 Task: Look for space in Flagami, United States from 12th July, 2023 to 16th July, 2023 for 8 adults in price range Rs.10000 to Rs.16000. Place can be private room with 8 bedrooms having 8 beds and 8 bathrooms. Property type can be house, flat, guest house. Amenities needed are: wifi, TV, free parkinig on premises, gym, breakfast. Booking option can be shelf check-in. Required host language is English.
Action: Mouse moved to (506, 102)
Screenshot: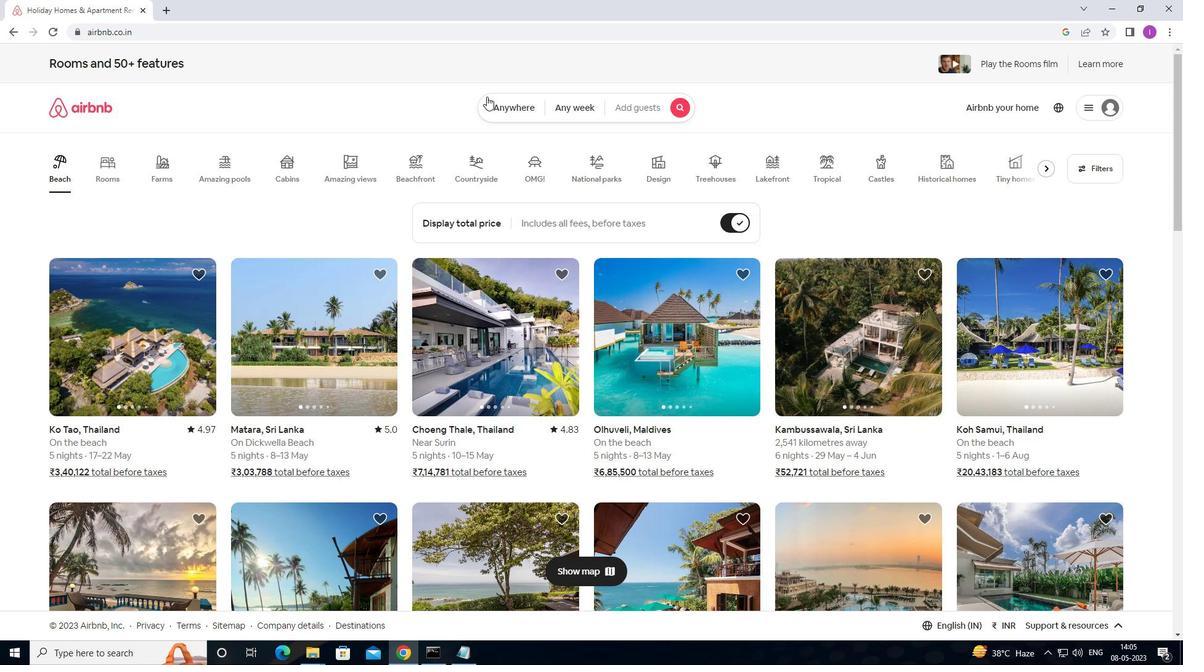 
Action: Mouse pressed left at (506, 102)
Screenshot: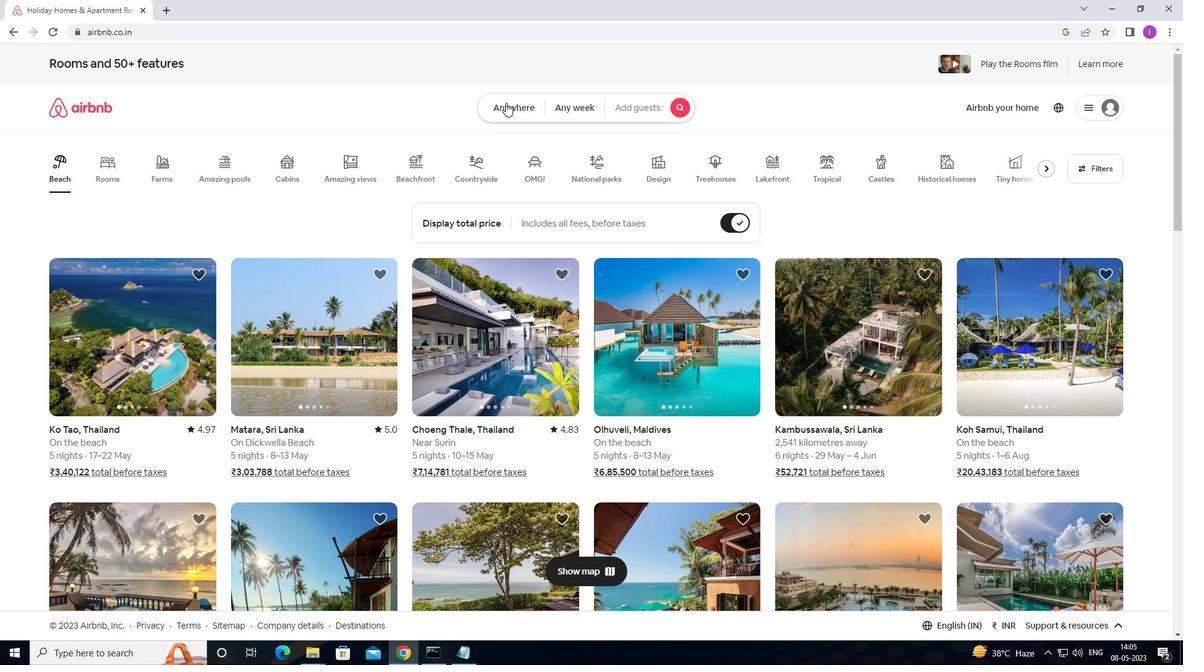 
Action: Mouse moved to (396, 155)
Screenshot: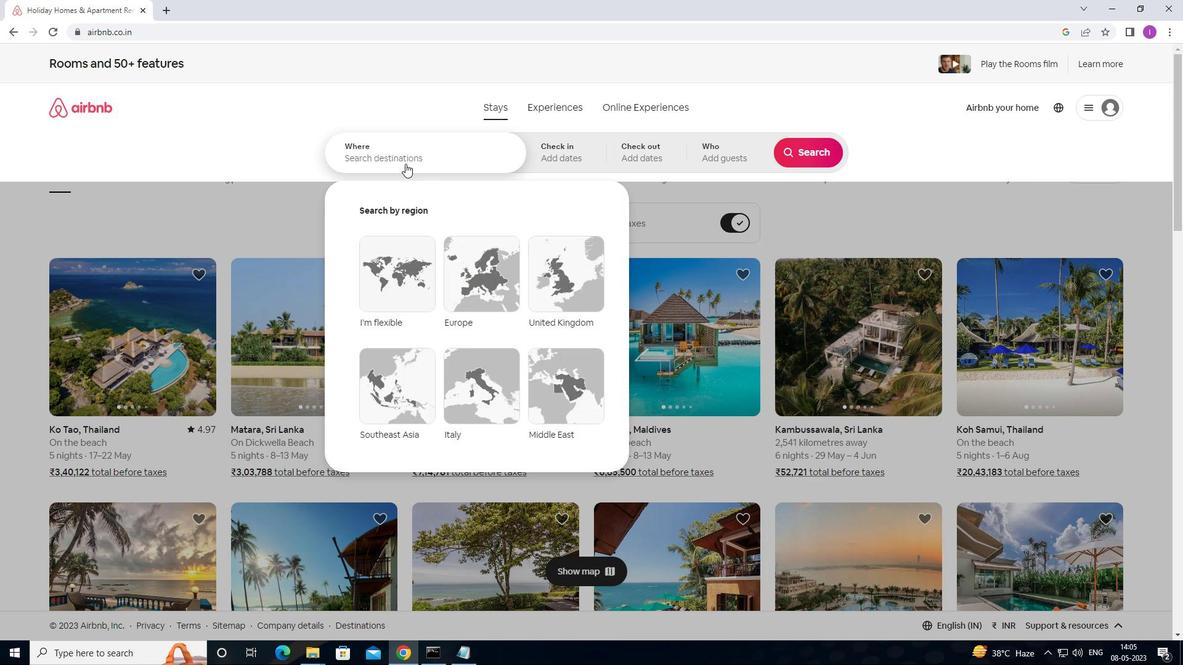 
Action: Mouse pressed left at (396, 155)
Screenshot: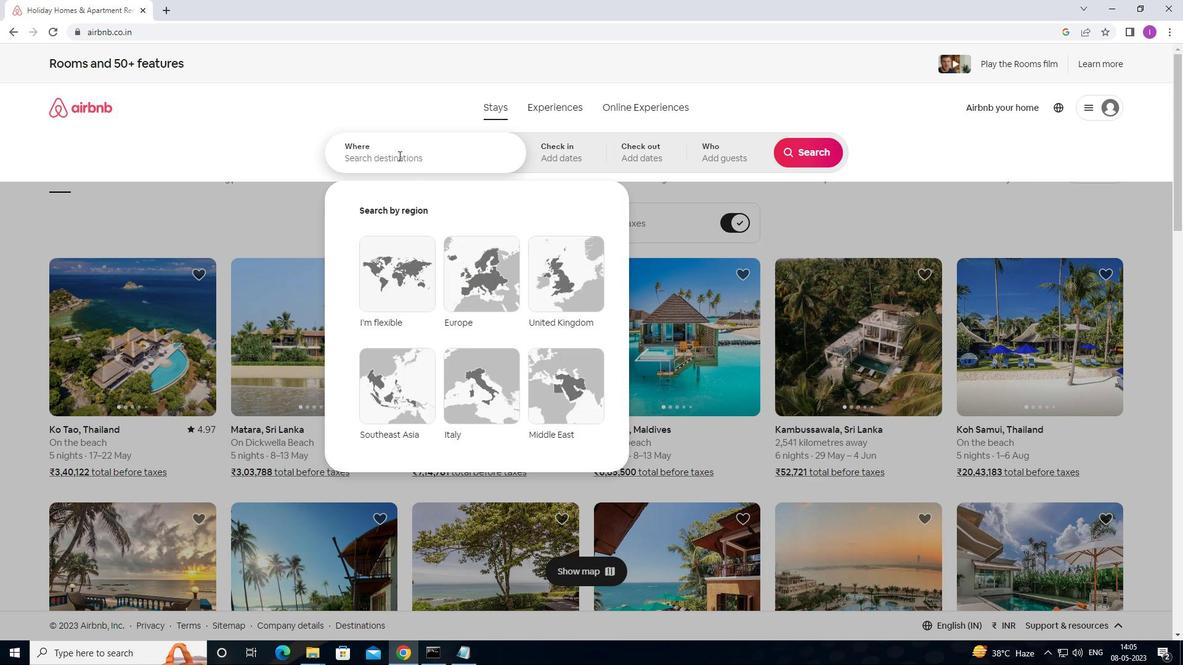 
Action: Mouse moved to (399, 154)
Screenshot: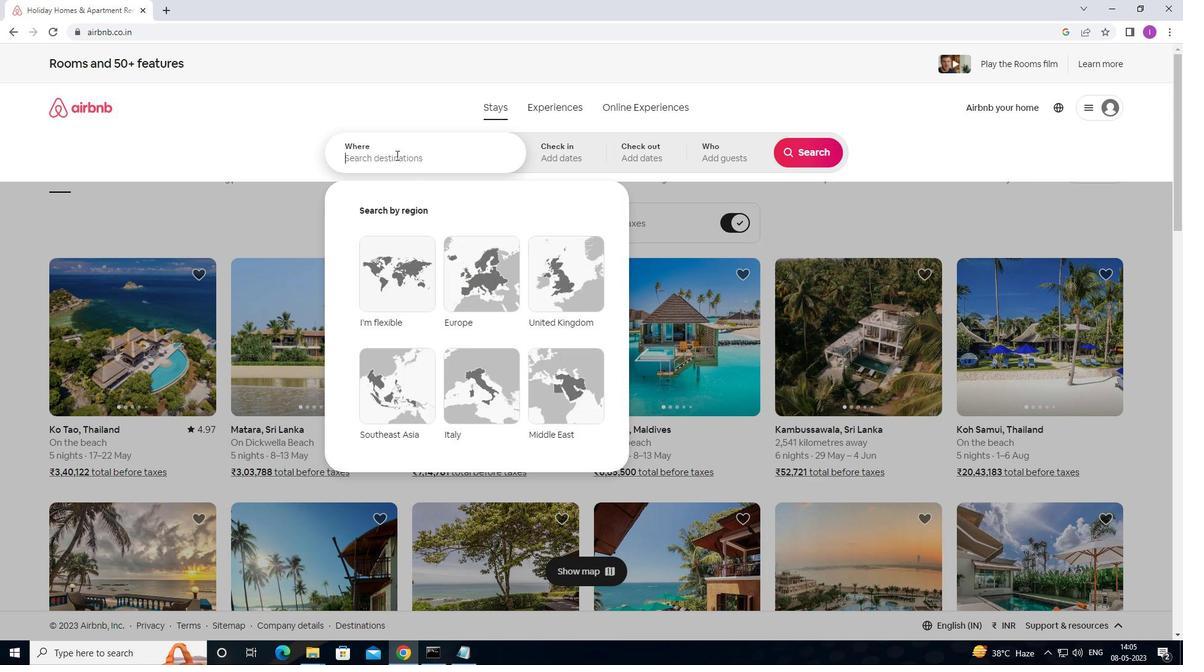 
Action: Key pressed <Key.shift>FLAGAMI,<Key.shift>UNITED<Key.space>STATES
Screenshot: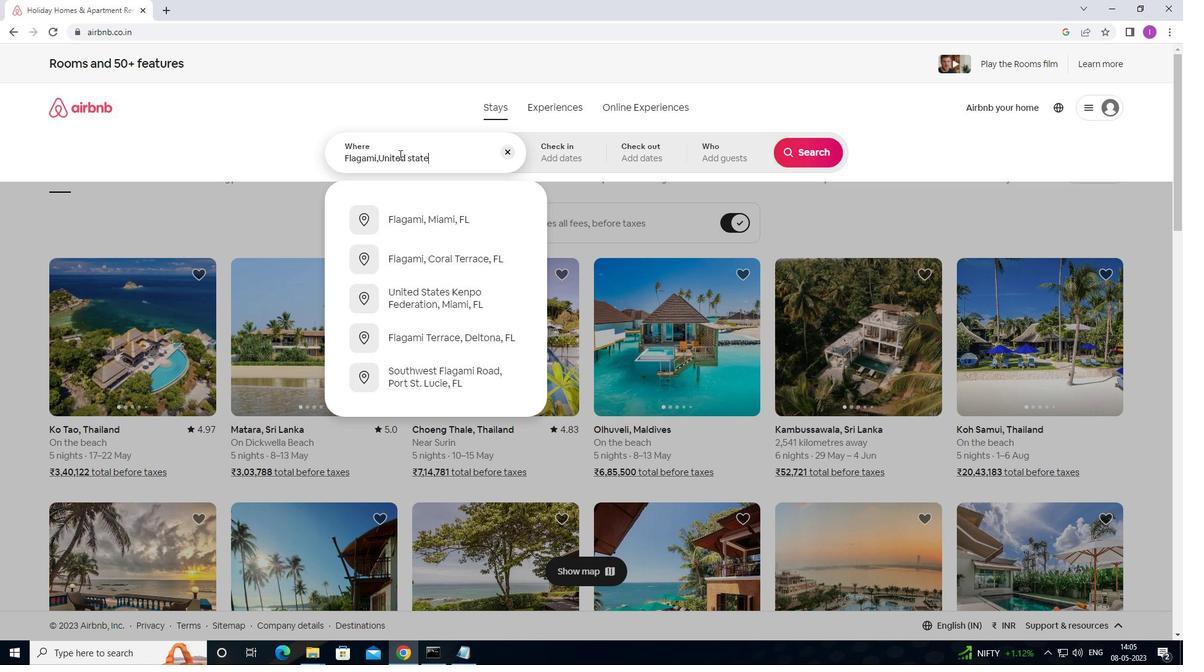 
Action: Mouse moved to (579, 165)
Screenshot: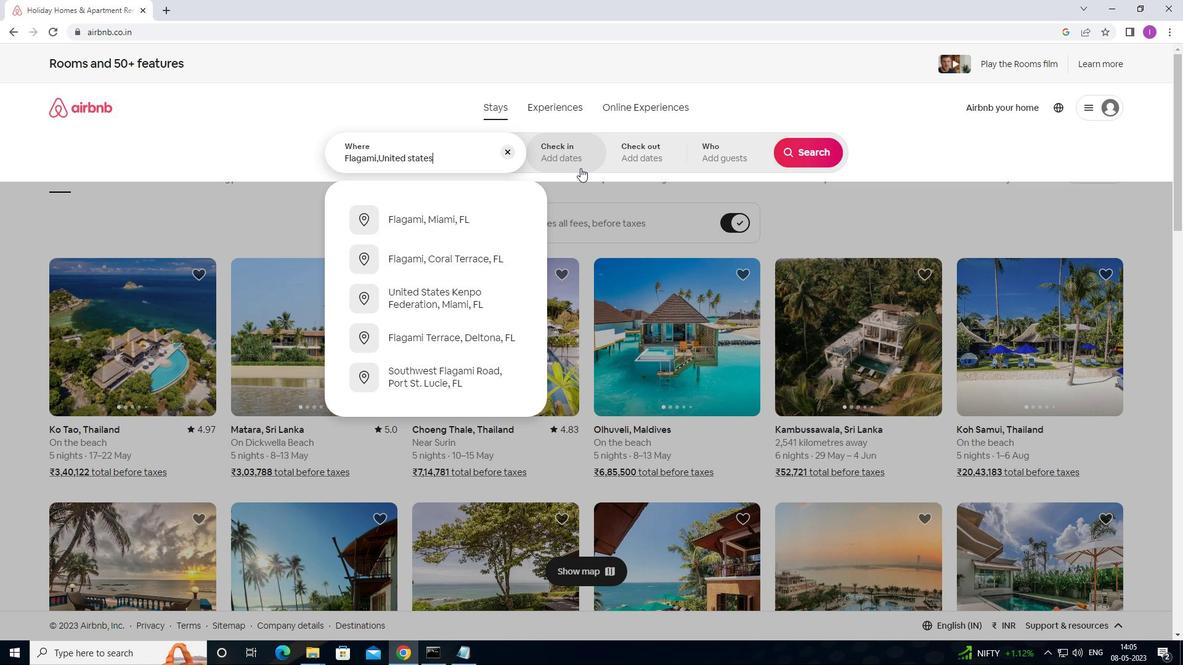 
Action: Mouse pressed left at (579, 165)
Screenshot: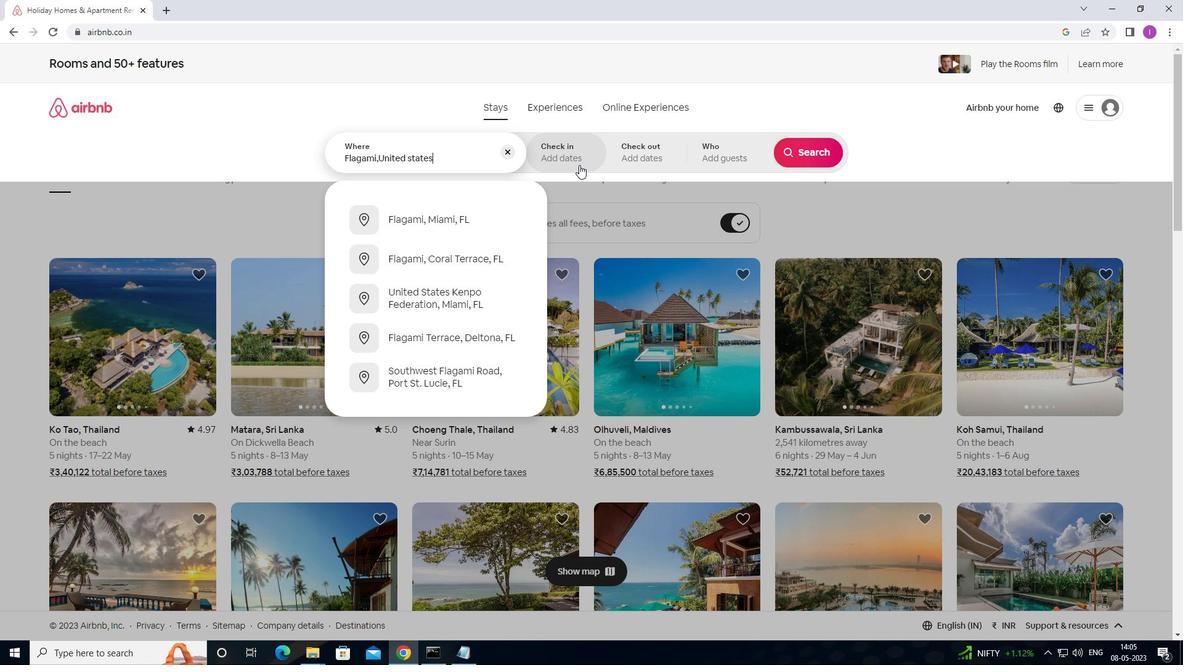 
Action: Mouse moved to (808, 252)
Screenshot: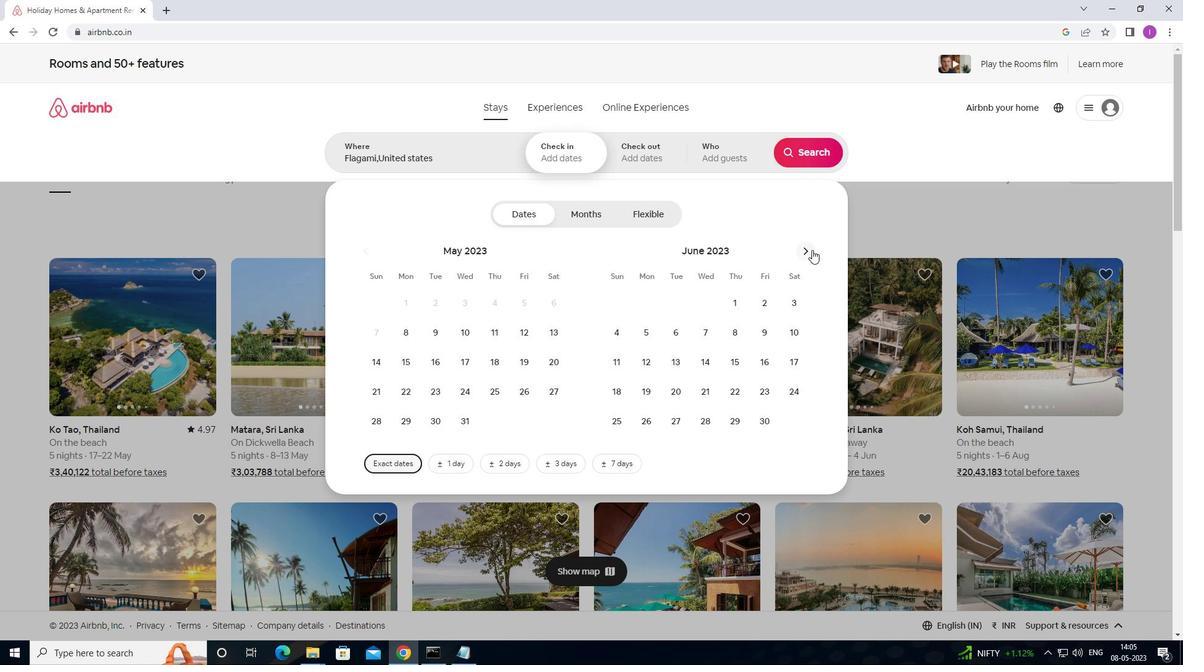 
Action: Mouse pressed left at (808, 252)
Screenshot: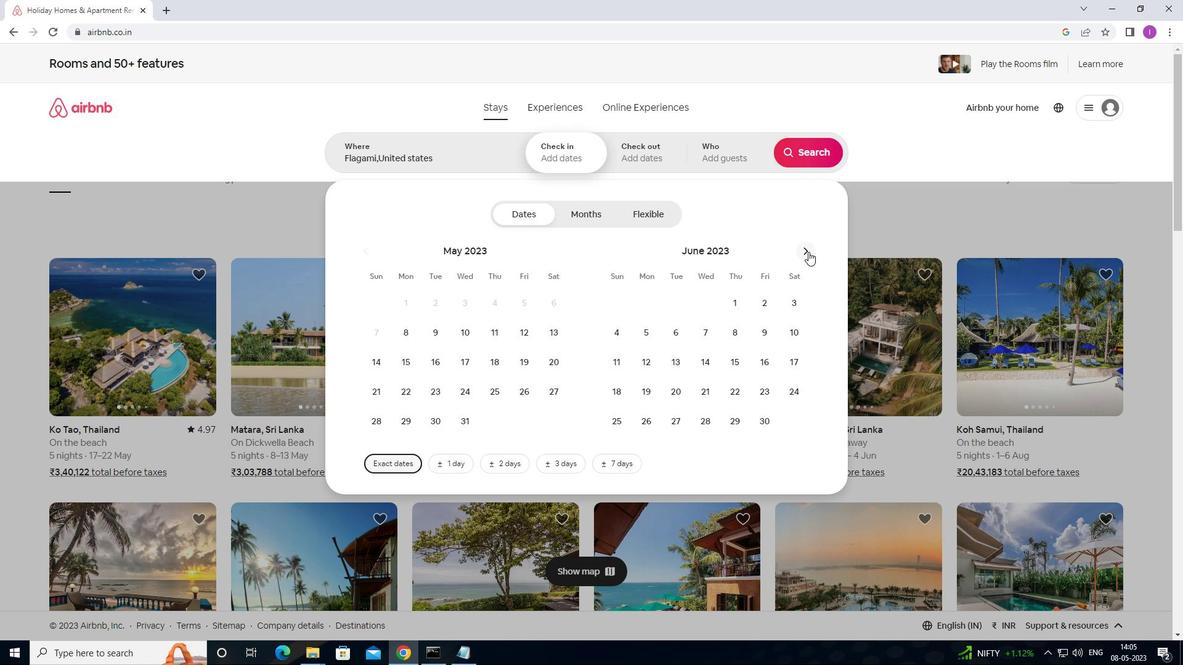 
Action: Mouse moved to (708, 357)
Screenshot: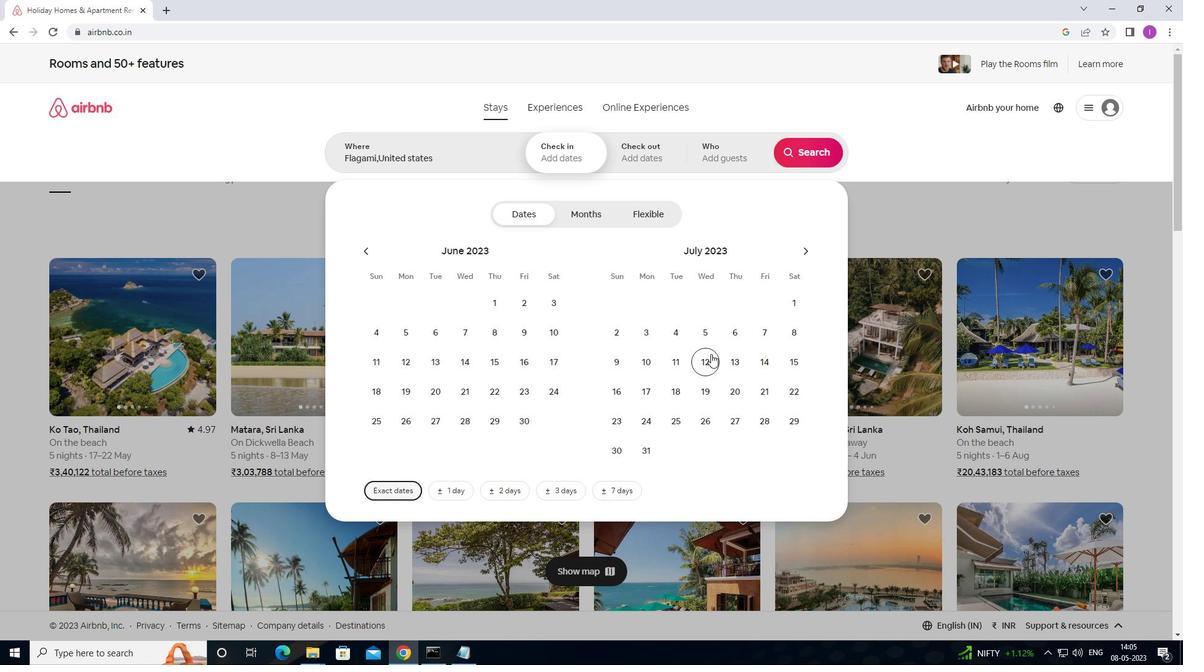 
Action: Mouse pressed left at (708, 357)
Screenshot: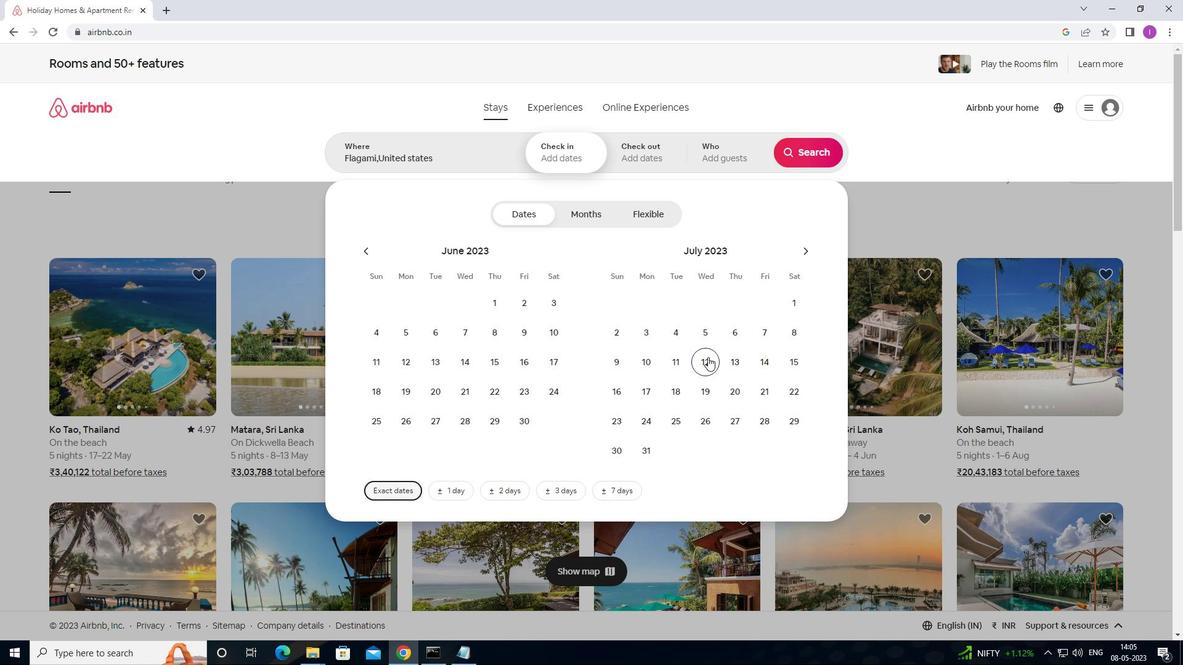 
Action: Mouse moved to (614, 385)
Screenshot: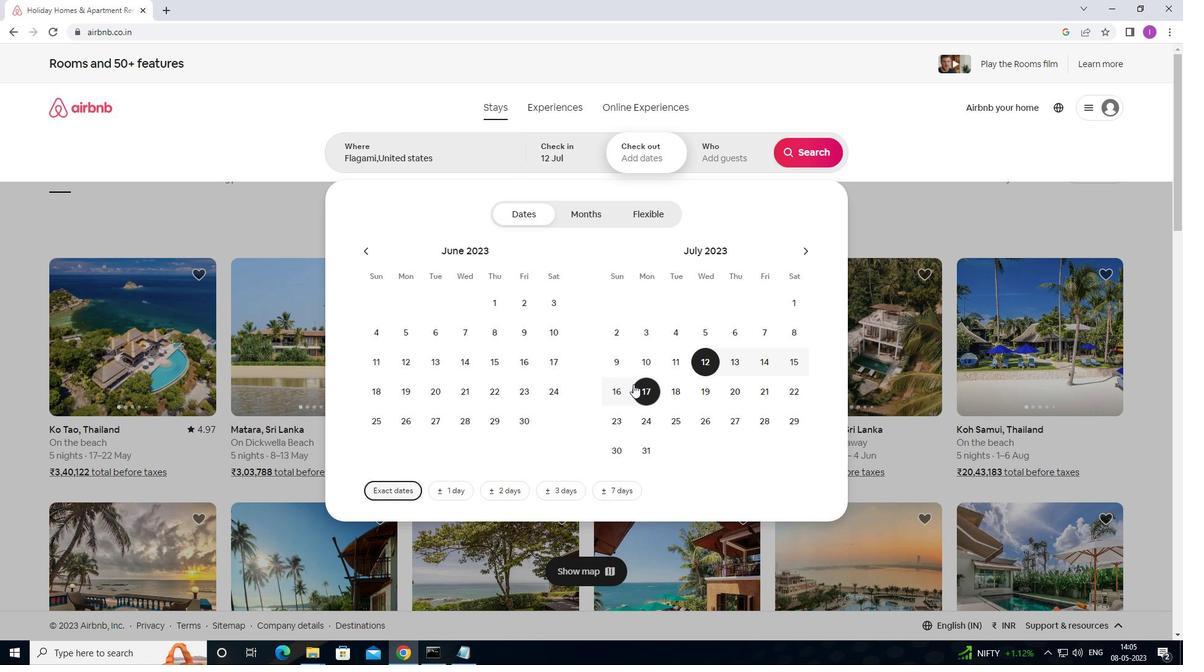 
Action: Mouse pressed left at (614, 385)
Screenshot: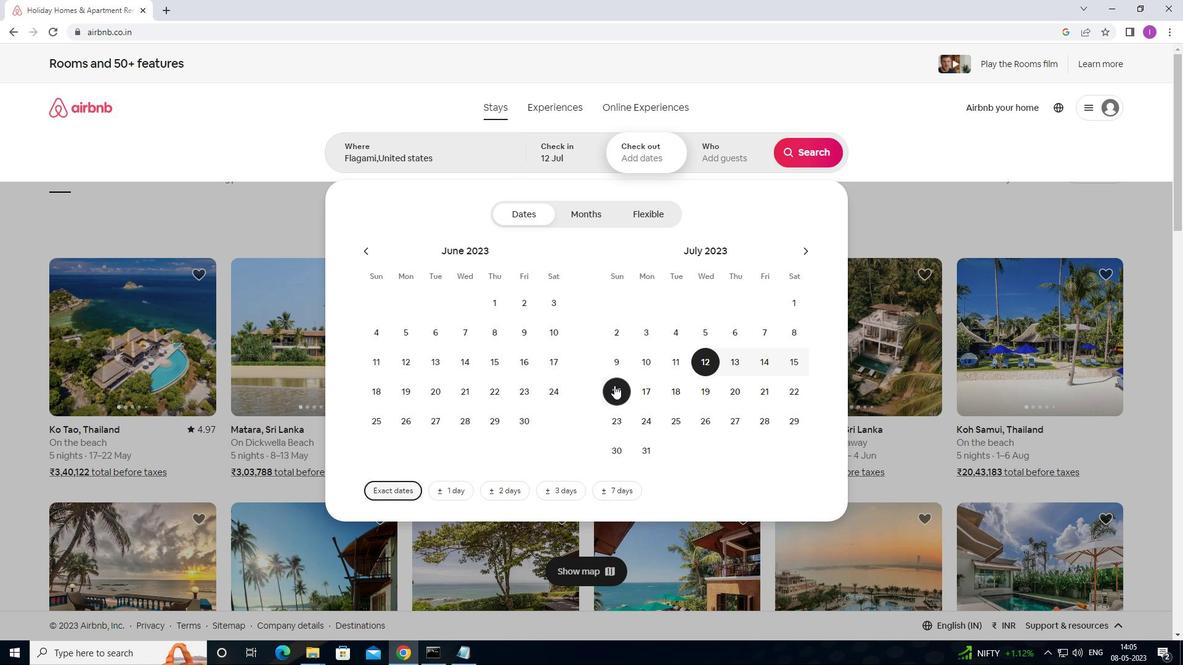 
Action: Mouse moved to (729, 163)
Screenshot: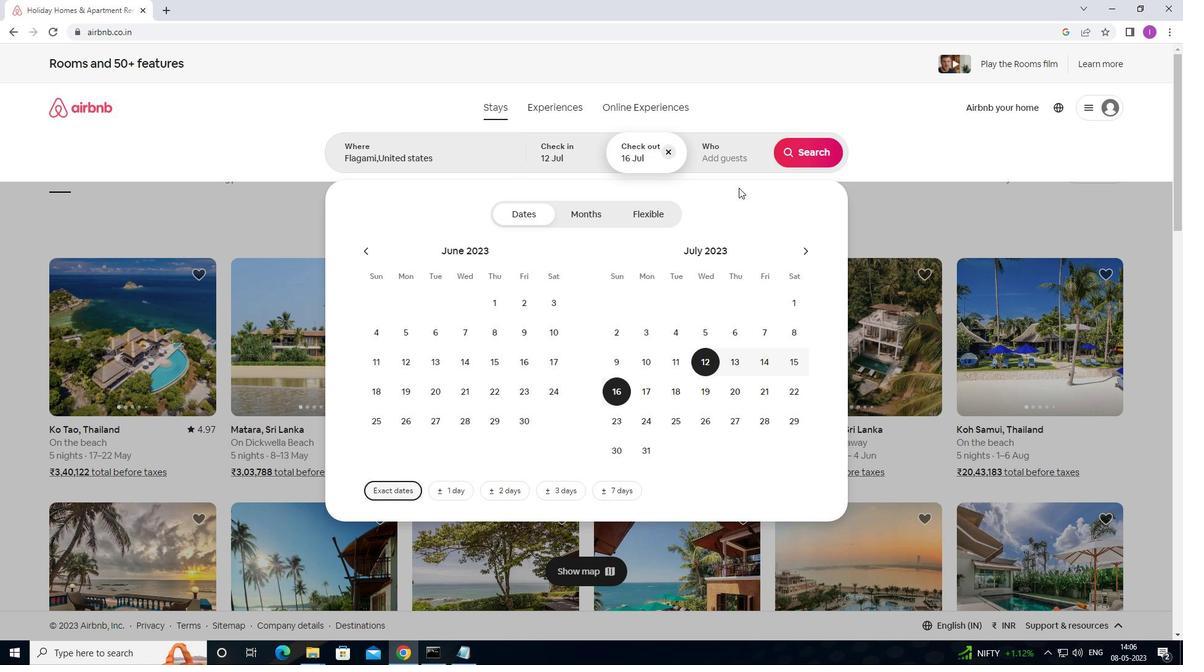 
Action: Mouse pressed left at (729, 163)
Screenshot: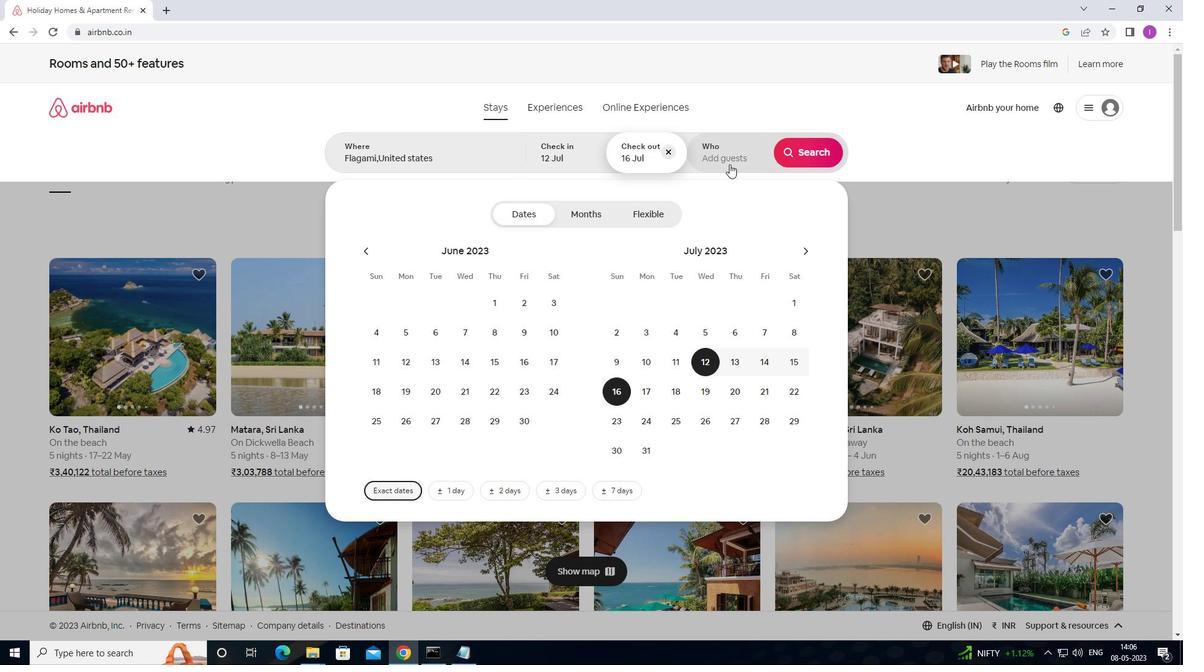 
Action: Mouse moved to (816, 218)
Screenshot: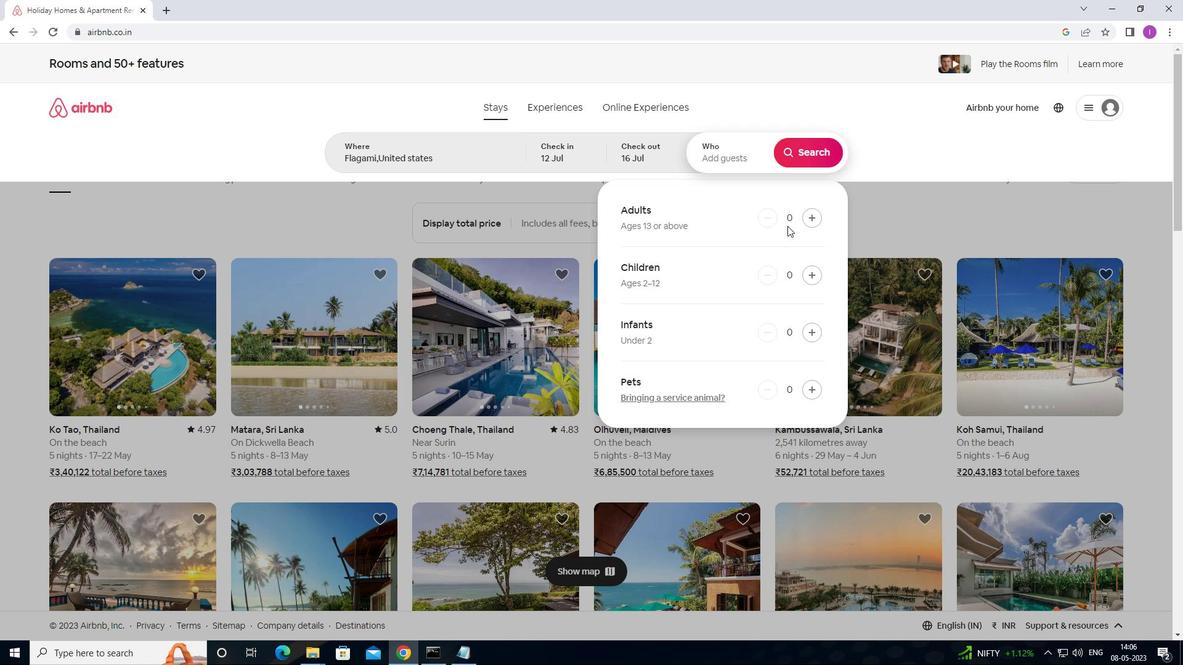 
Action: Mouse pressed left at (816, 218)
Screenshot: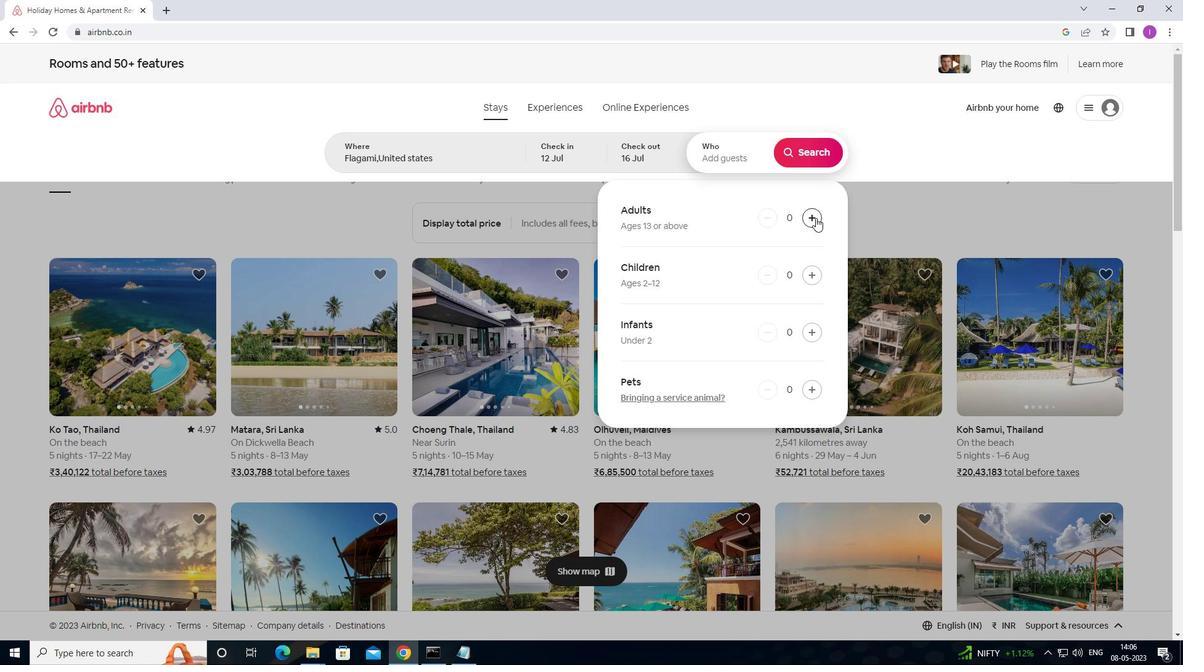 
Action: Mouse pressed left at (816, 218)
Screenshot: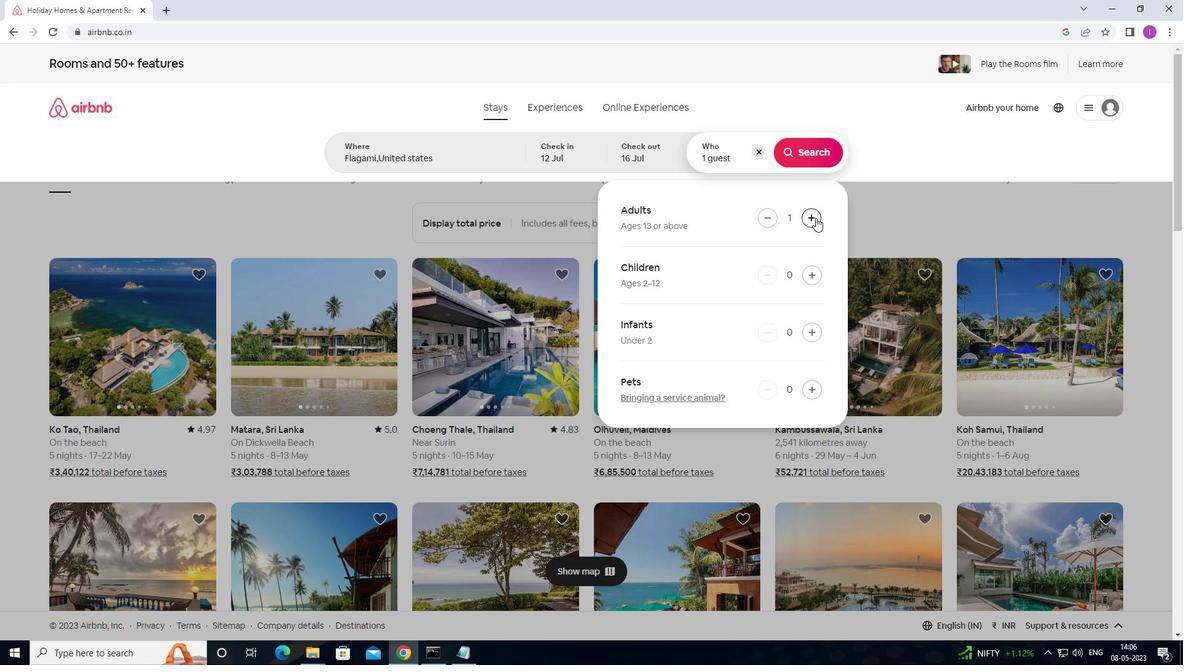 
Action: Mouse pressed left at (816, 218)
Screenshot: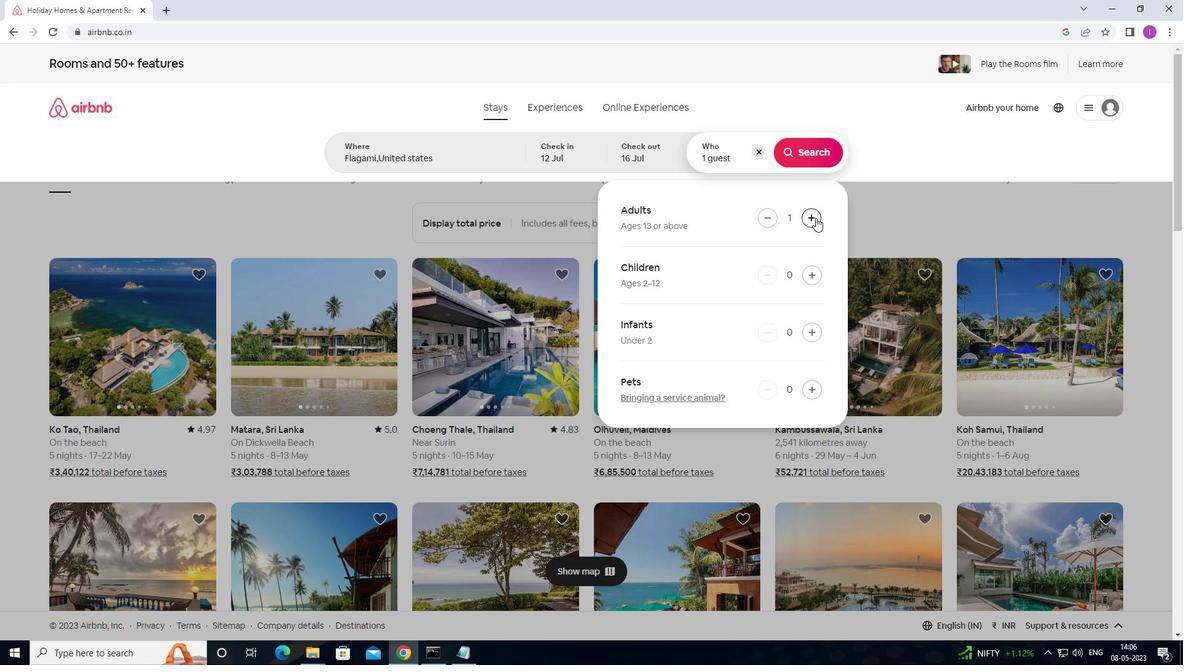 
Action: Mouse pressed left at (816, 218)
Screenshot: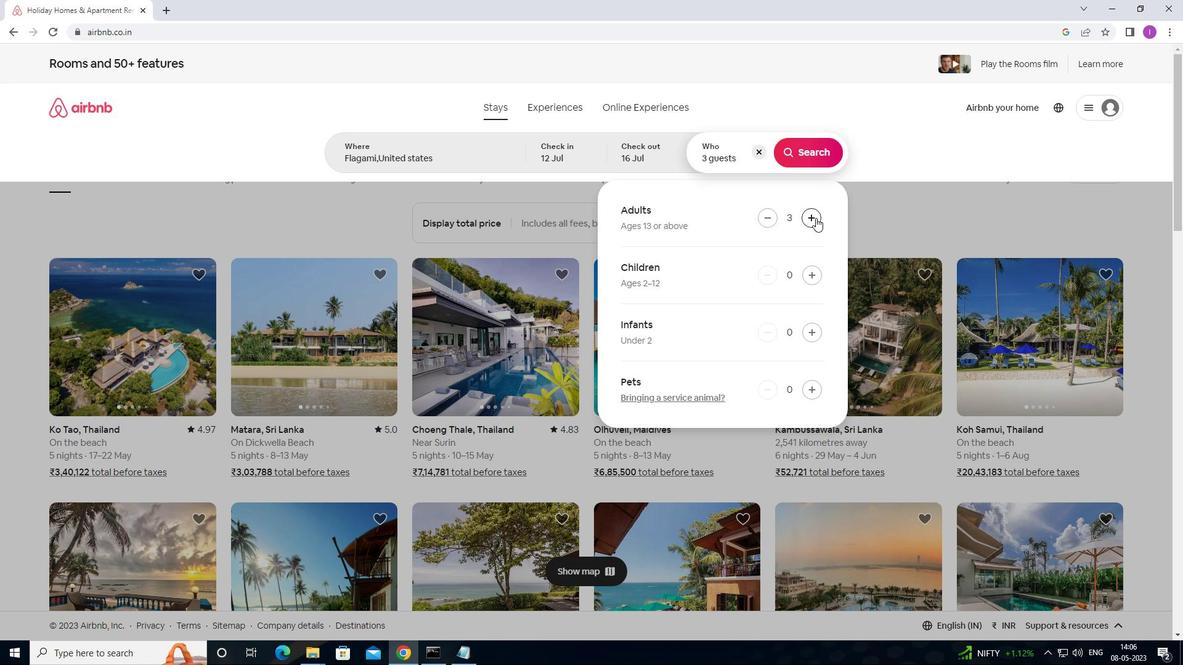 
Action: Mouse pressed left at (816, 218)
Screenshot: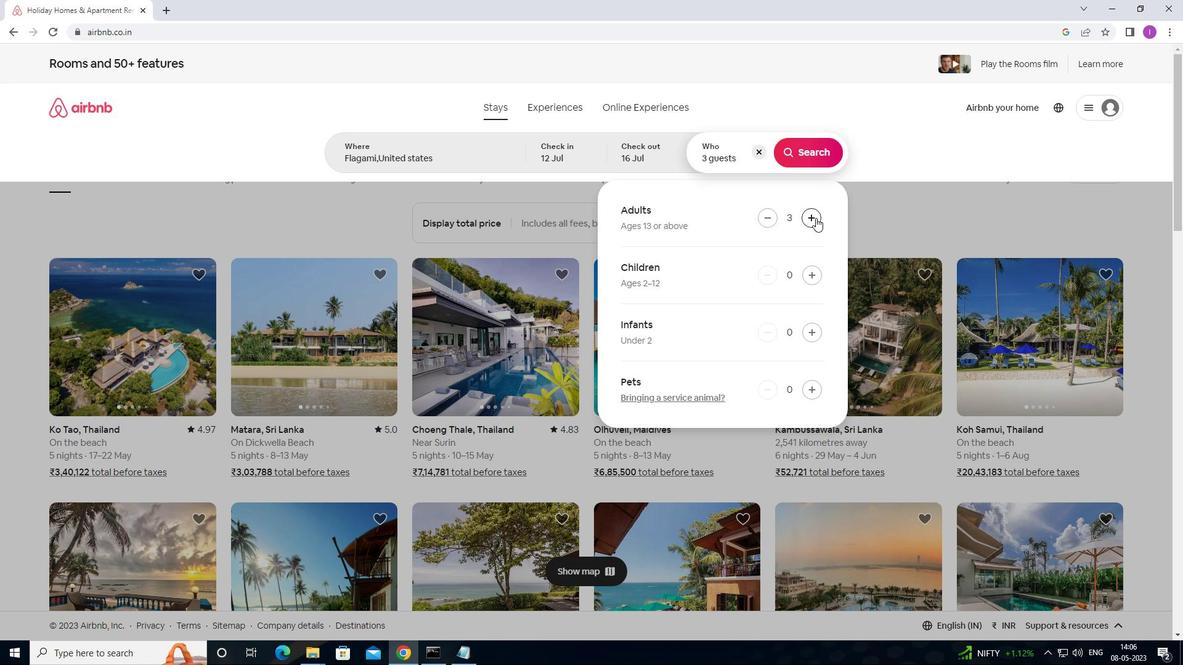 
Action: Mouse pressed left at (816, 218)
Screenshot: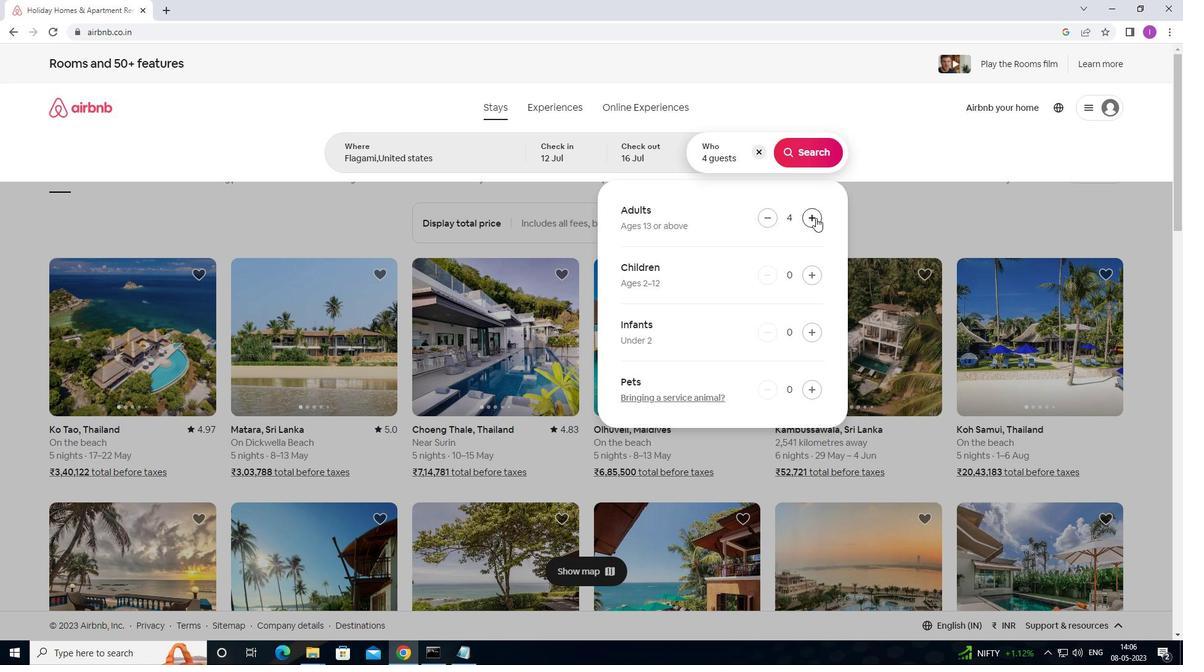 
Action: Mouse pressed left at (816, 218)
Screenshot: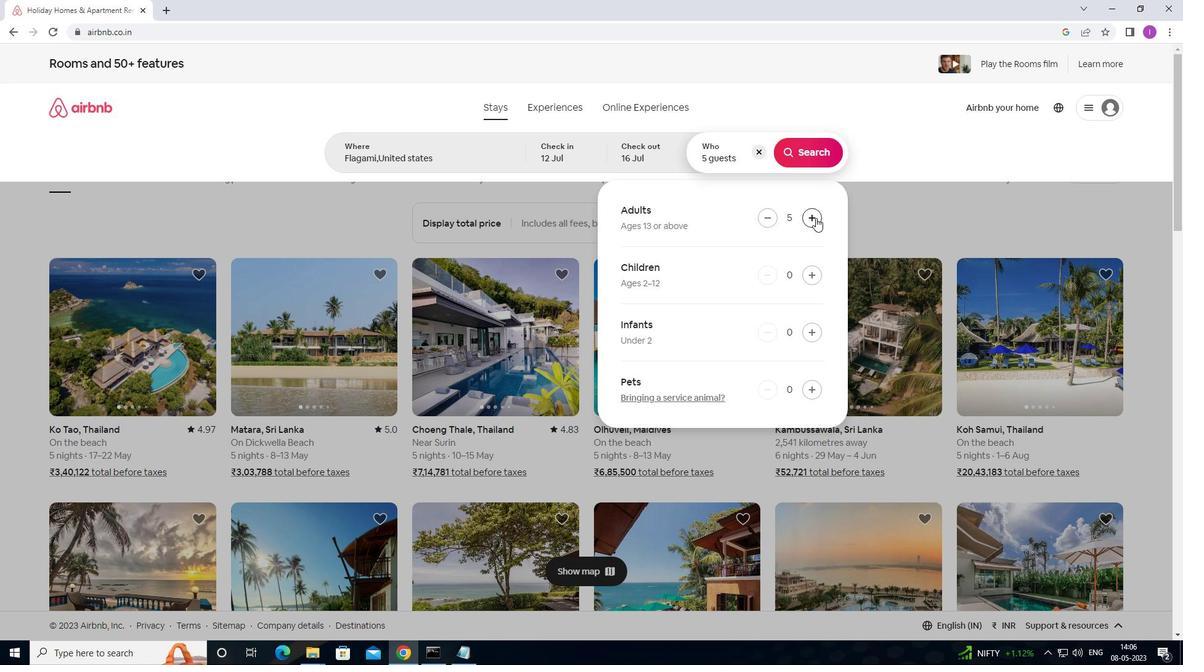 
Action: Mouse pressed left at (816, 218)
Screenshot: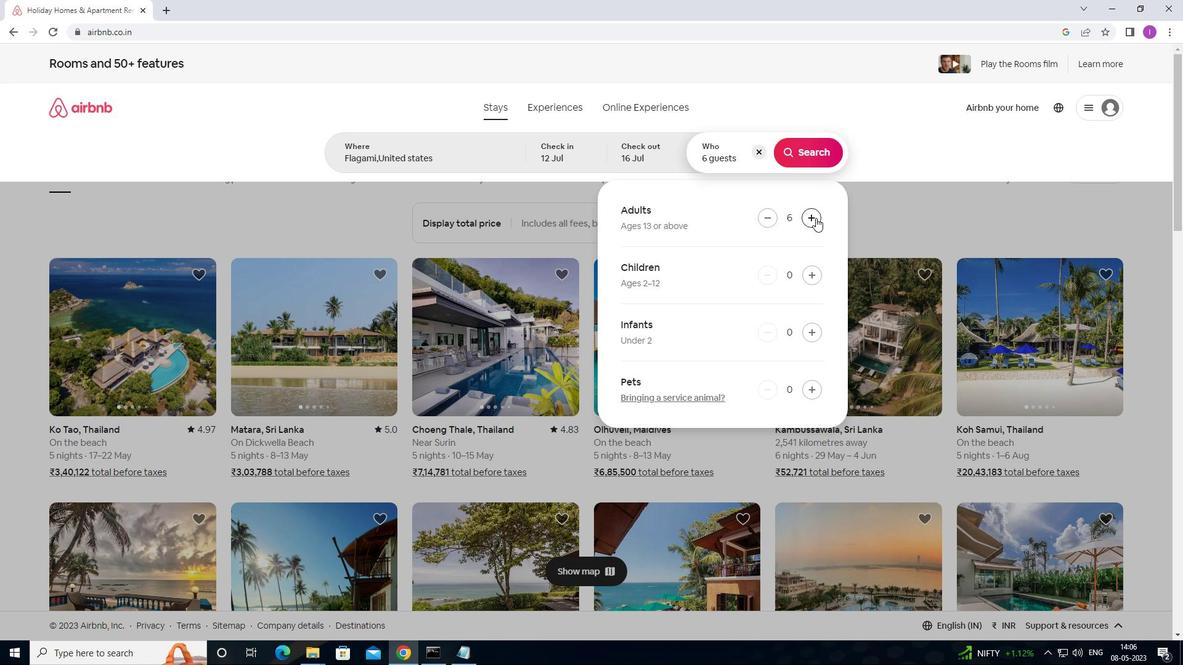 
Action: Mouse moved to (791, 159)
Screenshot: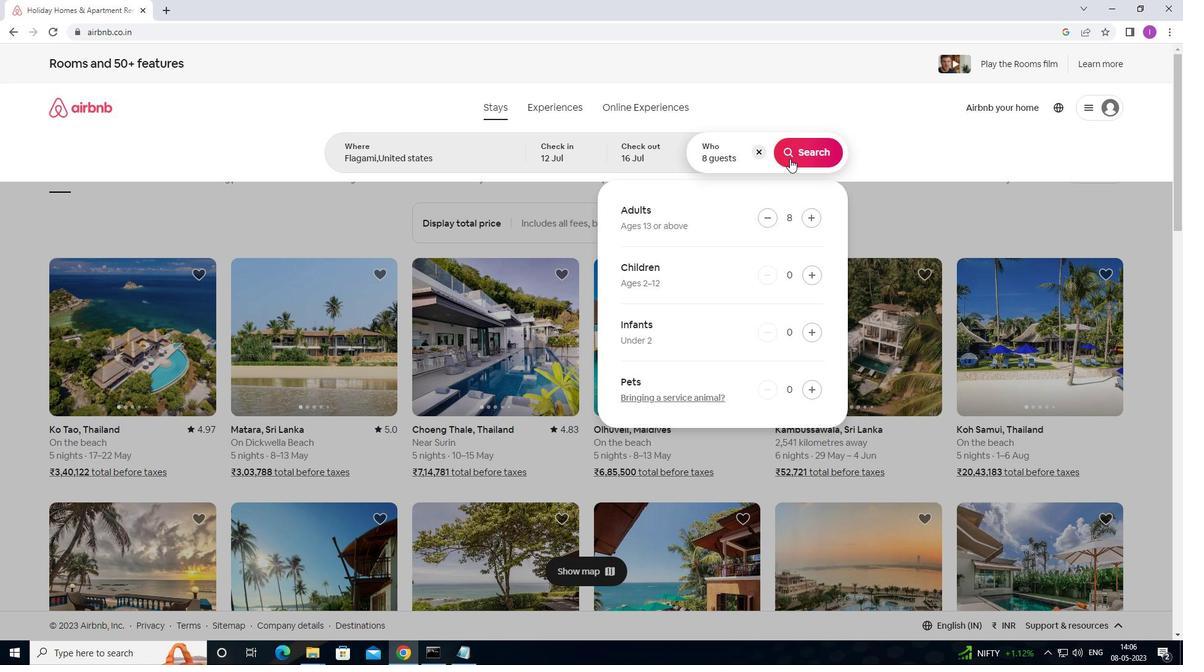 
Action: Mouse pressed left at (791, 159)
Screenshot: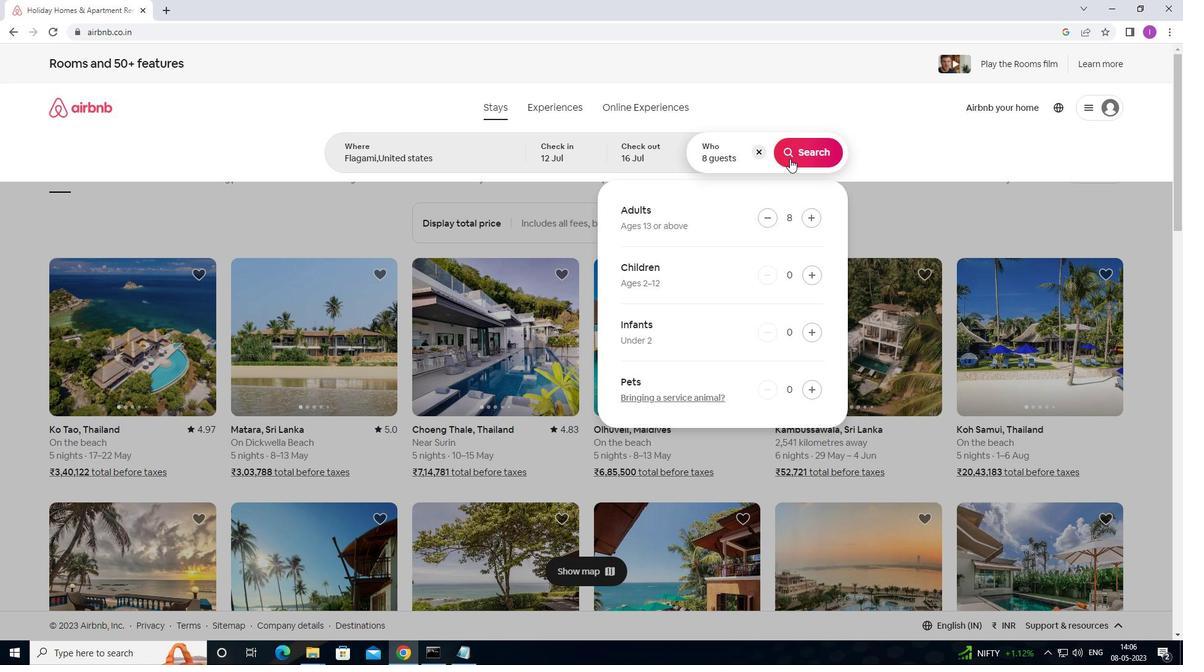 
Action: Mouse moved to (1139, 110)
Screenshot: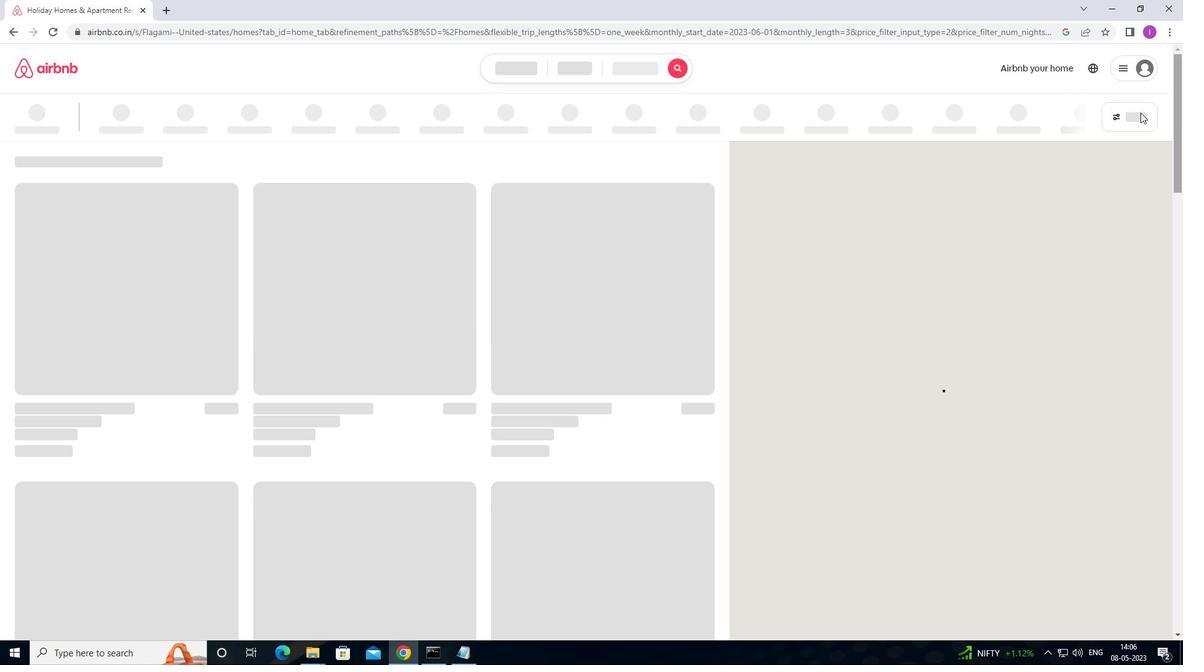 
Action: Mouse pressed left at (1139, 110)
Screenshot: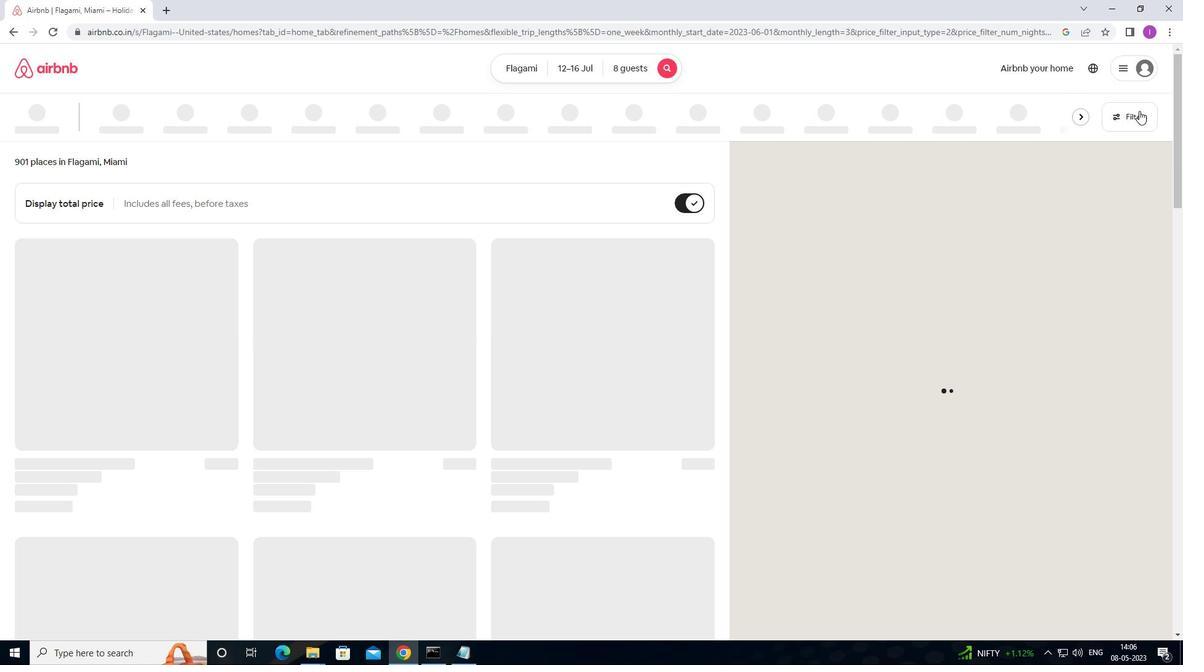 
Action: Mouse moved to (451, 418)
Screenshot: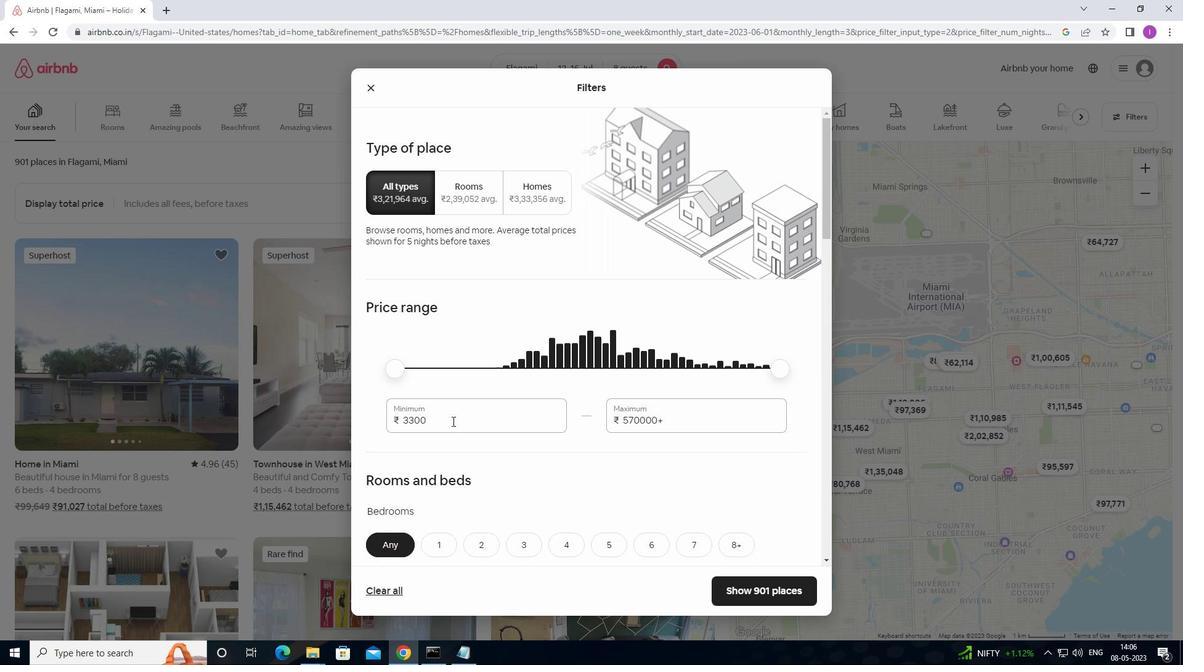 
Action: Mouse pressed left at (451, 418)
Screenshot: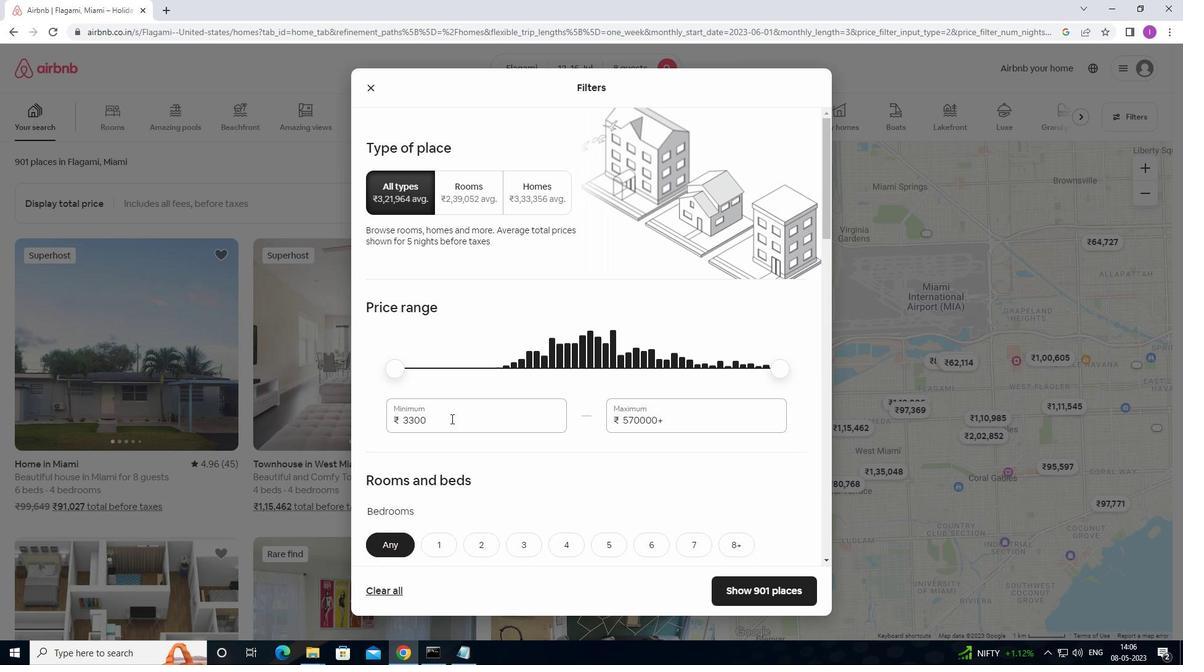 
Action: Mouse moved to (903, 450)
Screenshot: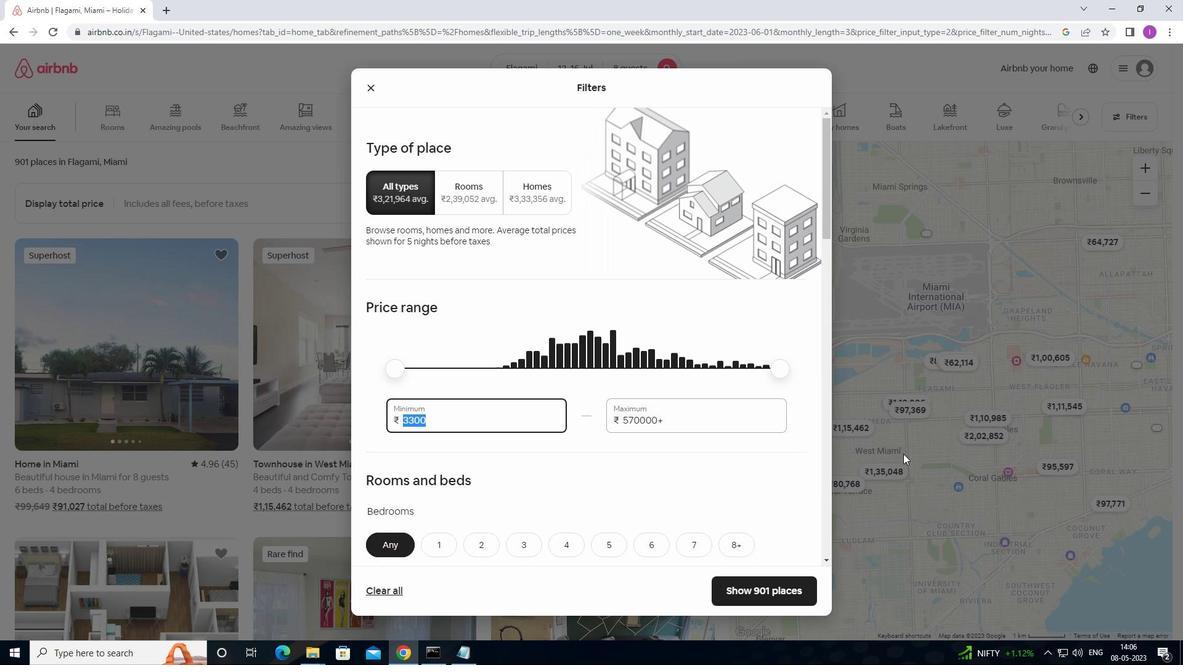 
Action: Key pressed 10000
Screenshot: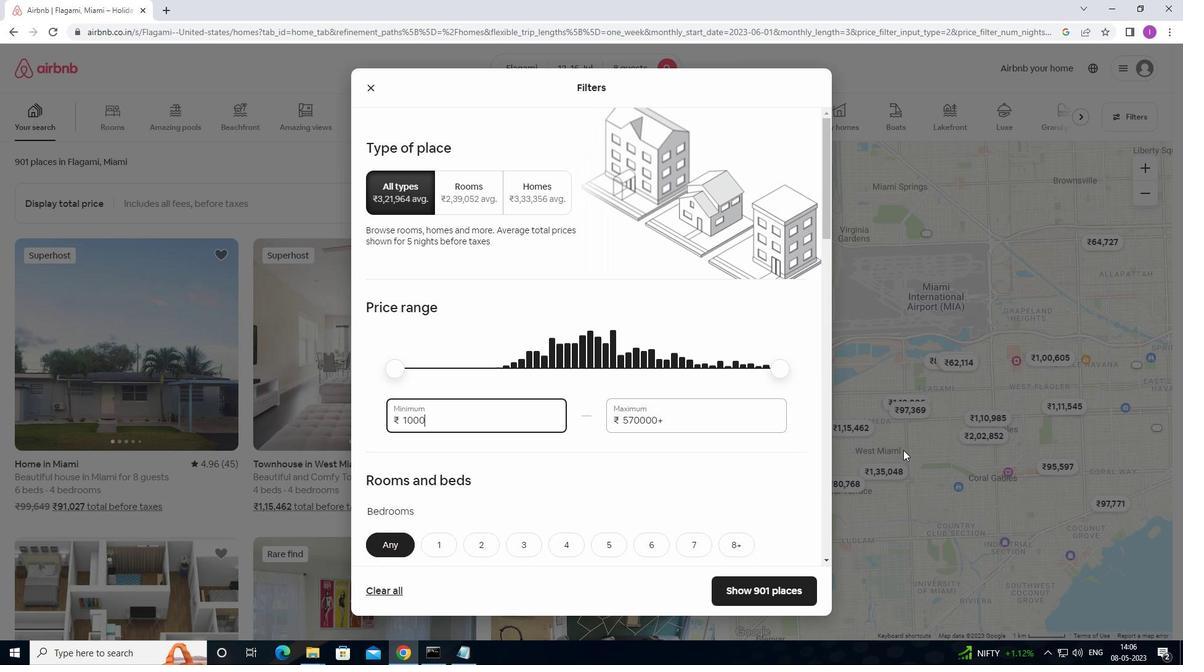 
Action: Mouse moved to (685, 420)
Screenshot: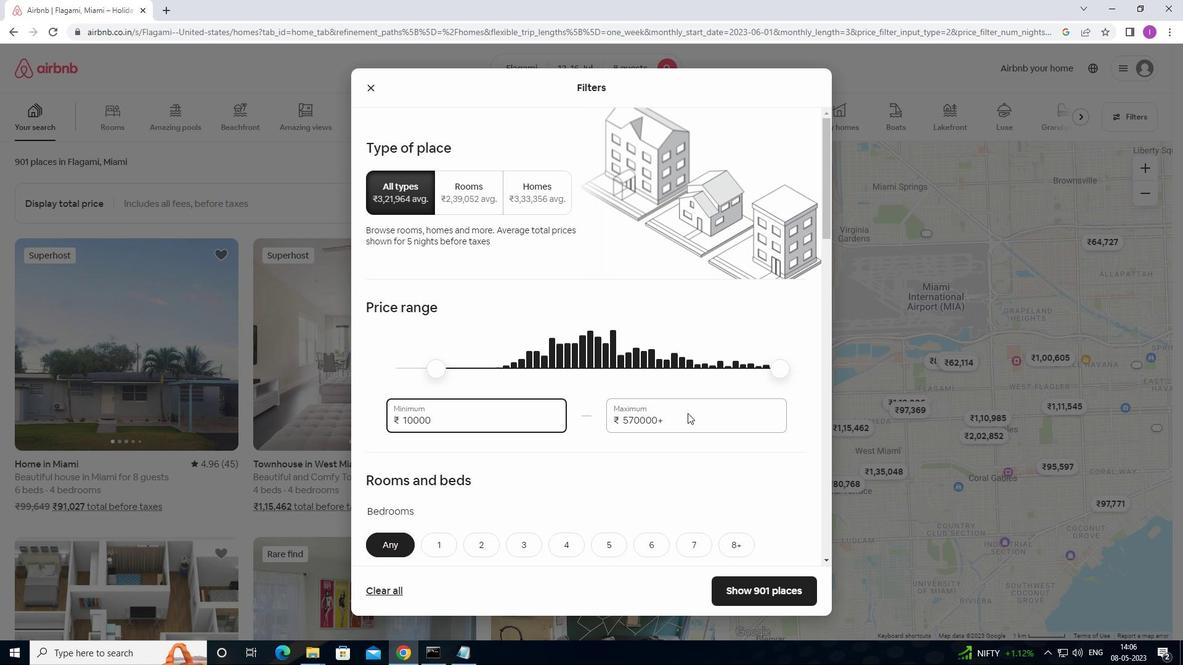 
Action: Mouse pressed left at (685, 420)
Screenshot: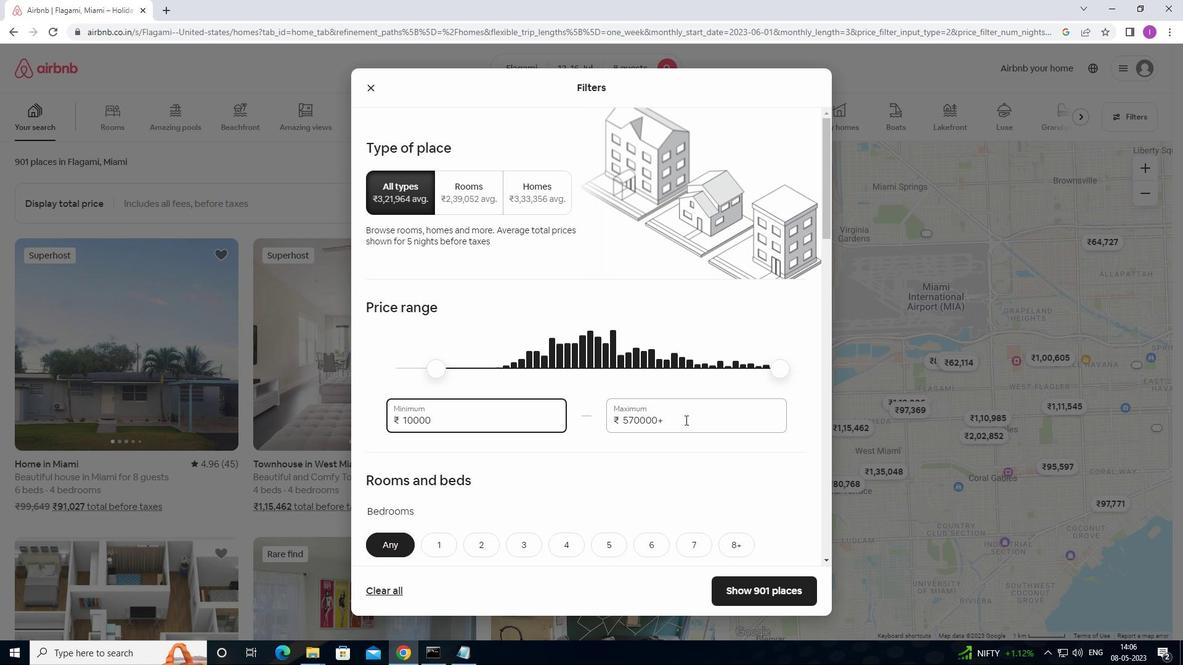 
Action: Mouse moved to (609, 429)
Screenshot: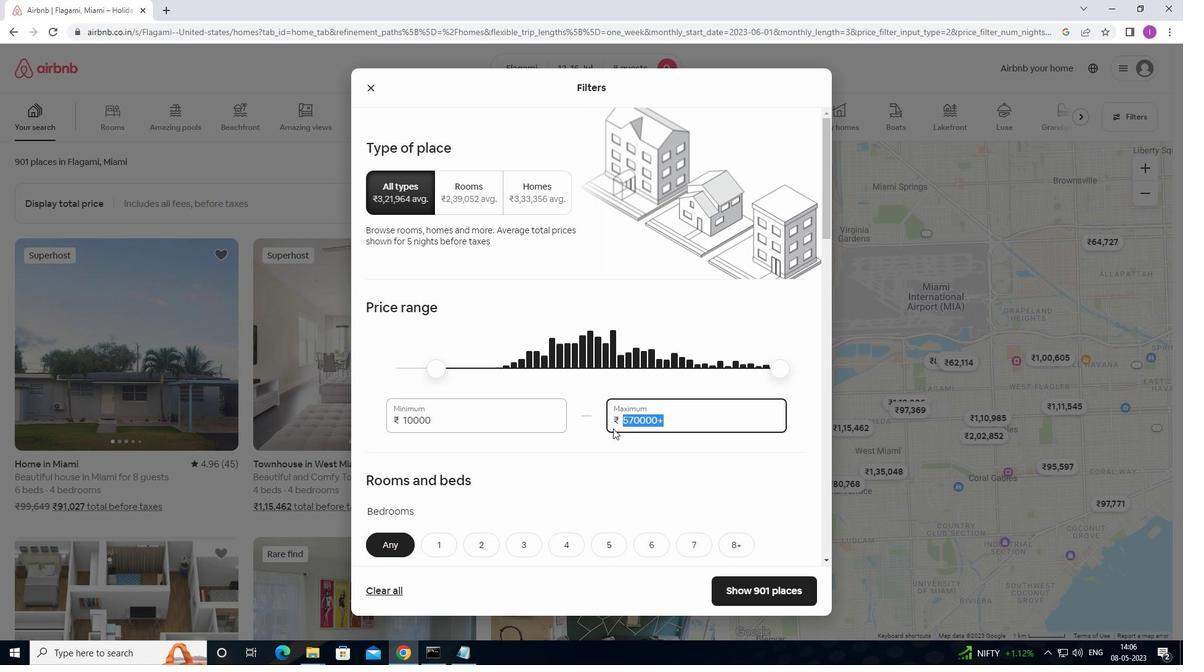 
Action: Key pressed 160000<Key.backspace>
Screenshot: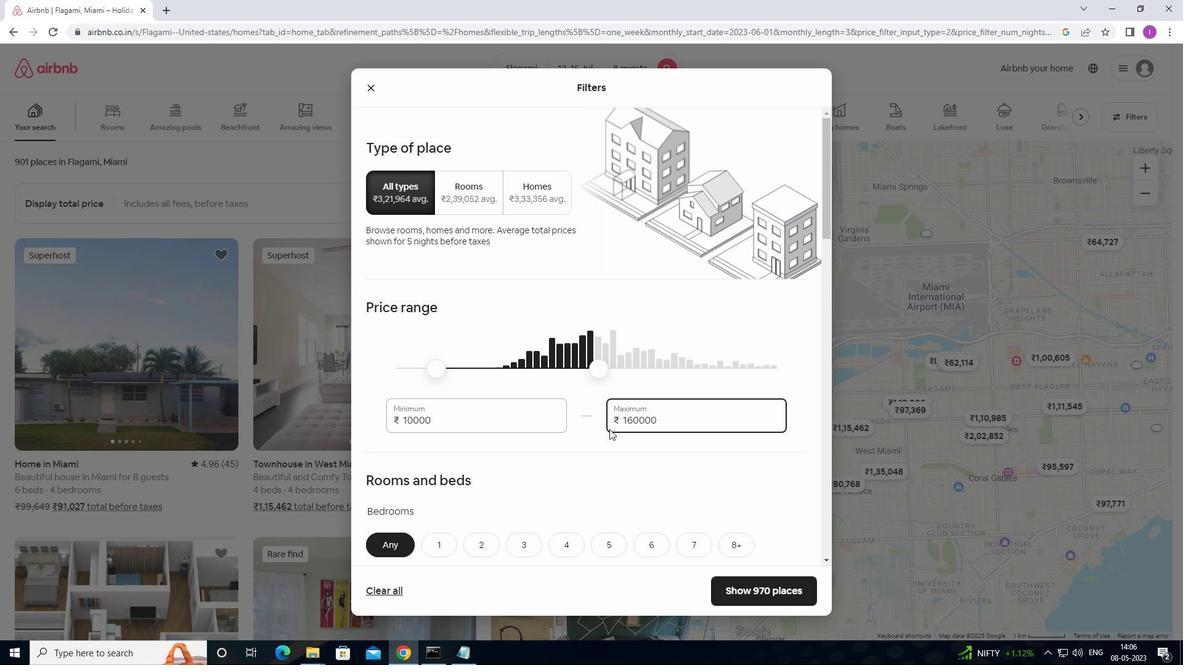 
Action: Mouse moved to (757, 488)
Screenshot: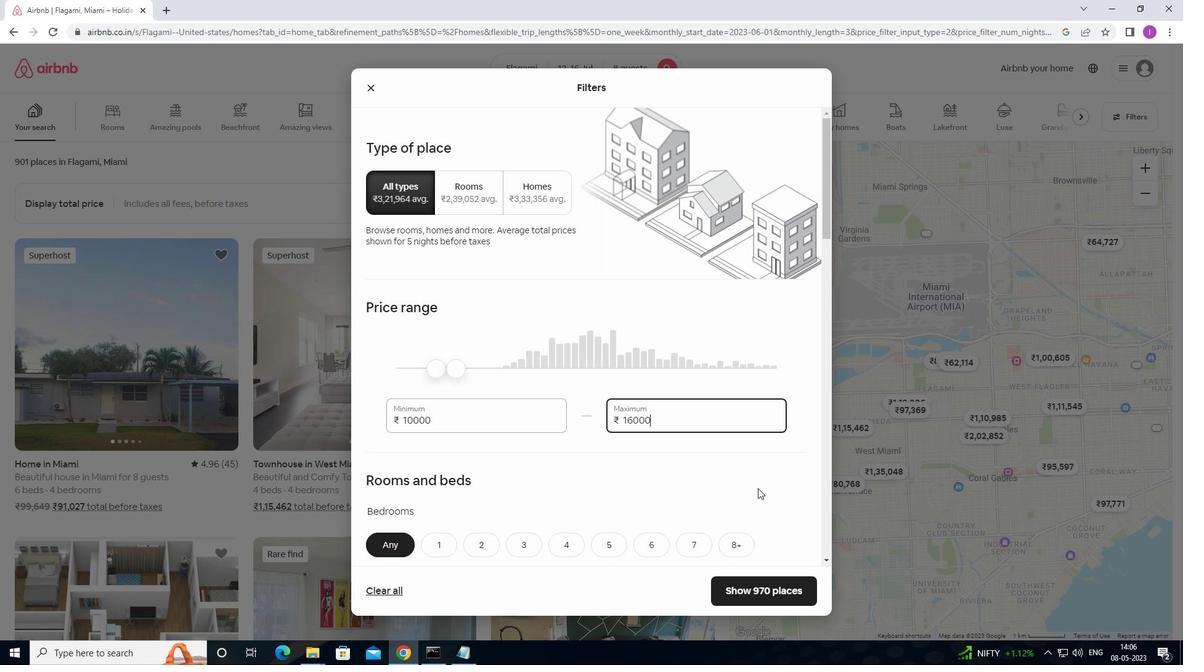 
Action: Mouse scrolled (757, 488) with delta (0, 0)
Screenshot: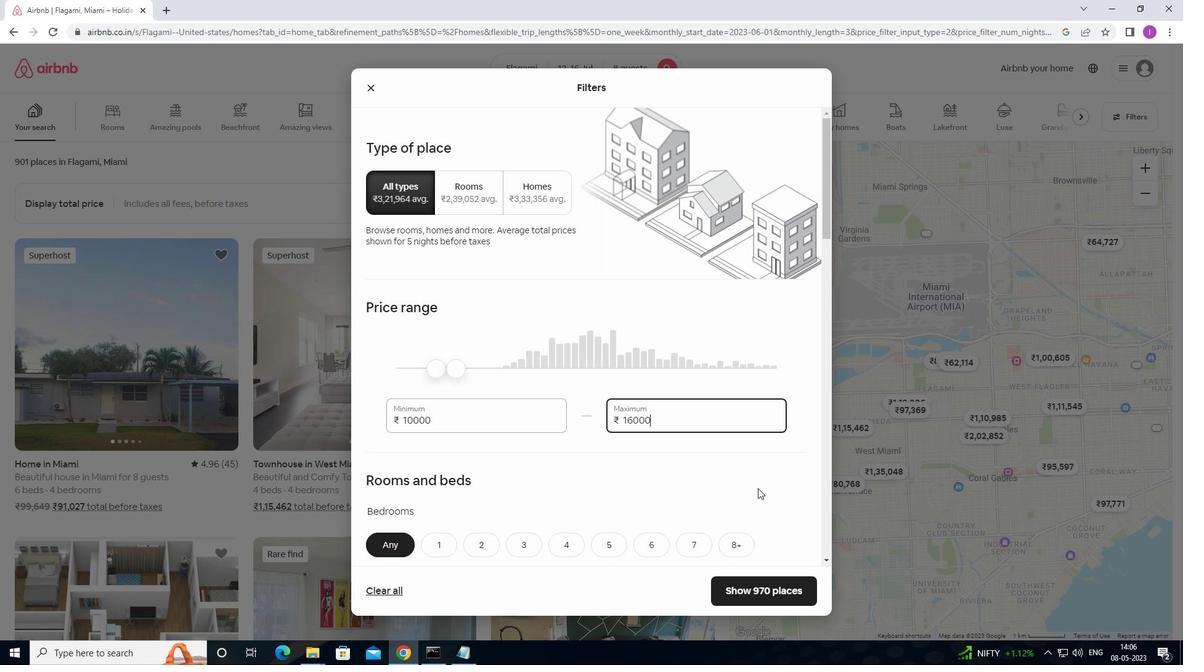
Action: Mouse moved to (747, 483)
Screenshot: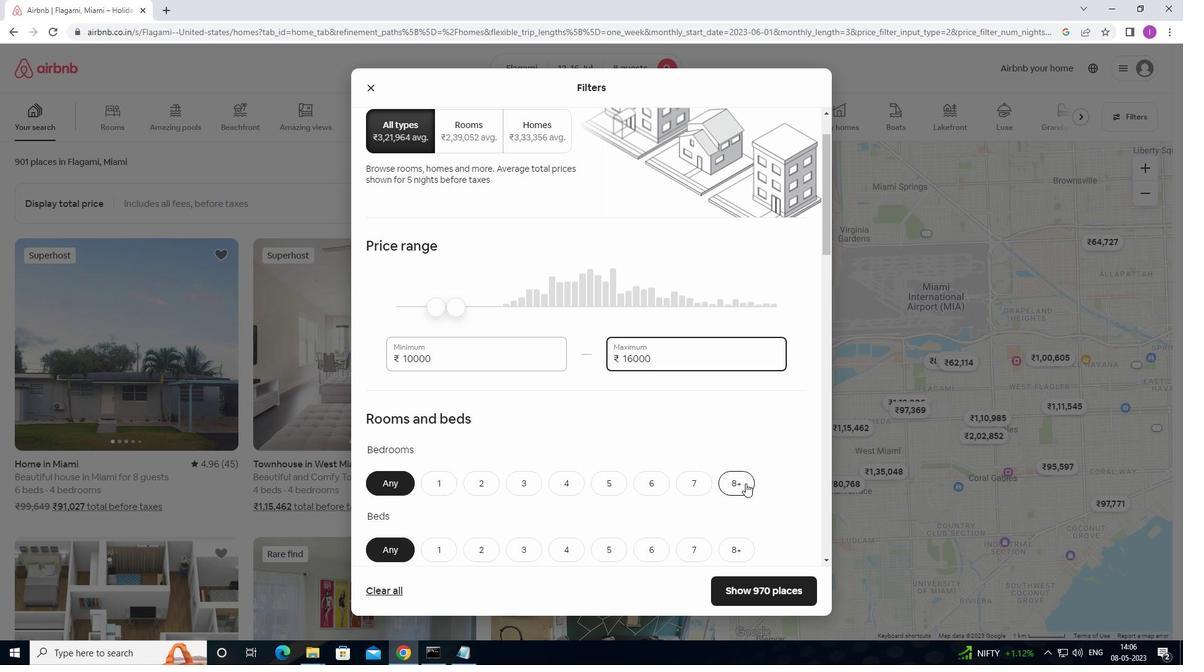 
Action: Mouse pressed left at (747, 483)
Screenshot: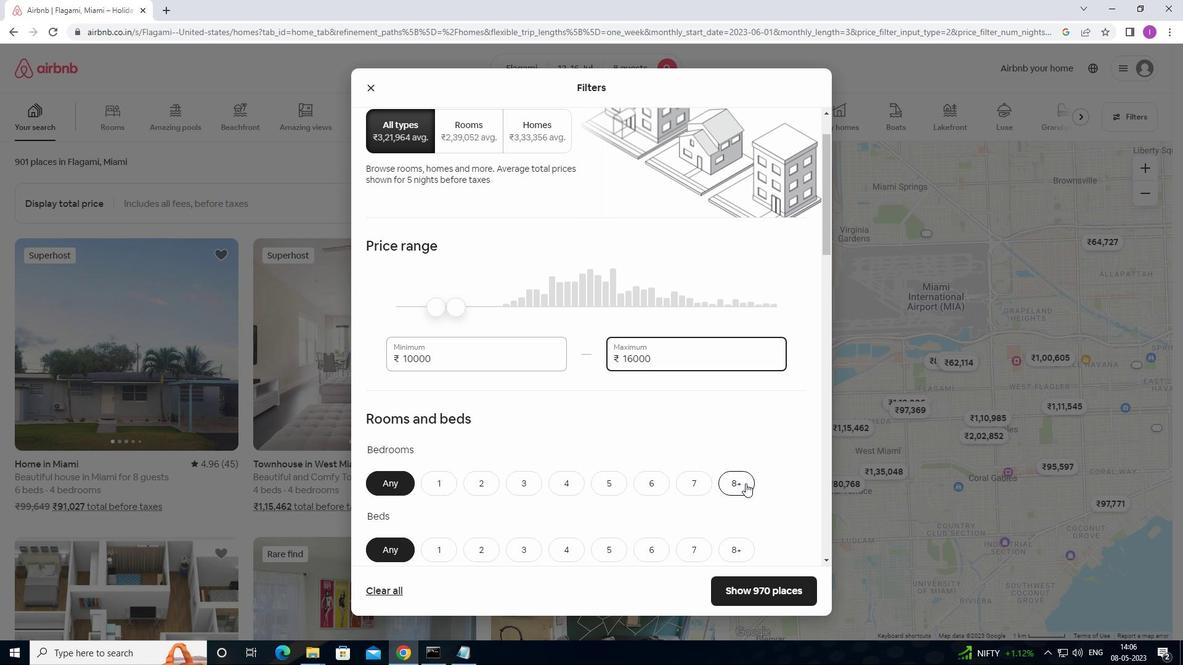 
Action: Mouse moved to (737, 542)
Screenshot: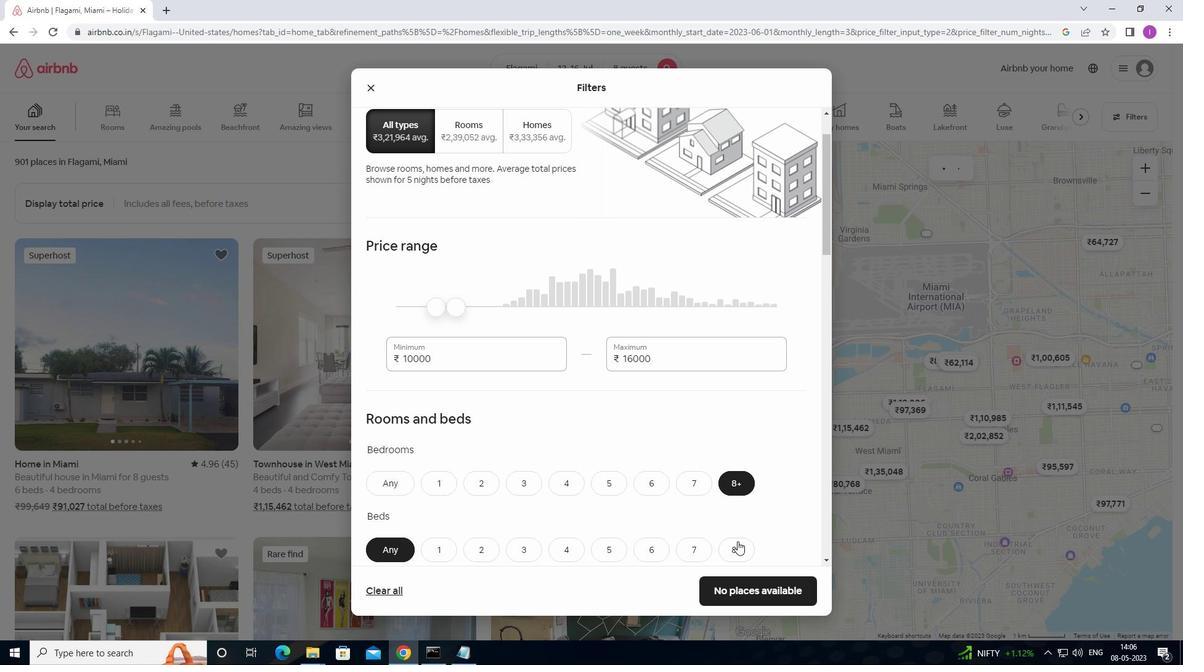 
Action: Mouse pressed left at (737, 542)
Screenshot: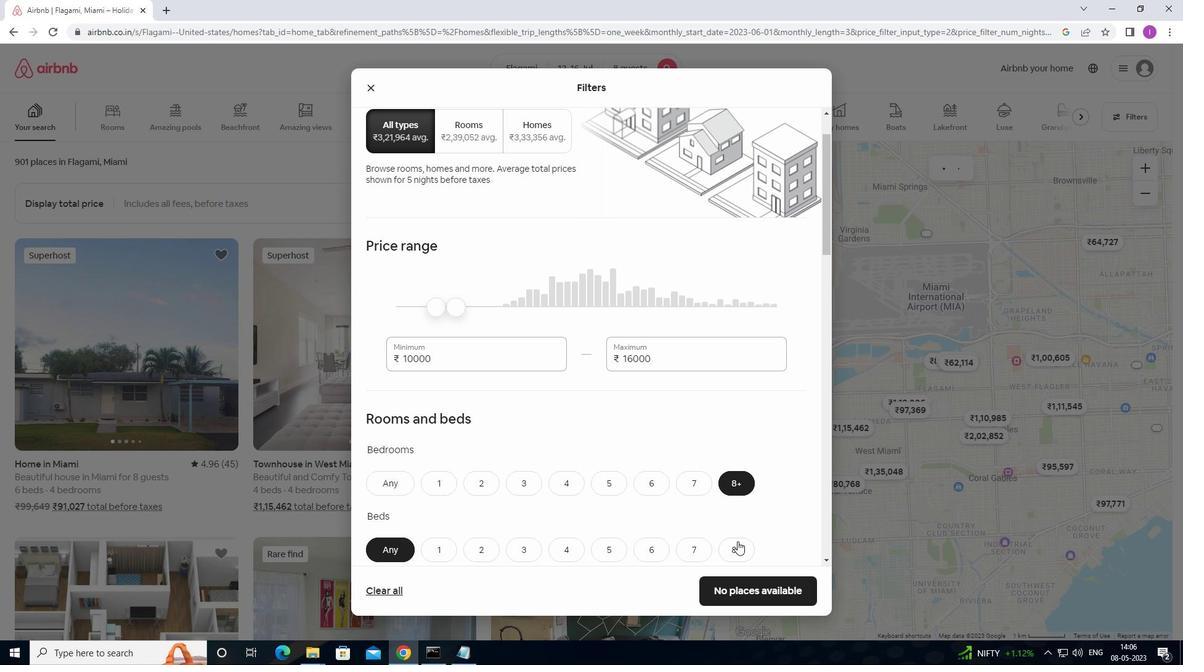 
Action: Mouse moved to (736, 532)
Screenshot: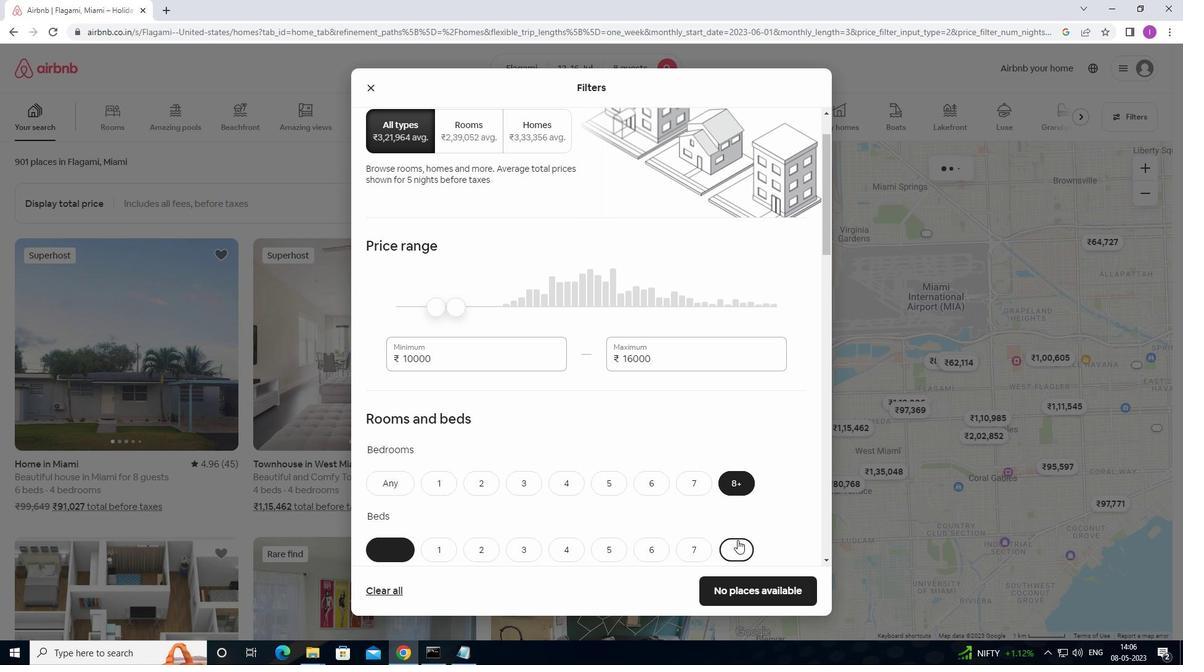 
Action: Mouse scrolled (736, 531) with delta (0, 0)
Screenshot: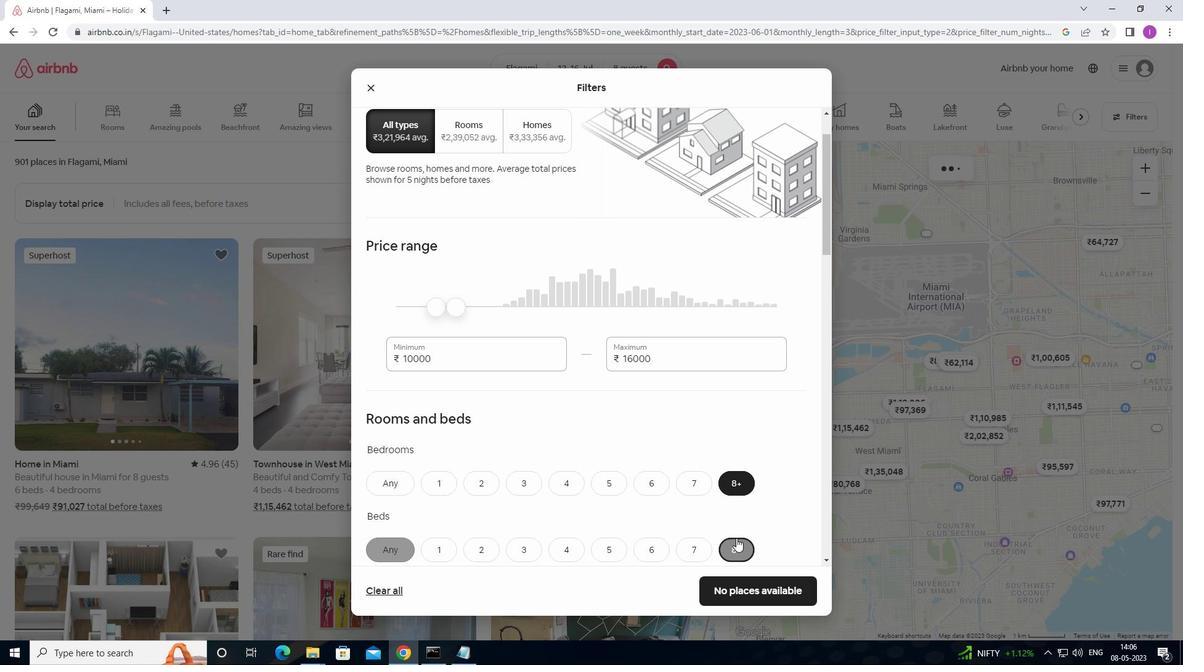 
Action: Mouse scrolled (736, 531) with delta (0, 0)
Screenshot: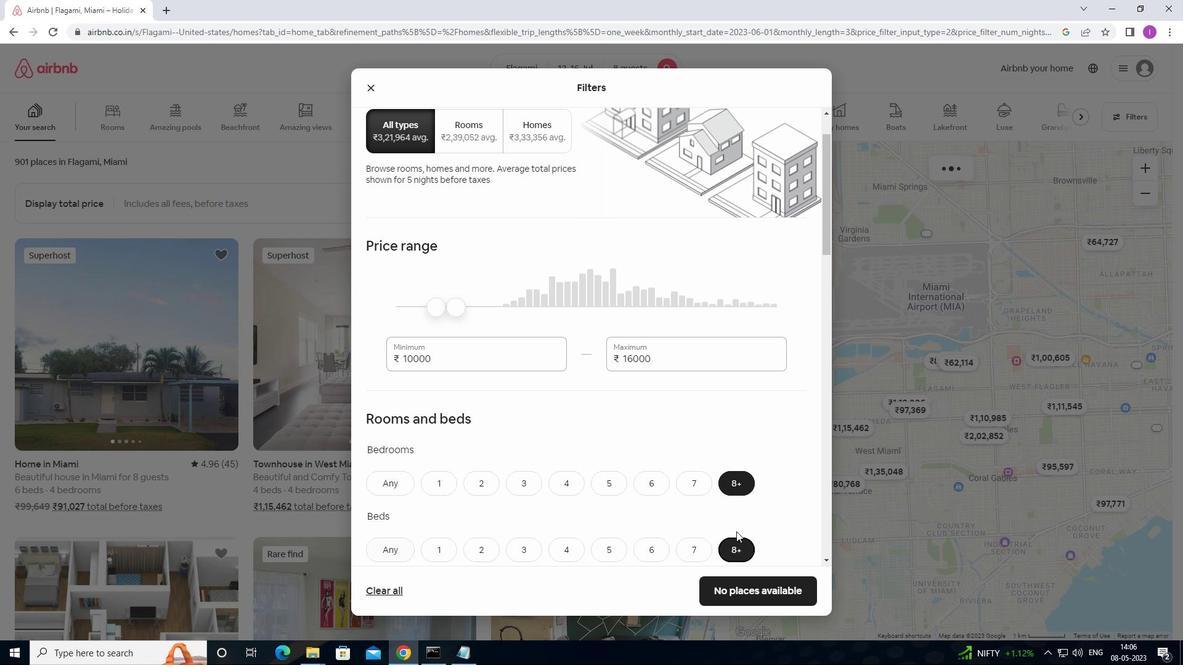 
Action: Mouse scrolled (736, 531) with delta (0, 0)
Screenshot: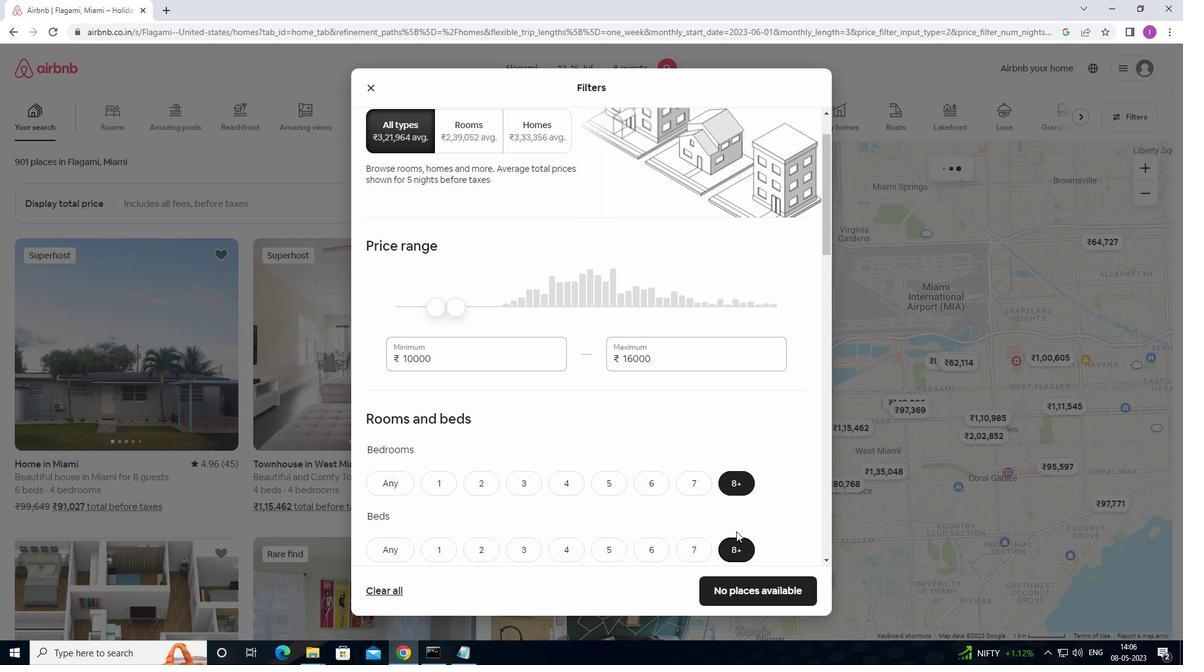 
Action: Mouse moved to (736, 430)
Screenshot: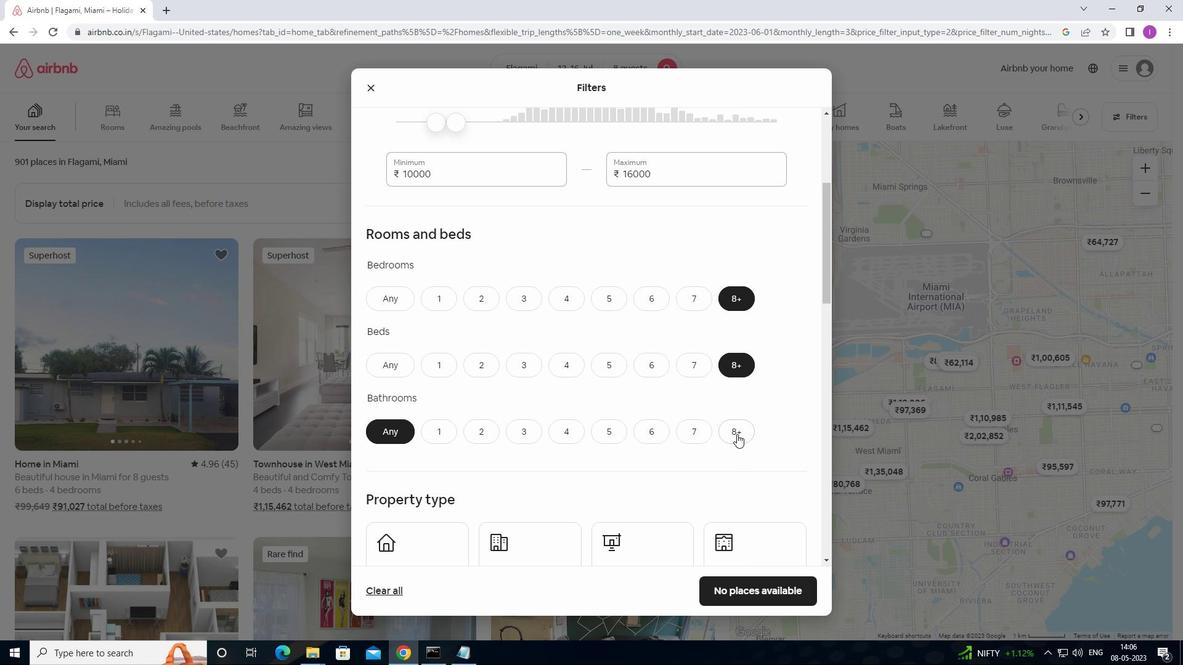 
Action: Mouse pressed left at (736, 430)
Screenshot: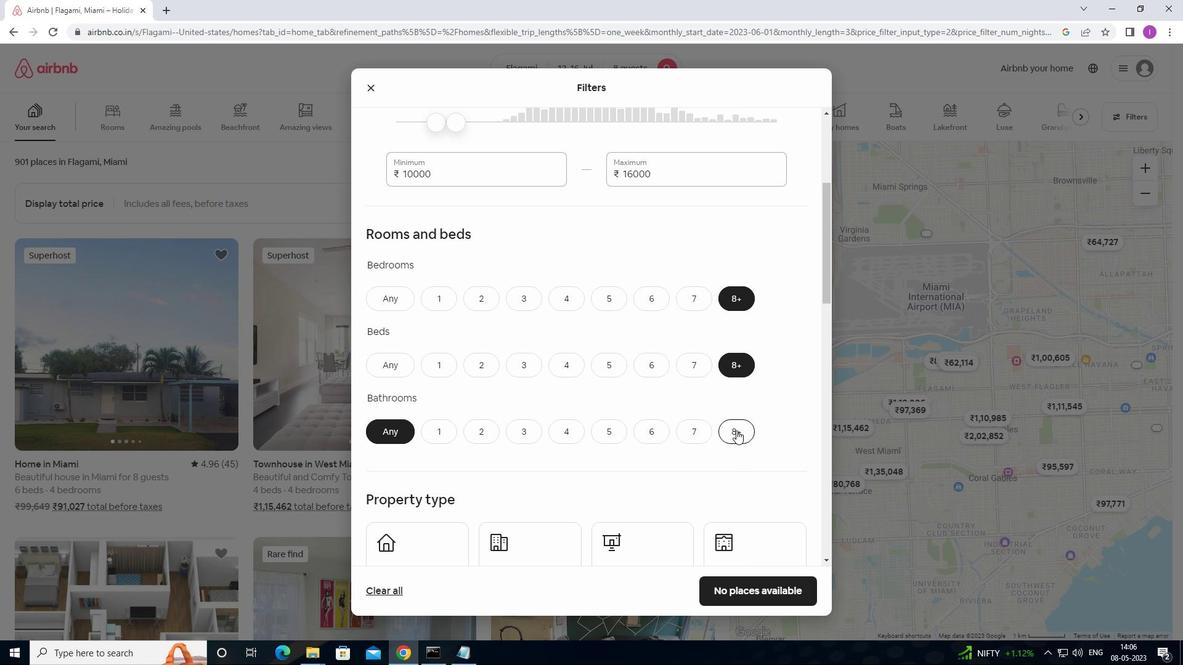 
Action: Mouse moved to (561, 516)
Screenshot: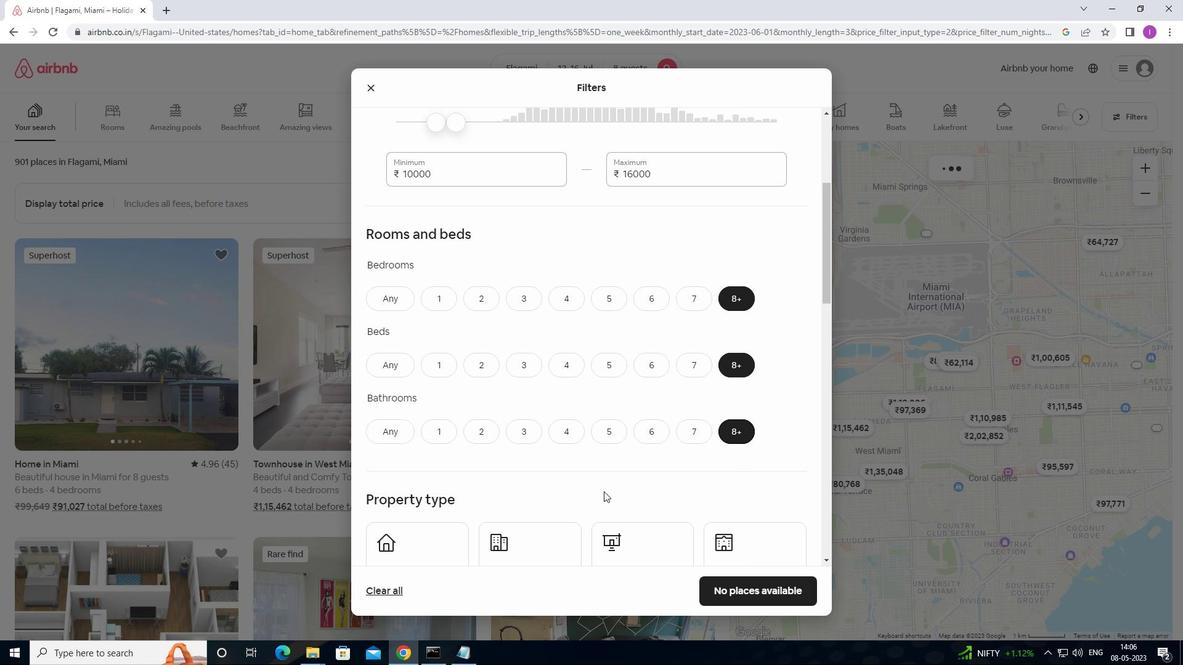 
Action: Mouse scrolled (561, 516) with delta (0, 0)
Screenshot: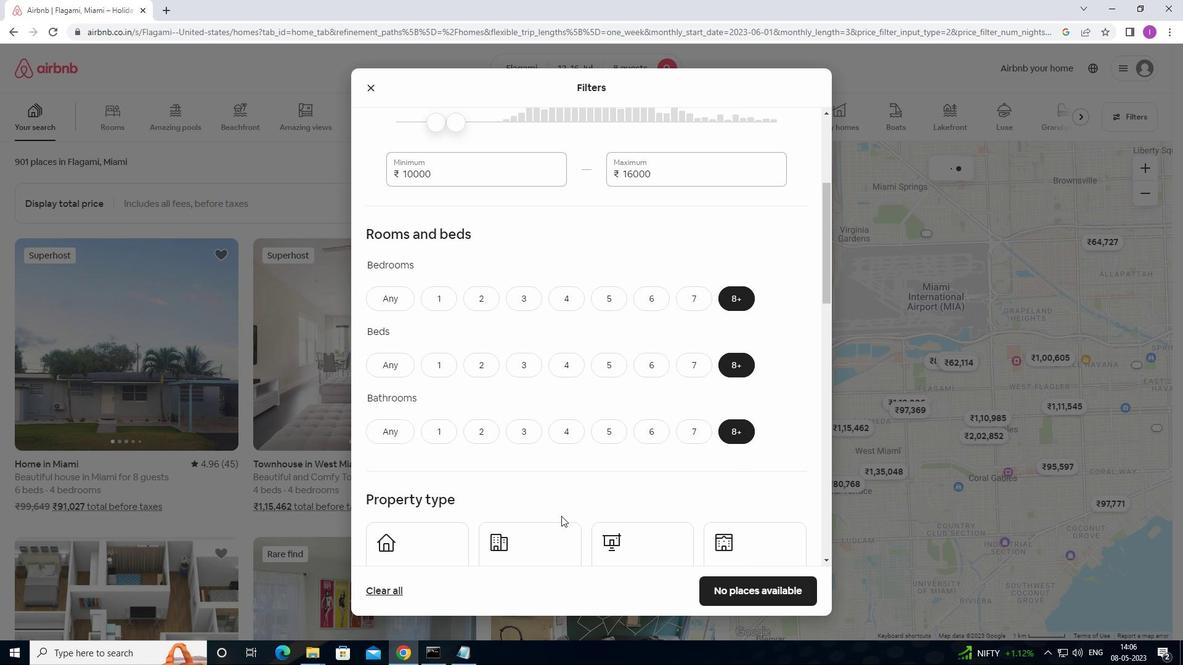 
Action: Mouse scrolled (561, 516) with delta (0, 0)
Screenshot: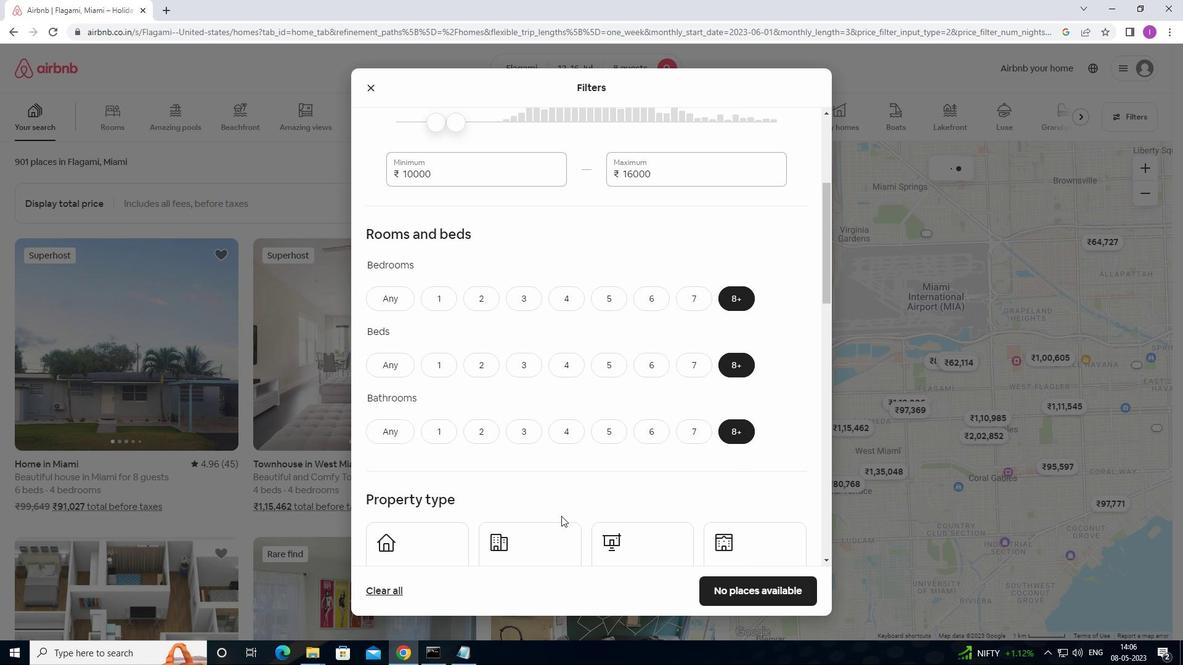 
Action: Mouse moved to (445, 459)
Screenshot: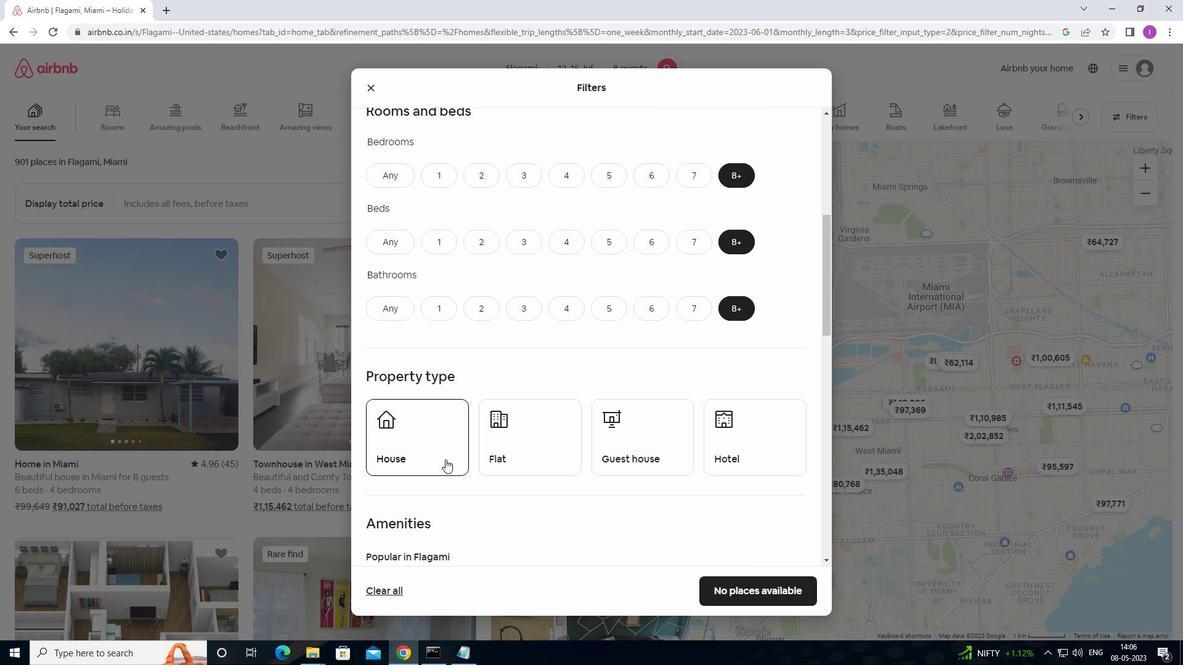 
Action: Mouse pressed left at (445, 459)
Screenshot: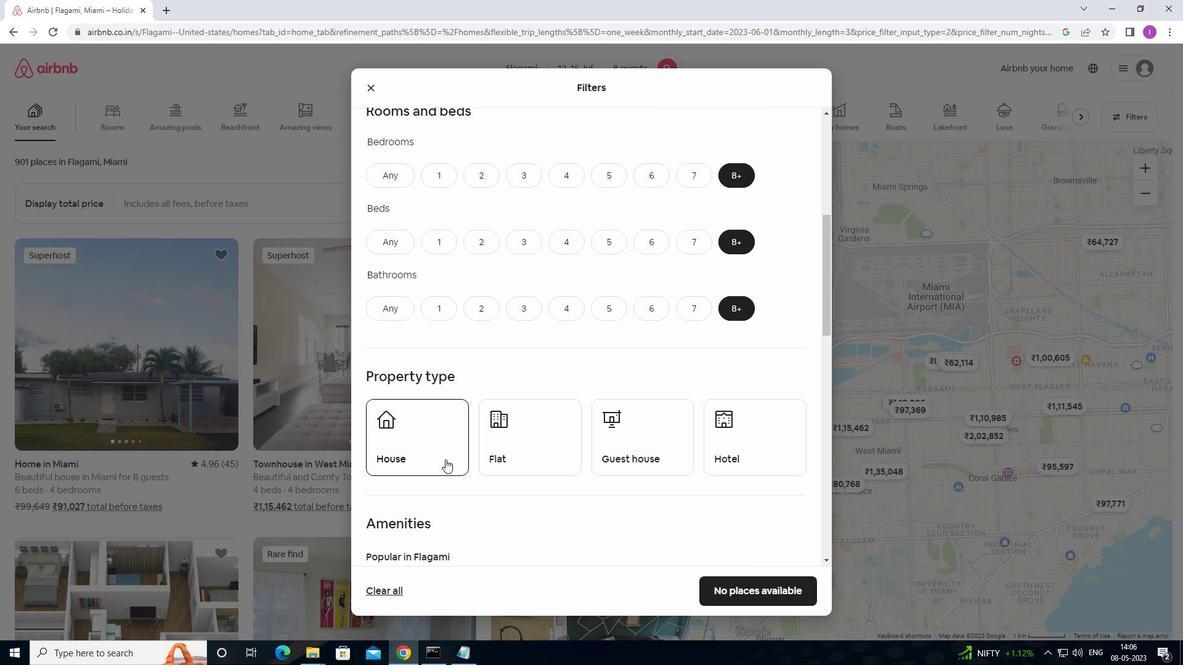
Action: Mouse moved to (538, 451)
Screenshot: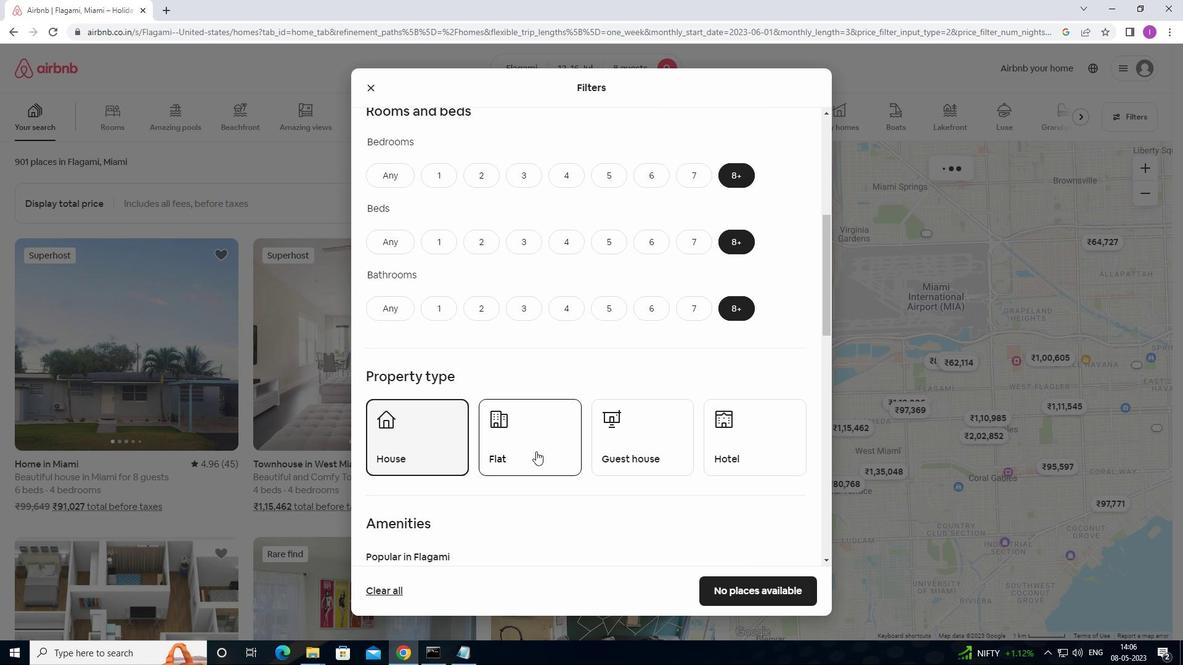 
Action: Mouse pressed left at (538, 451)
Screenshot: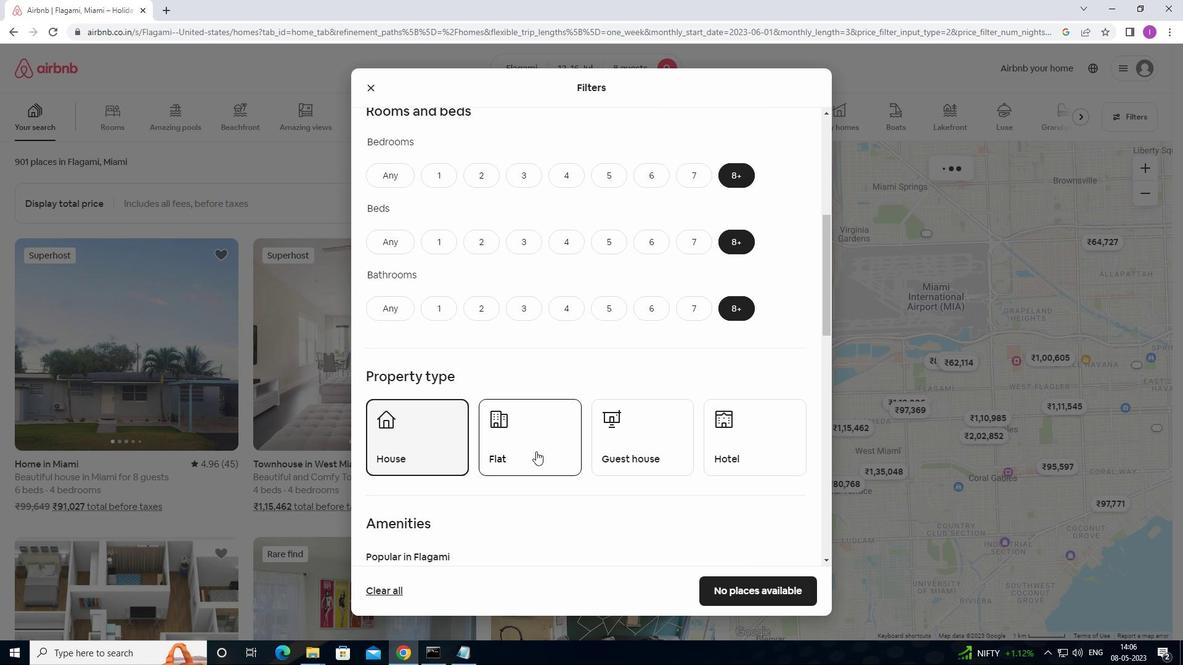 
Action: Mouse moved to (638, 444)
Screenshot: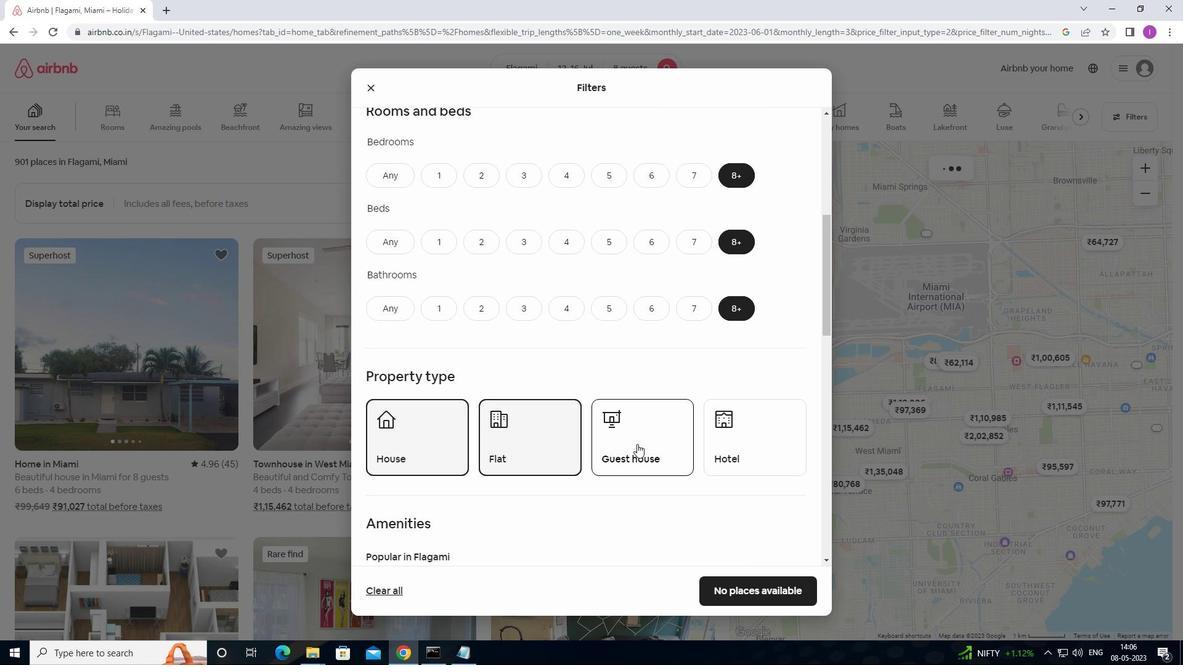 
Action: Mouse pressed left at (638, 444)
Screenshot: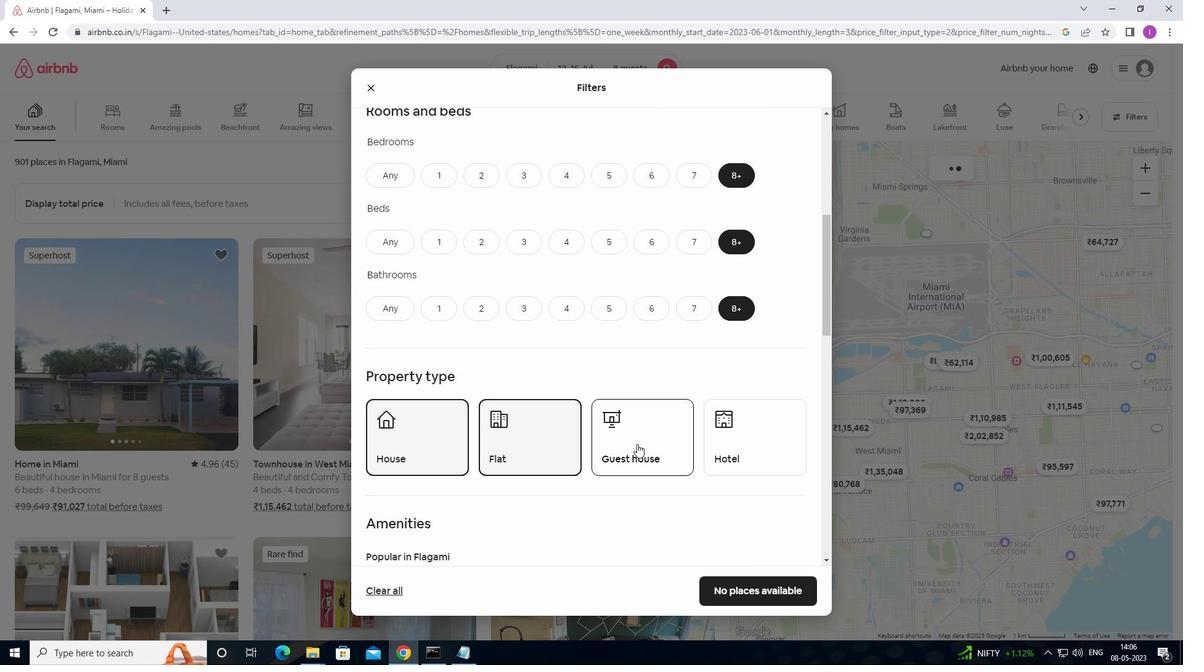 
Action: Mouse moved to (645, 454)
Screenshot: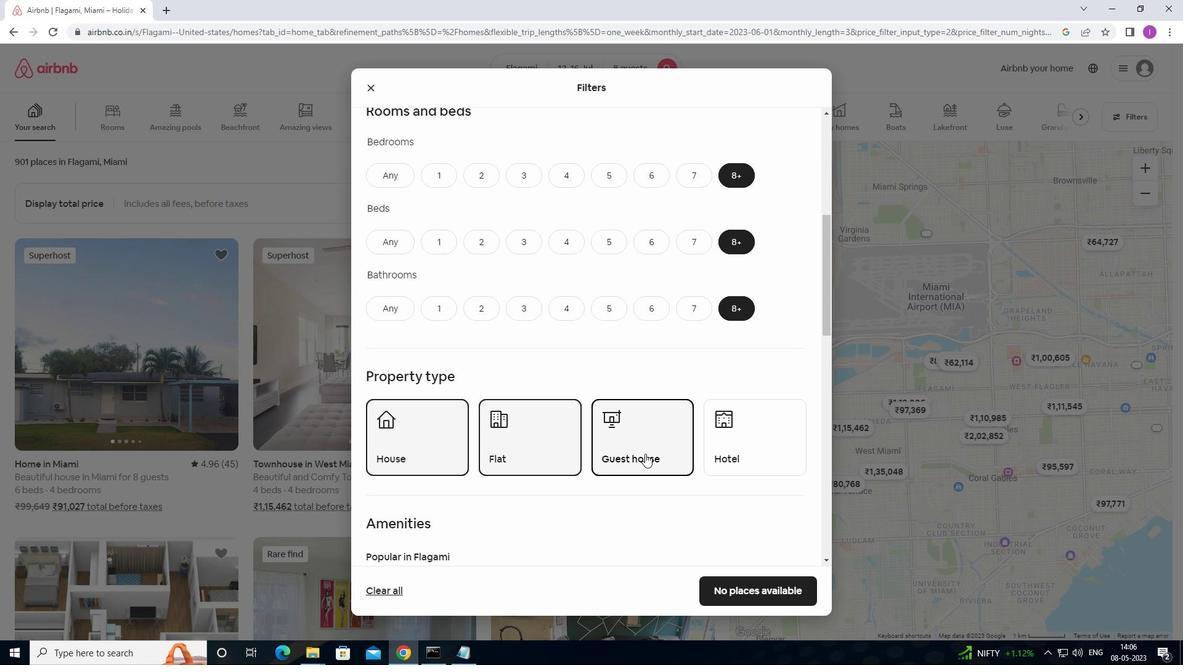 
Action: Mouse scrolled (645, 454) with delta (0, 0)
Screenshot: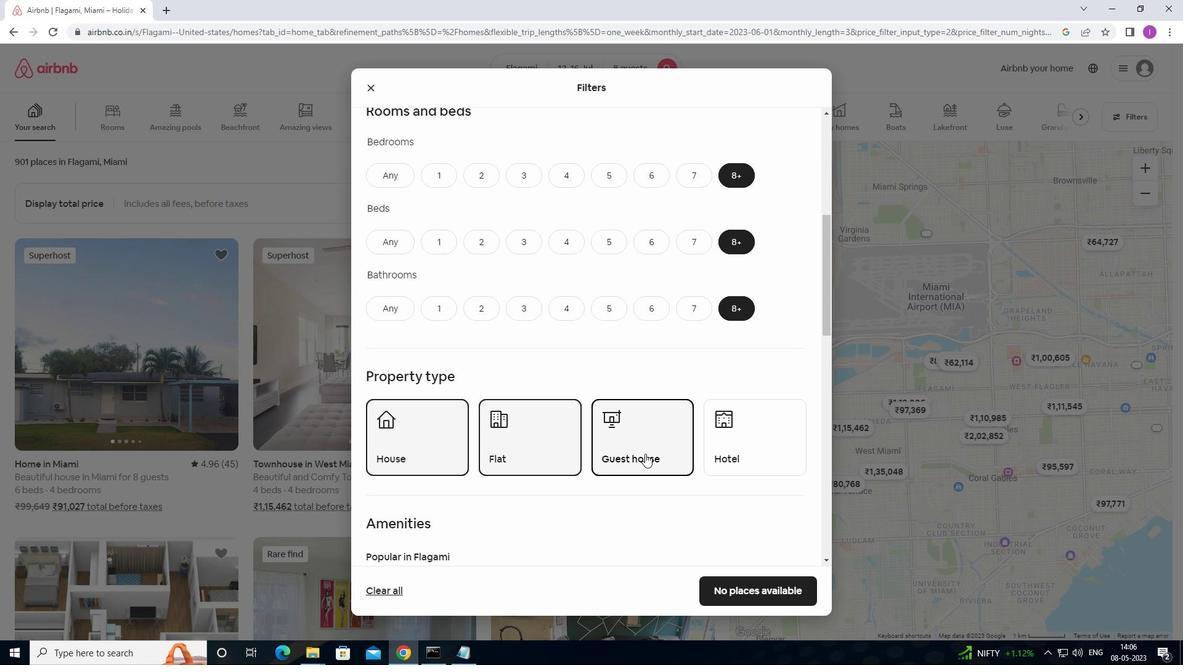 
Action: Mouse scrolled (645, 454) with delta (0, 0)
Screenshot: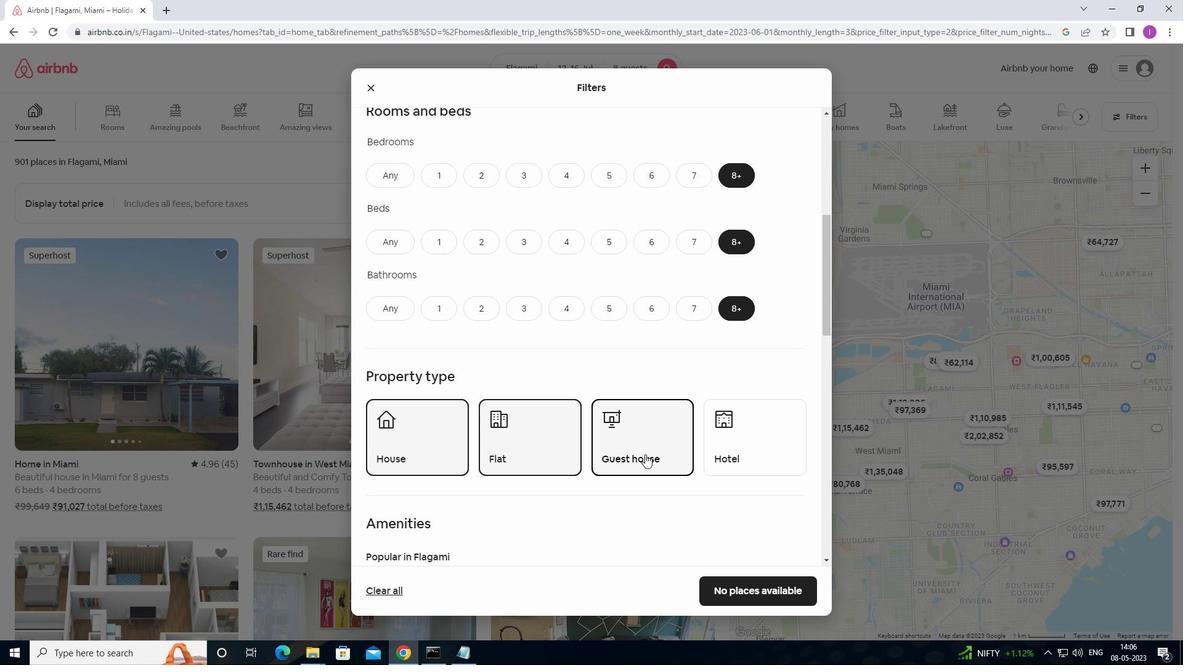
Action: Mouse moved to (377, 491)
Screenshot: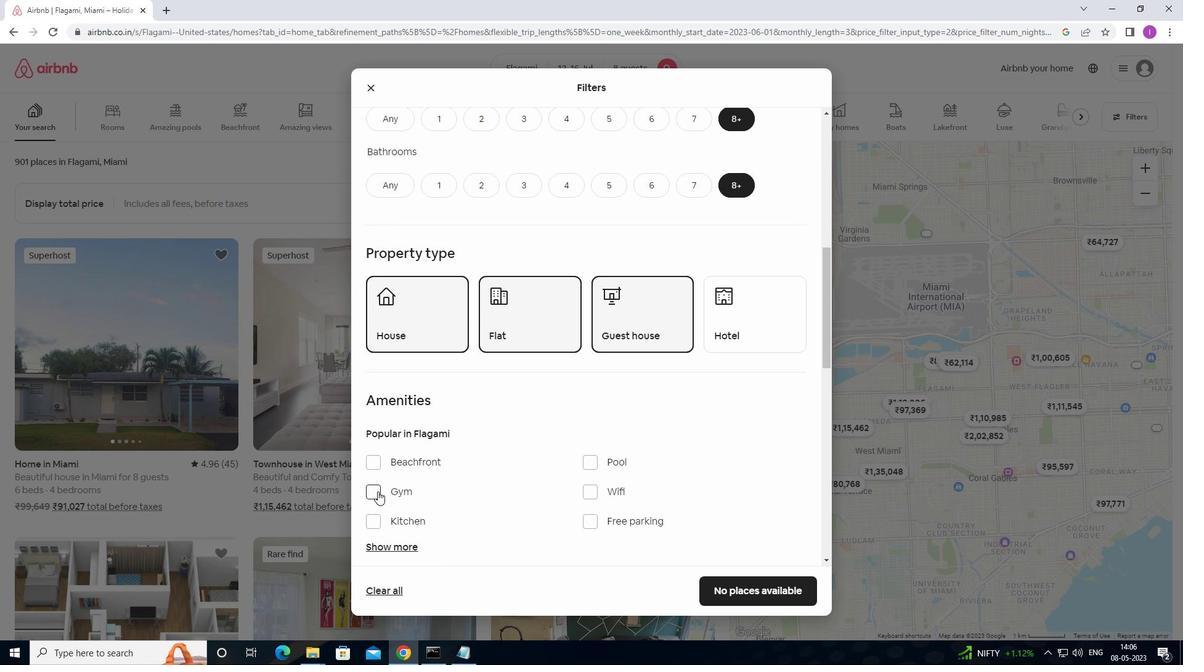 
Action: Mouse pressed left at (377, 491)
Screenshot: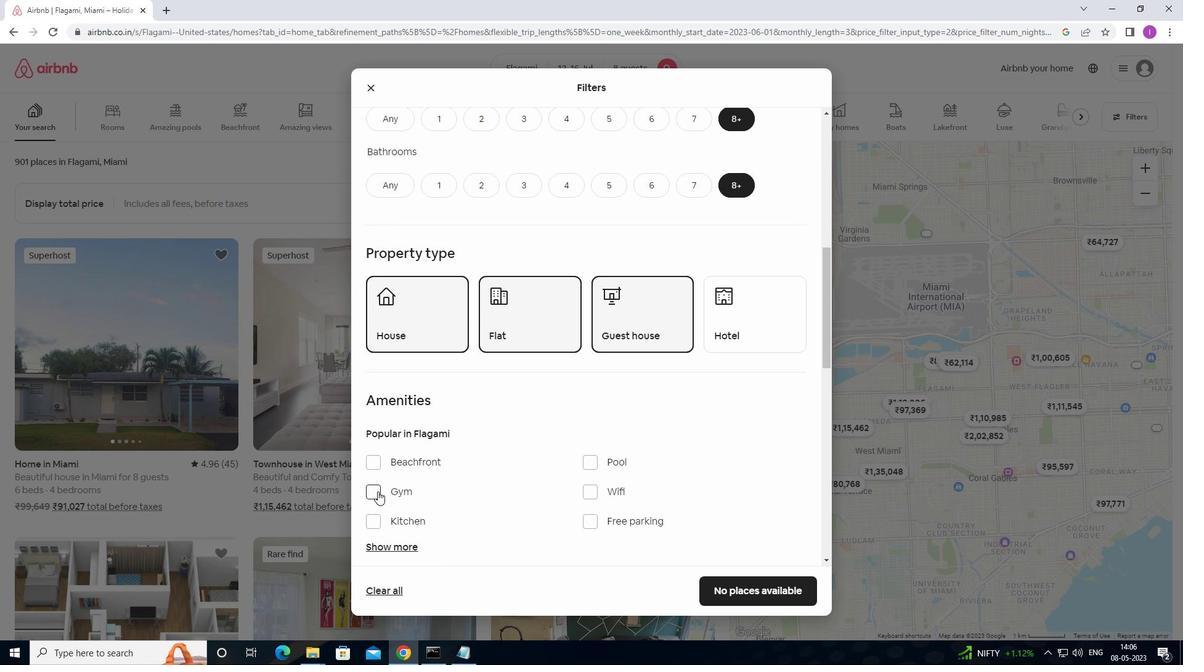 
Action: Mouse moved to (594, 487)
Screenshot: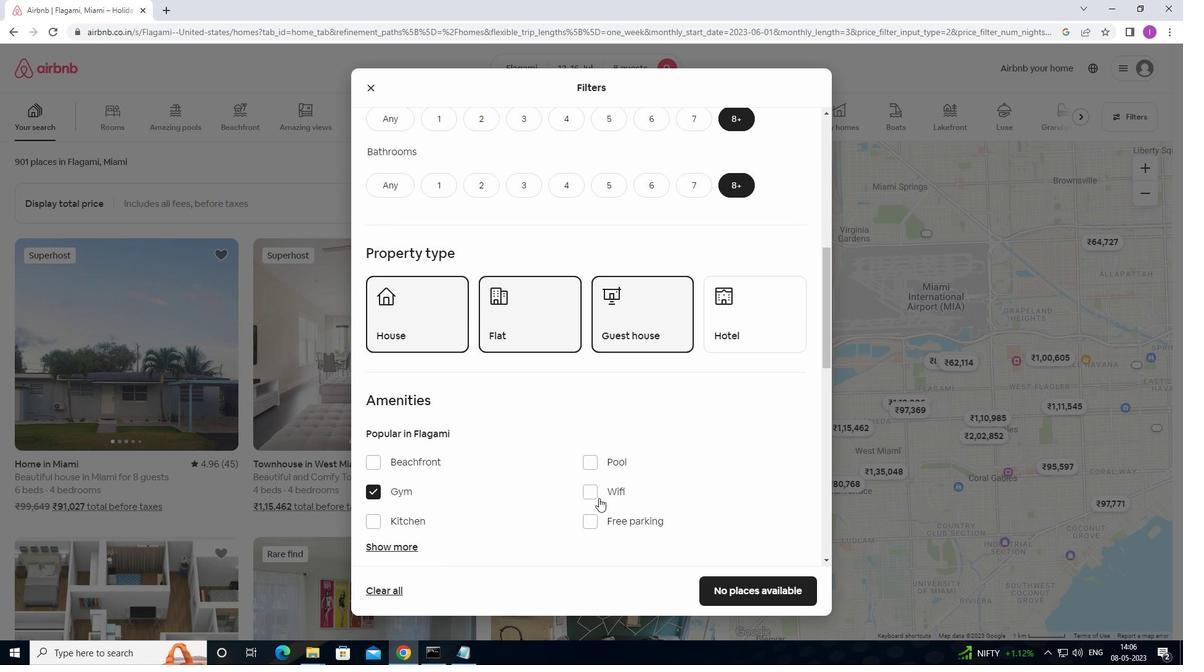 
Action: Mouse pressed left at (594, 487)
Screenshot: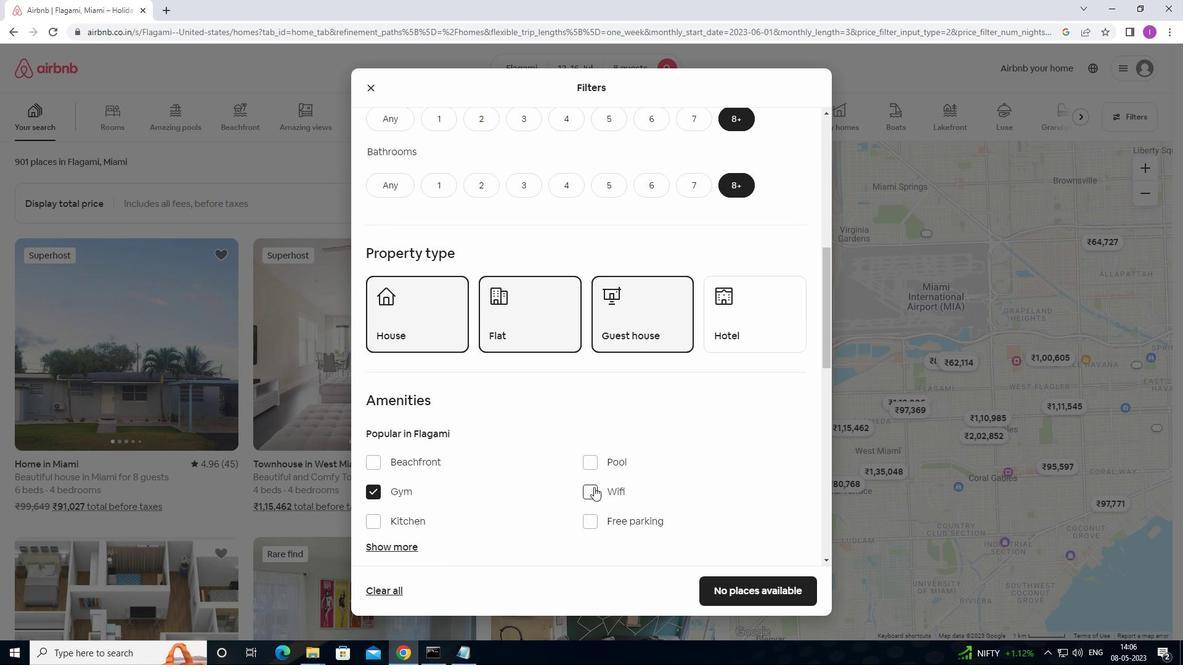 
Action: Mouse moved to (593, 516)
Screenshot: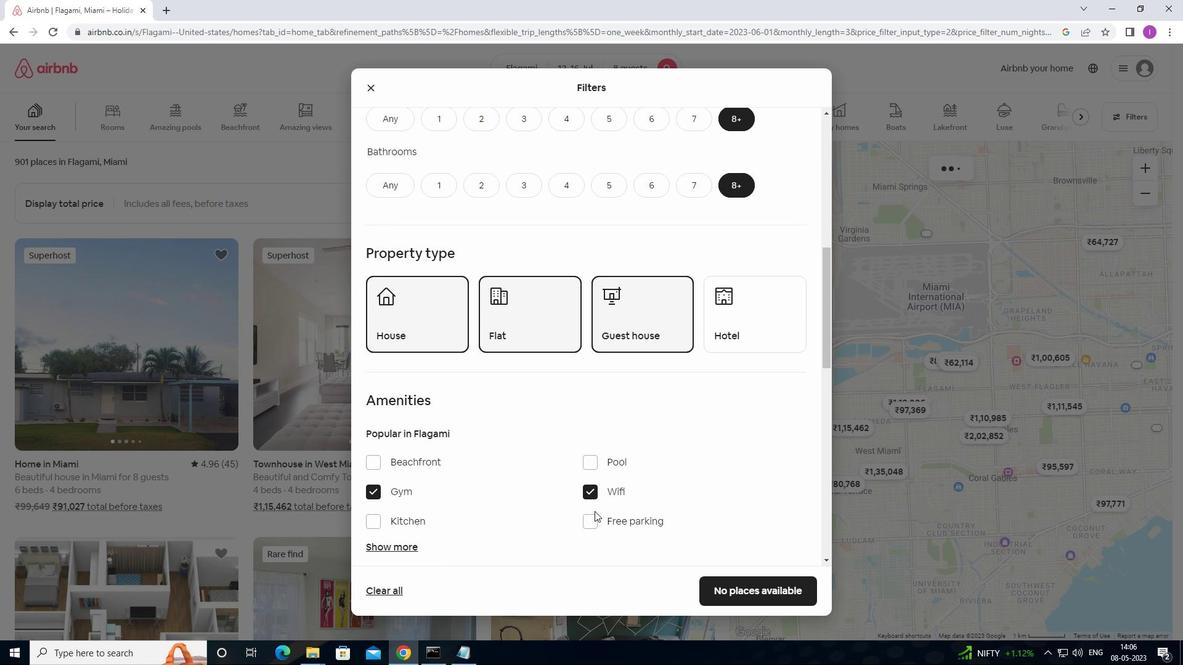 
Action: Mouse pressed left at (593, 516)
Screenshot: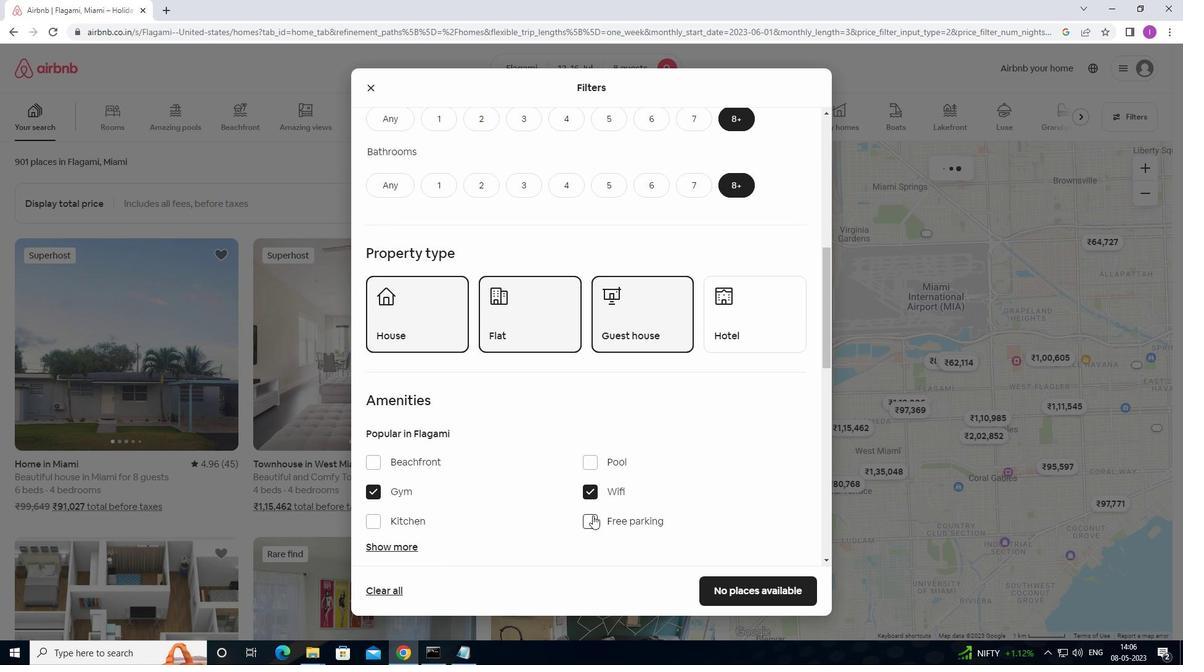 
Action: Mouse moved to (404, 550)
Screenshot: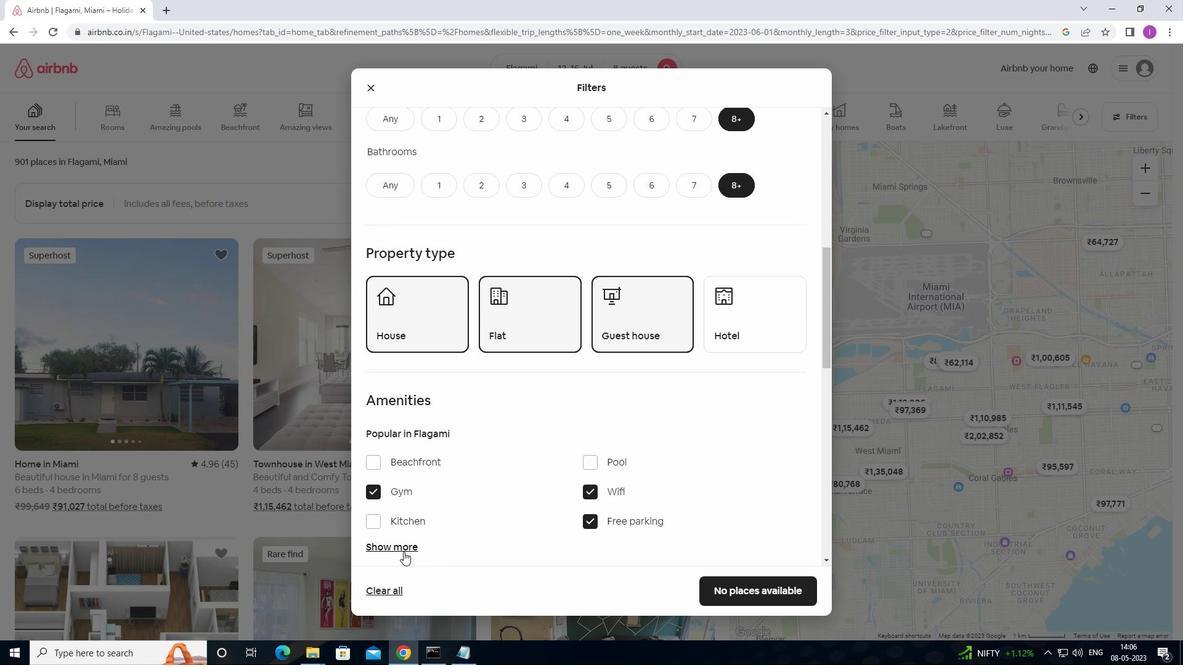 
Action: Mouse pressed left at (404, 550)
Screenshot: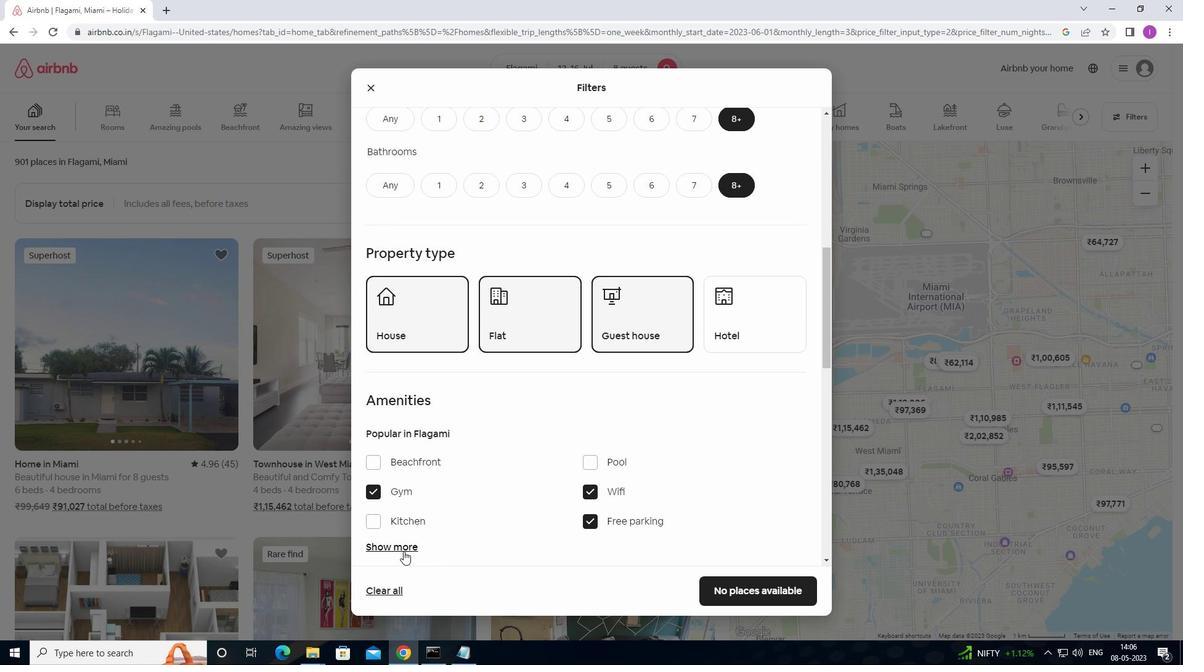
Action: Mouse moved to (522, 545)
Screenshot: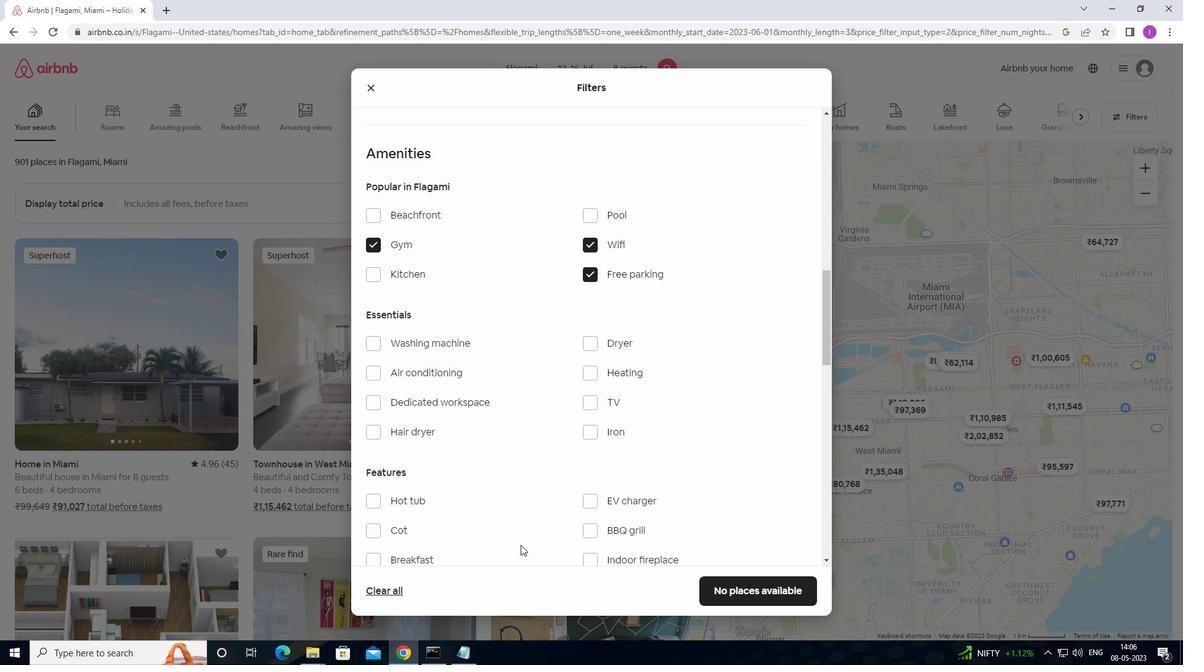
Action: Mouse scrolled (522, 544) with delta (0, 0)
Screenshot: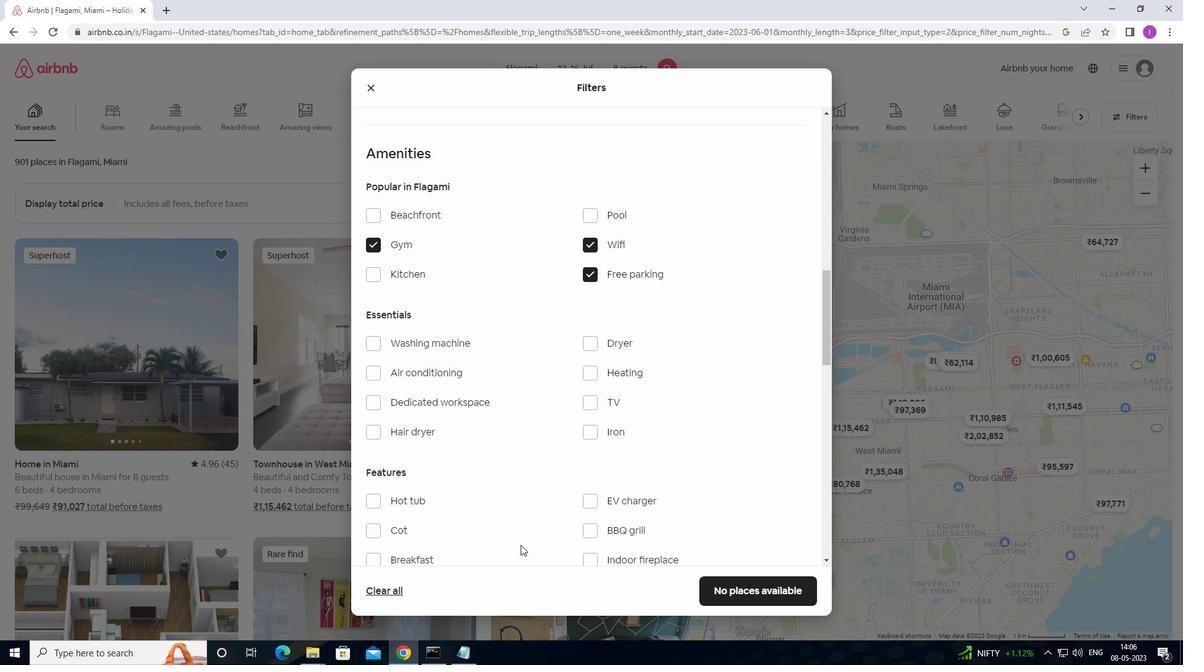 
Action: Mouse moved to (522, 545)
Screenshot: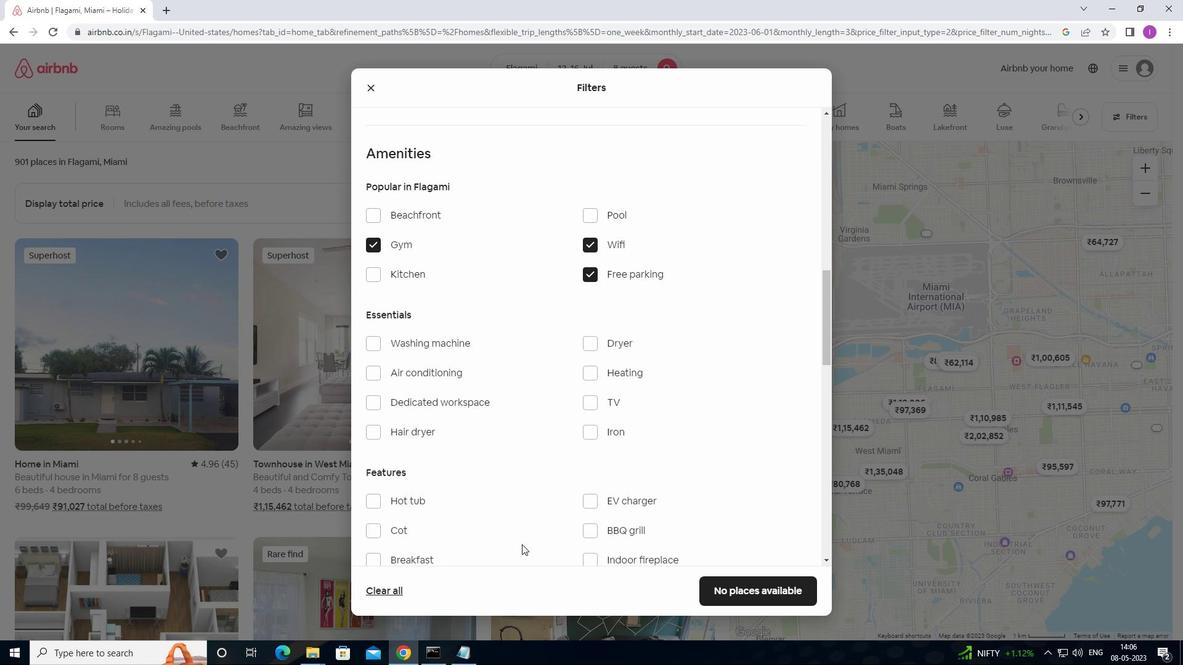 
Action: Mouse scrolled (522, 544) with delta (0, 0)
Screenshot: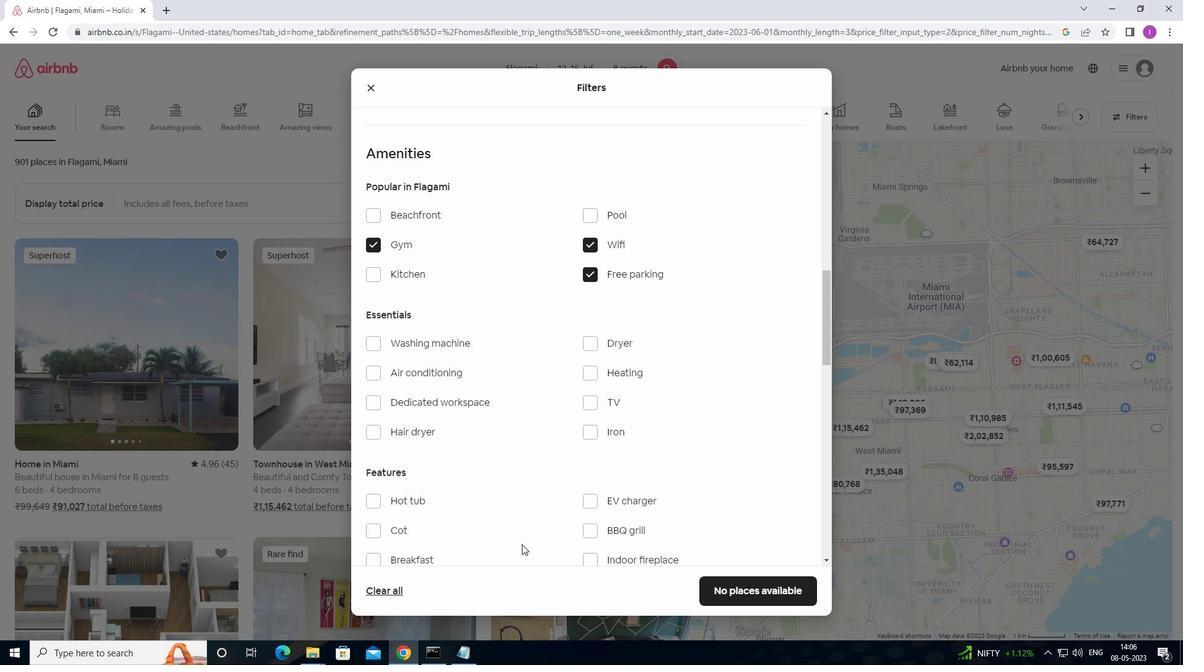 
Action: Mouse moved to (591, 270)
Screenshot: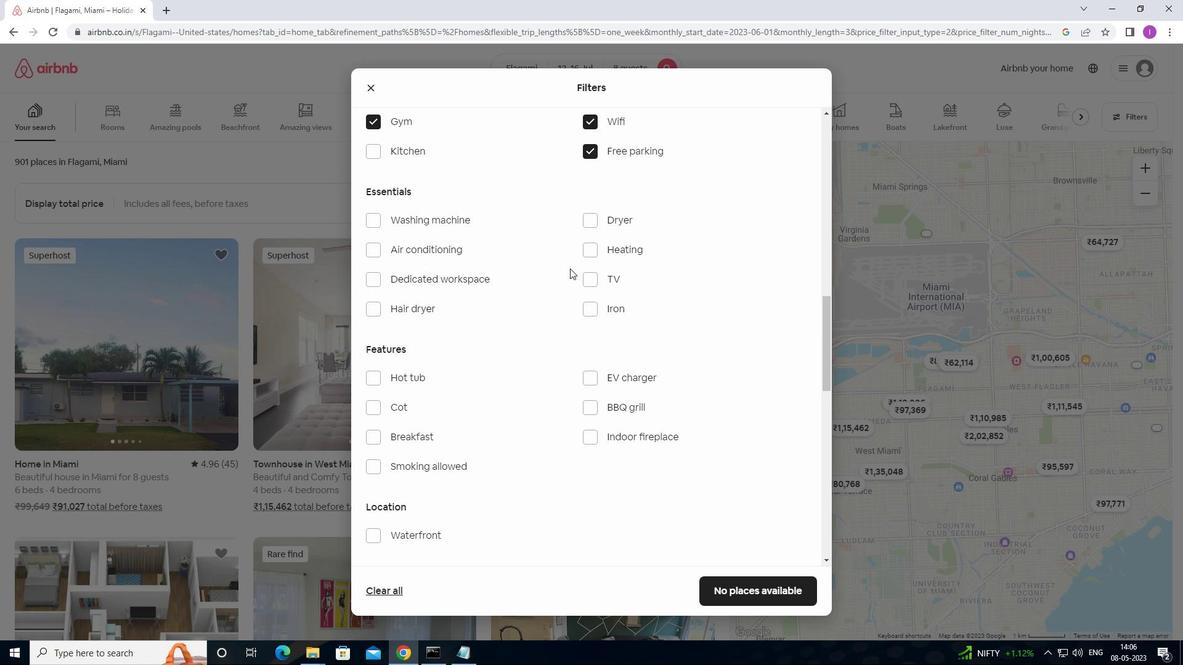 
Action: Mouse pressed left at (591, 270)
Screenshot: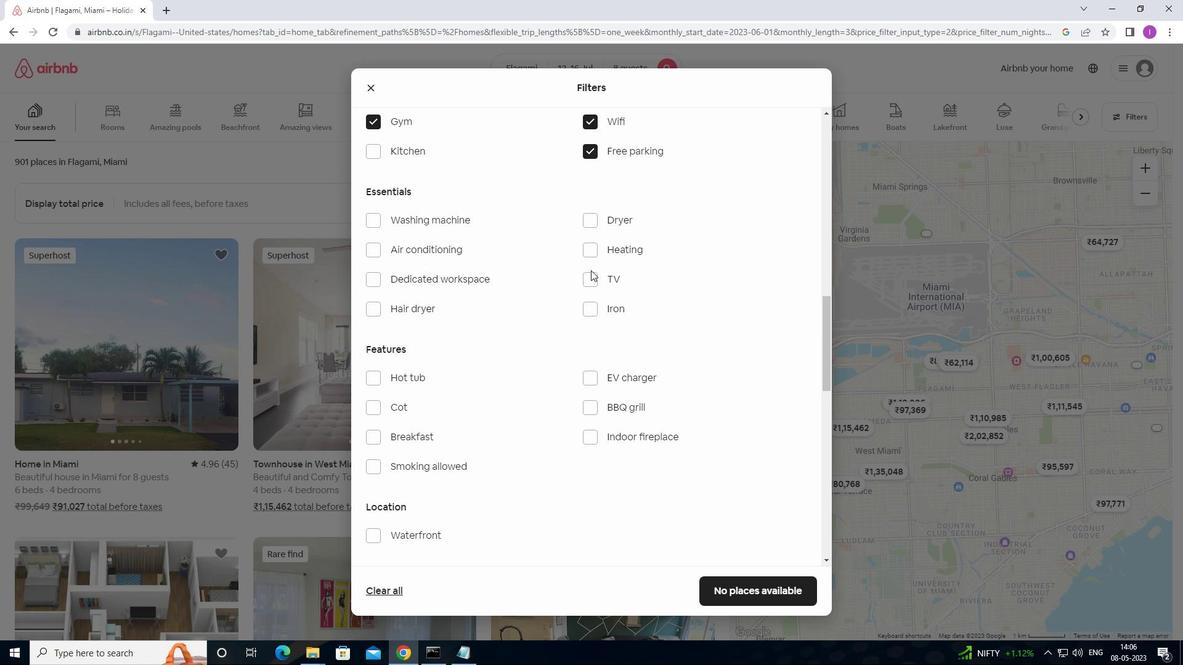 
Action: Mouse moved to (369, 435)
Screenshot: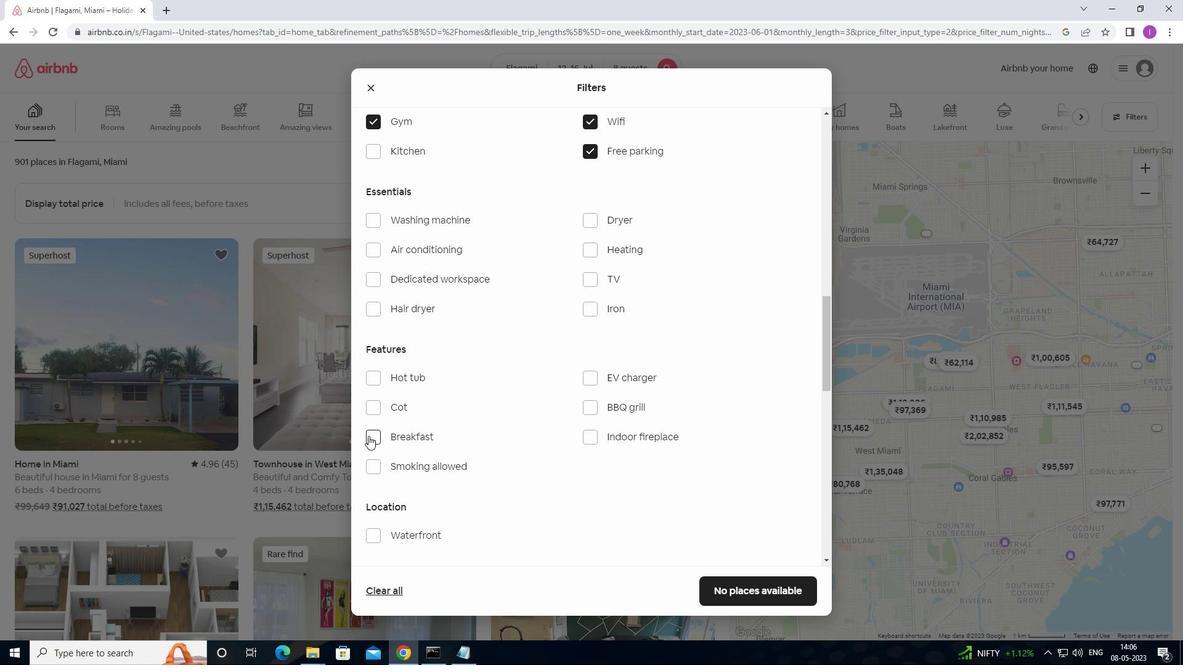 
Action: Mouse pressed left at (369, 435)
Screenshot: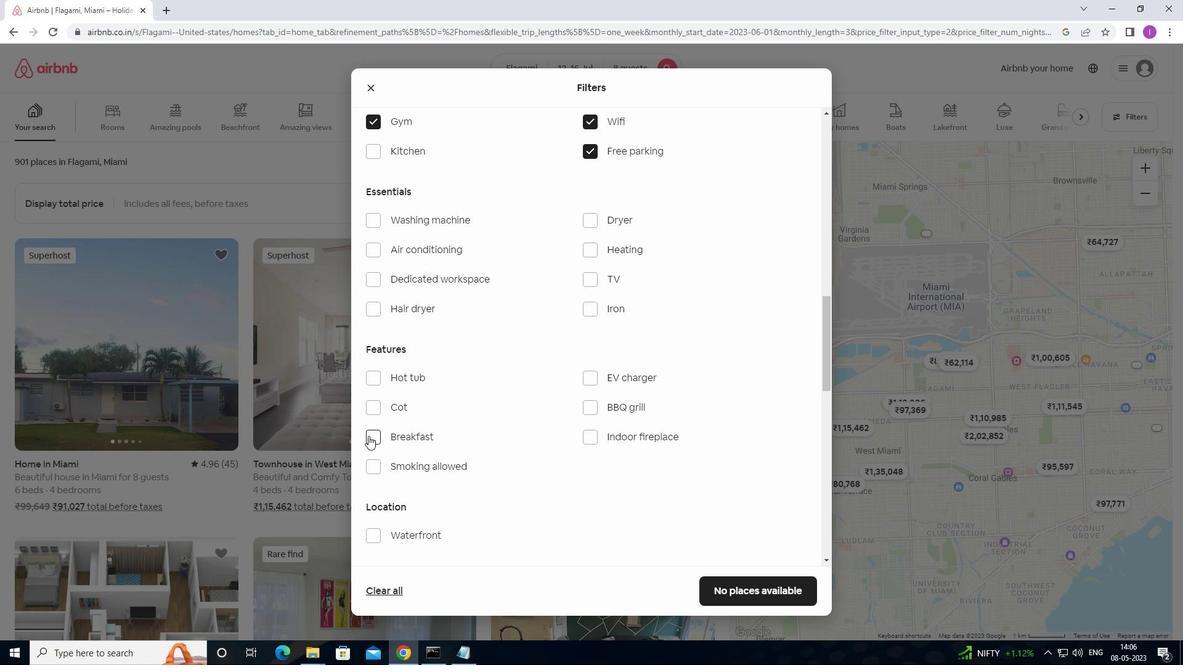 
Action: Mouse moved to (584, 283)
Screenshot: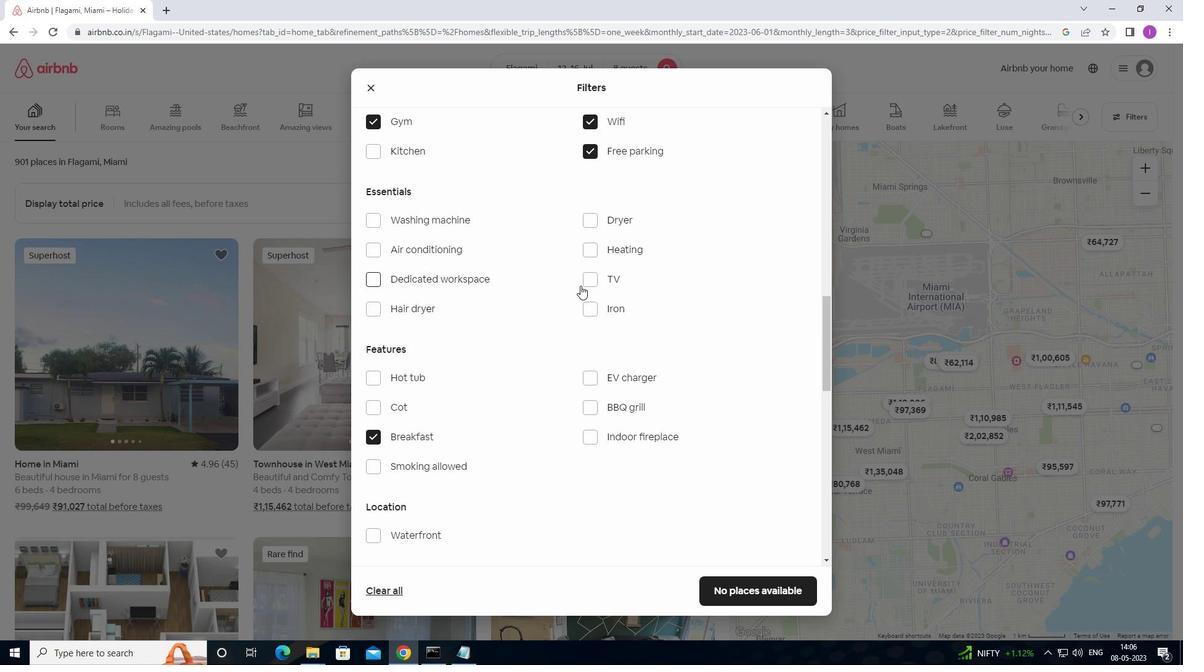 
Action: Mouse pressed left at (584, 283)
Screenshot: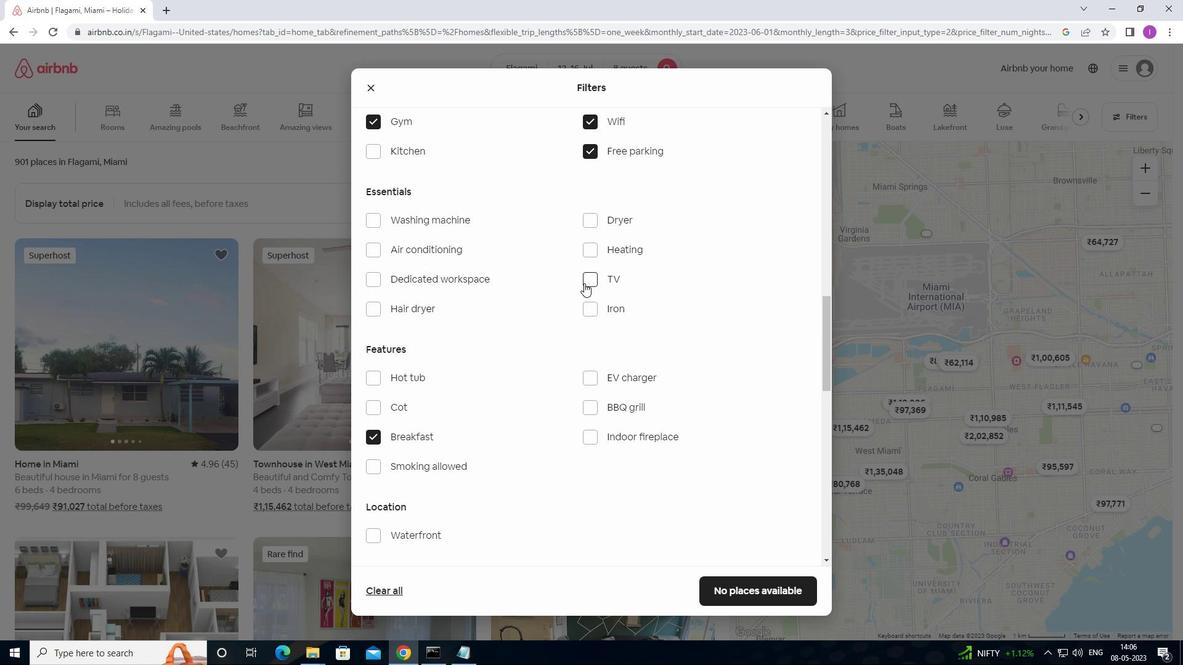 
Action: Mouse moved to (614, 496)
Screenshot: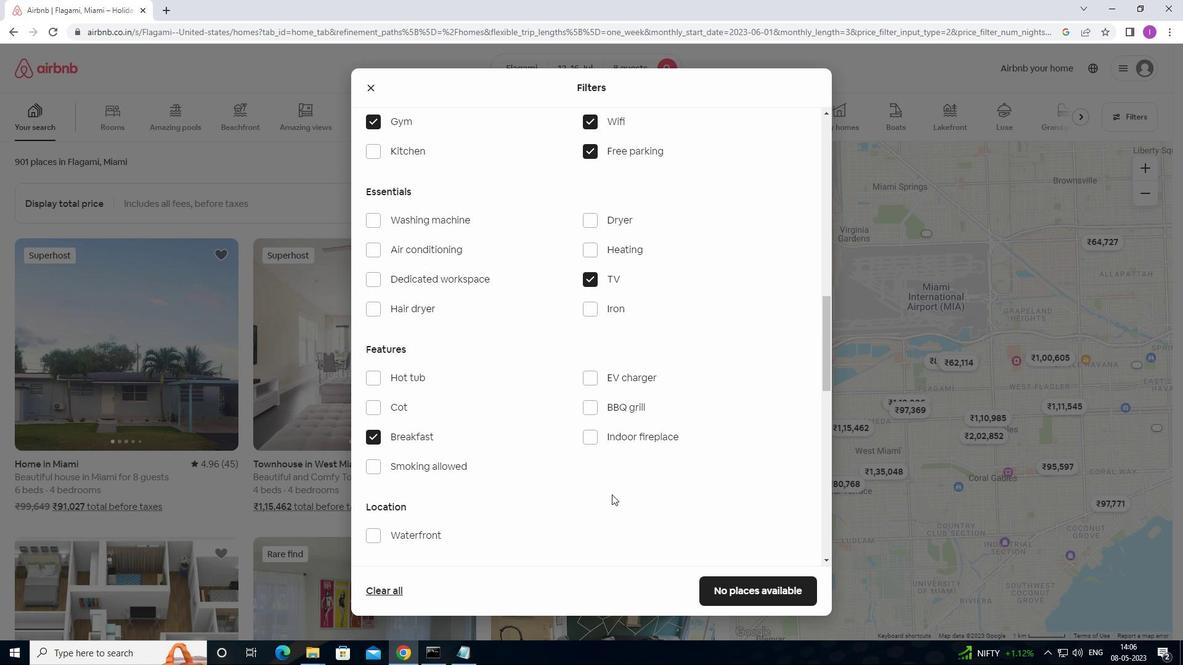 
Action: Mouse scrolled (614, 495) with delta (0, 0)
Screenshot: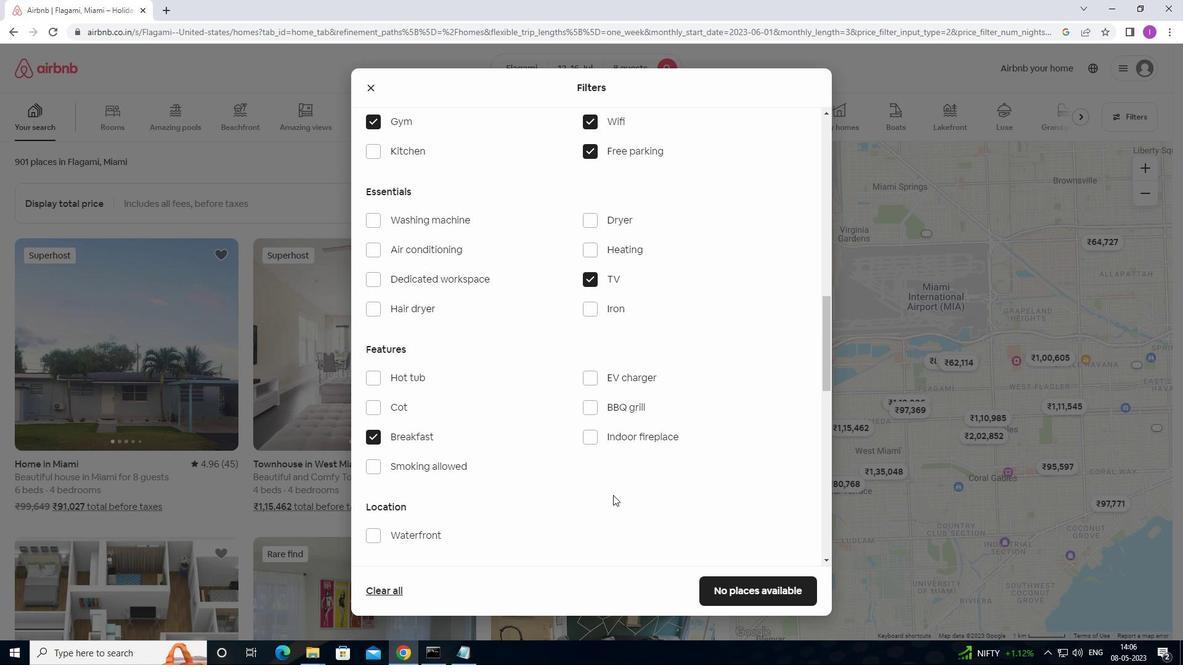 
Action: Mouse moved to (614, 496)
Screenshot: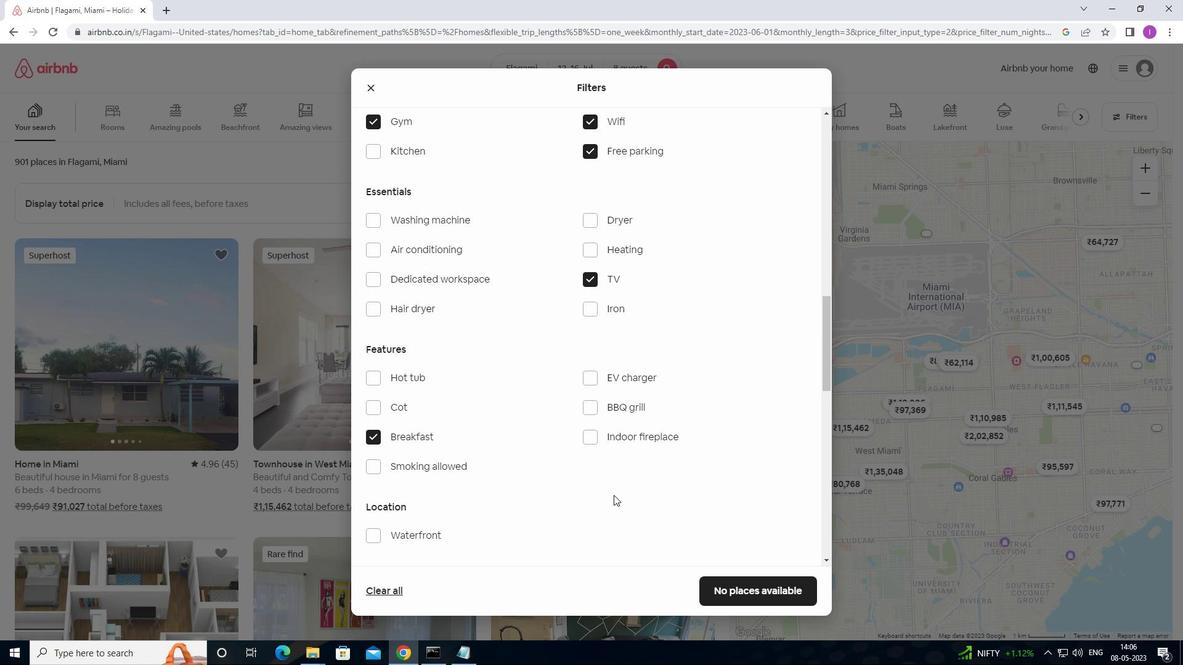 
Action: Mouse scrolled (614, 496) with delta (0, 0)
Screenshot: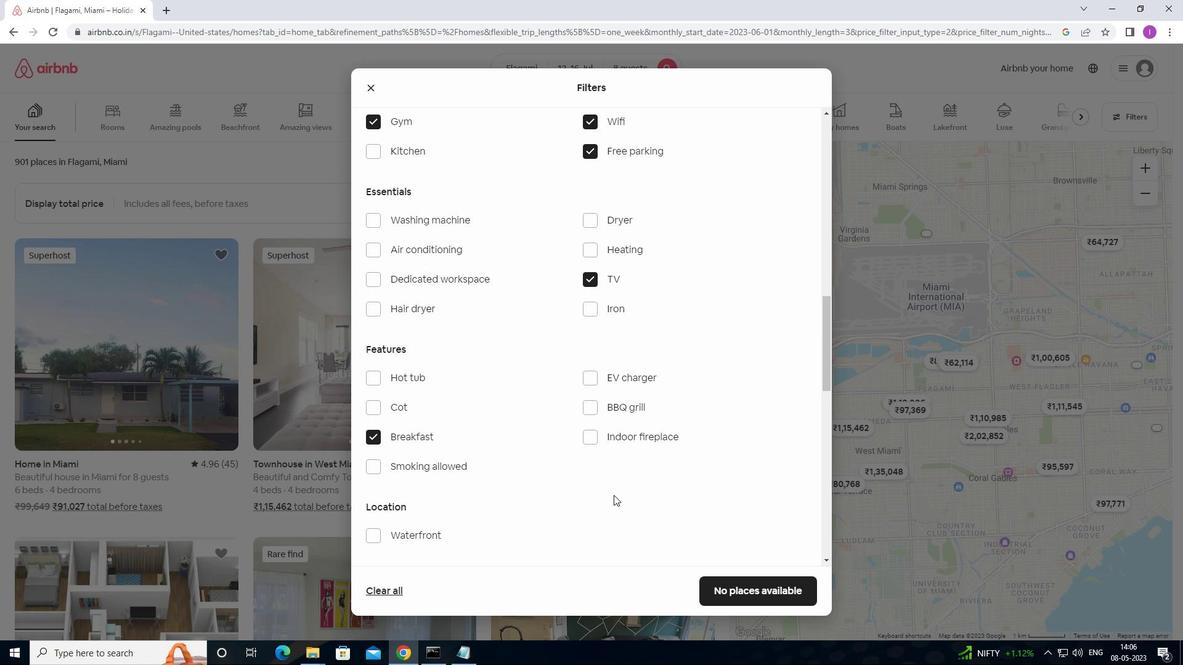 
Action: Mouse scrolled (614, 496) with delta (0, 0)
Screenshot: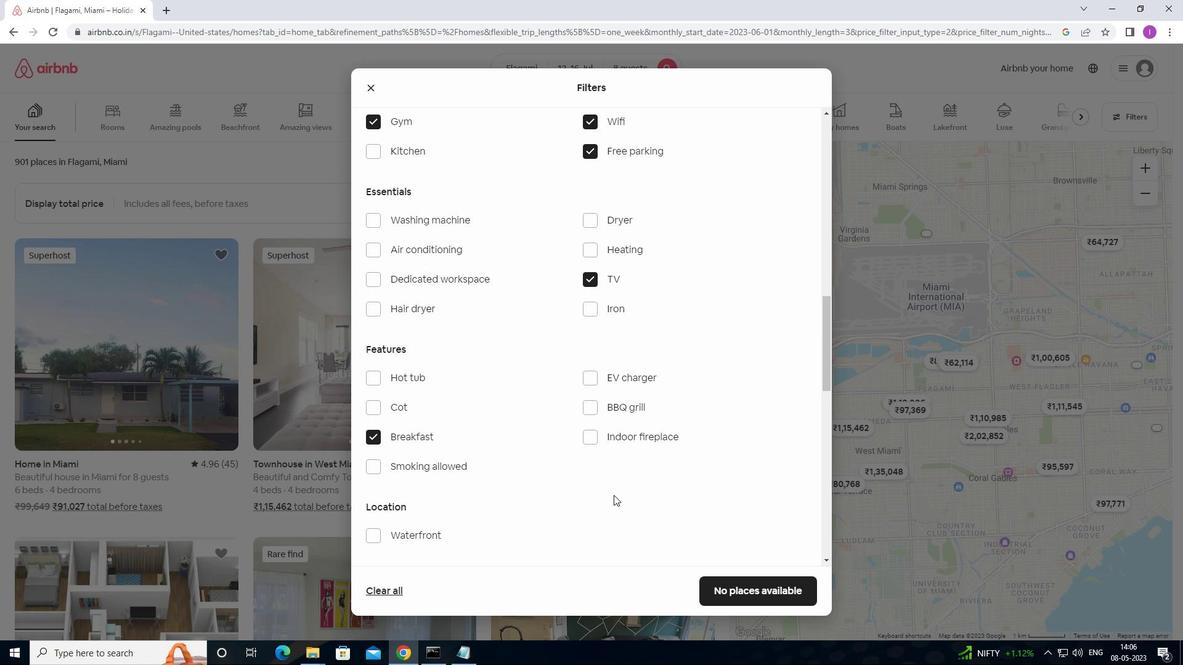 
Action: Mouse moved to (615, 496)
Screenshot: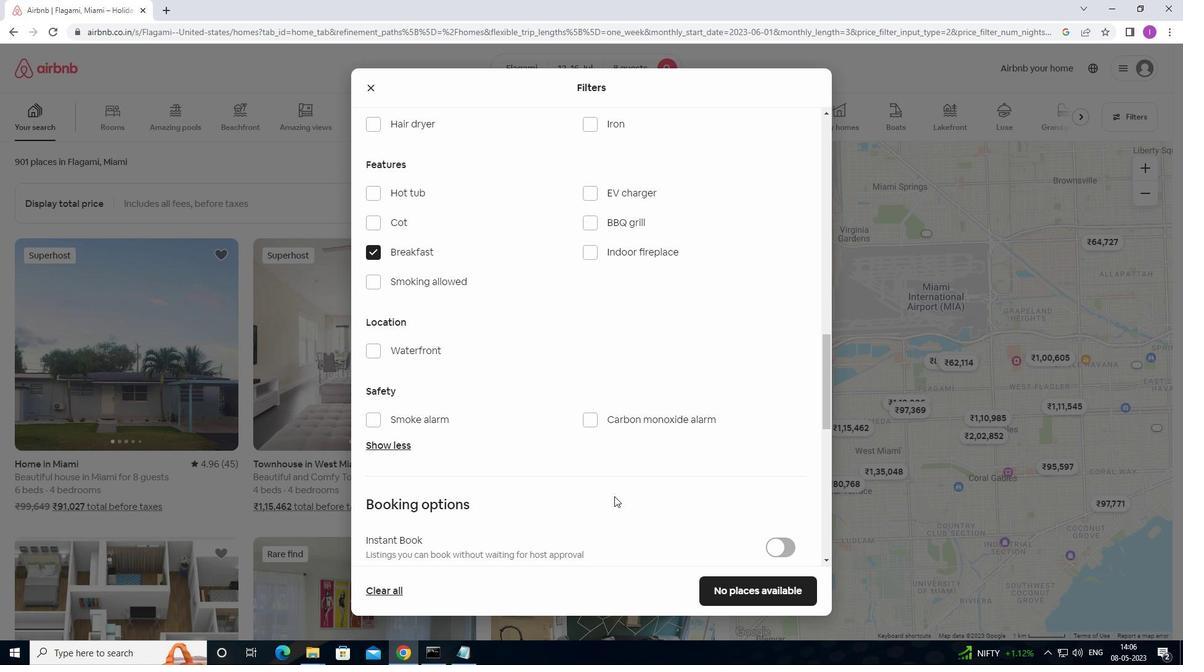 
Action: Mouse scrolled (615, 496) with delta (0, 0)
Screenshot: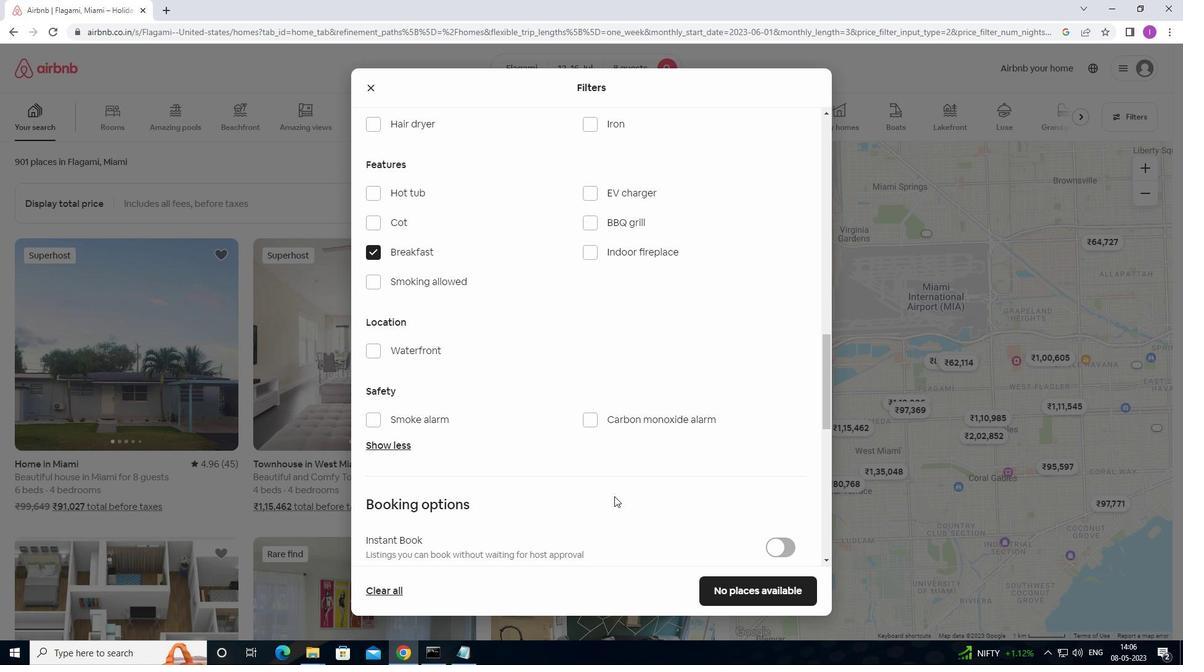 
Action: Mouse moved to (789, 527)
Screenshot: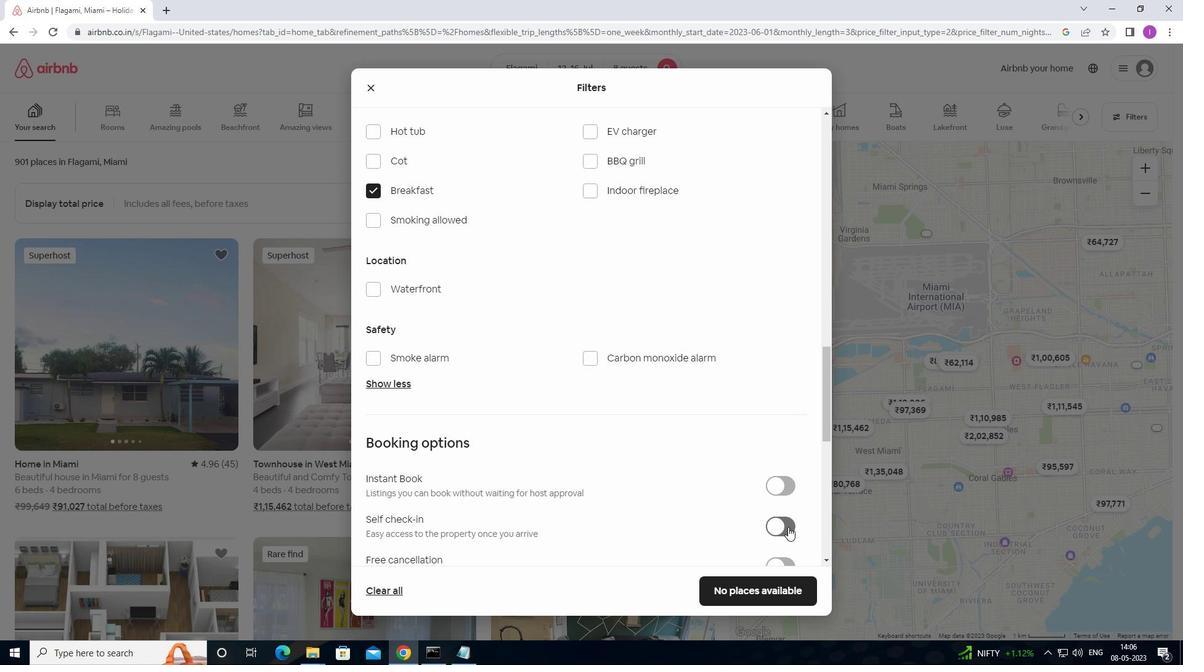
Action: Mouse pressed left at (789, 527)
Screenshot: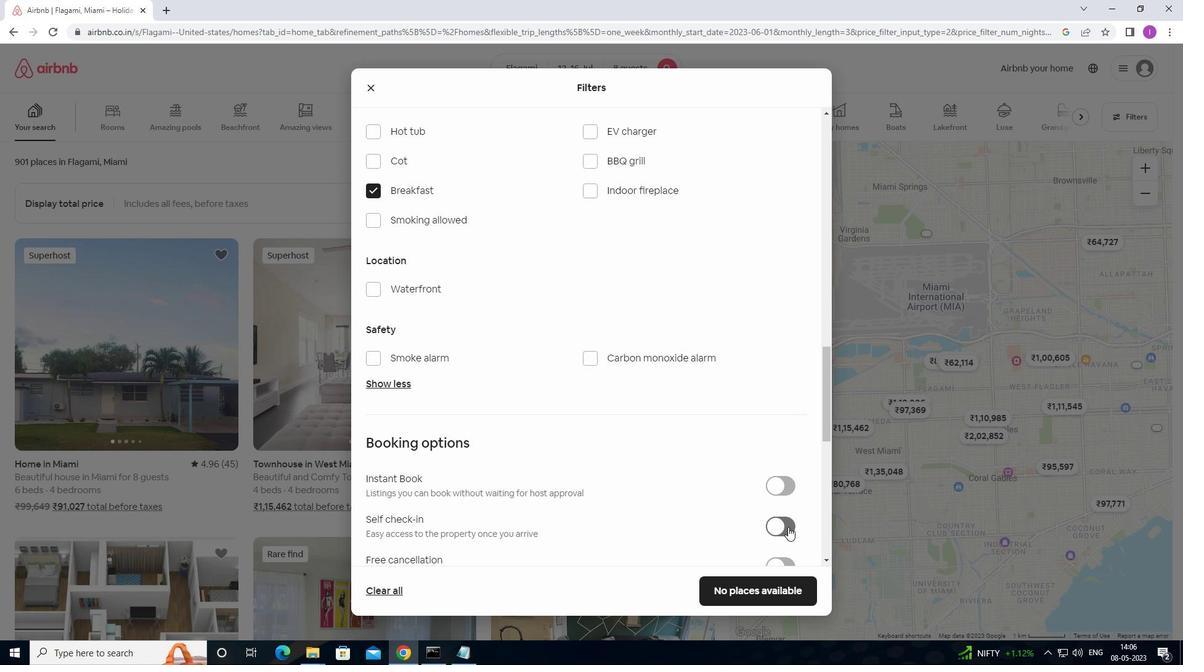
Action: Mouse moved to (606, 533)
Screenshot: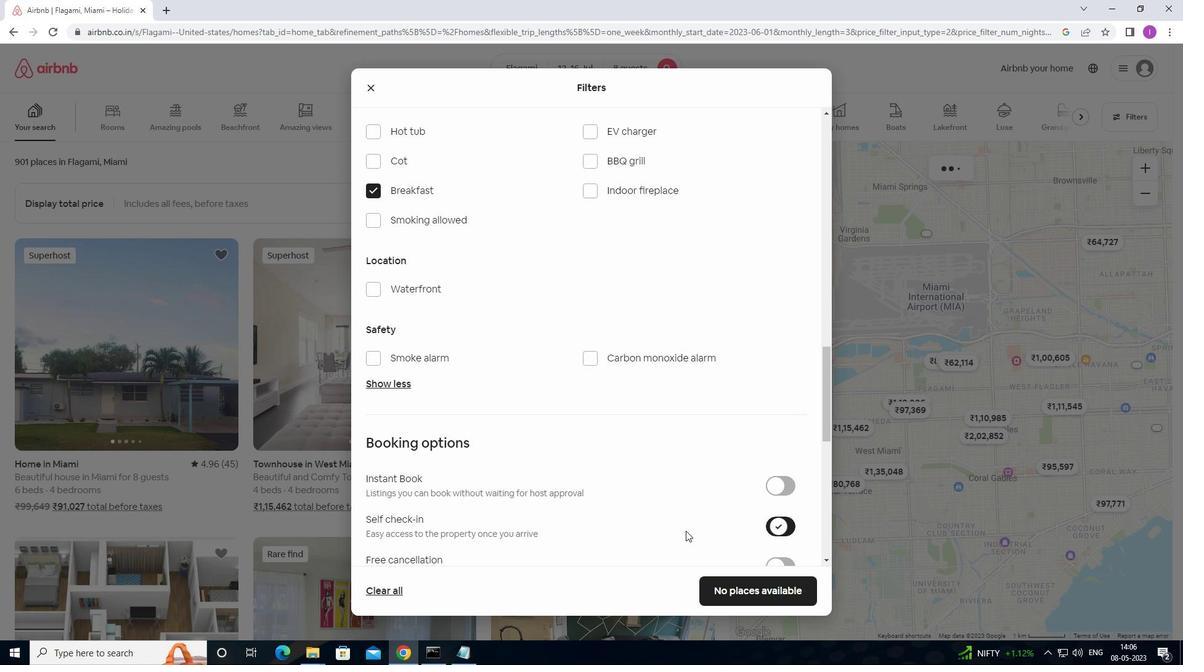 
Action: Mouse scrolled (606, 533) with delta (0, 0)
Screenshot: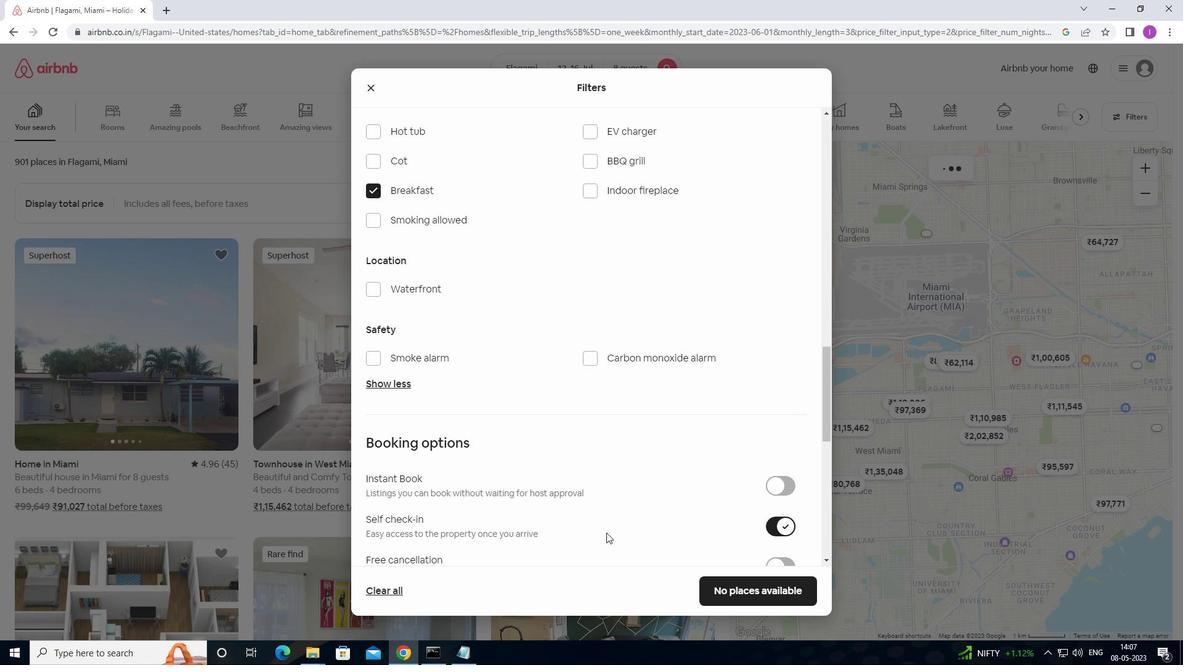 
Action: Mouse scrolled (606, 533) with delta (0, 0)
Screenshot: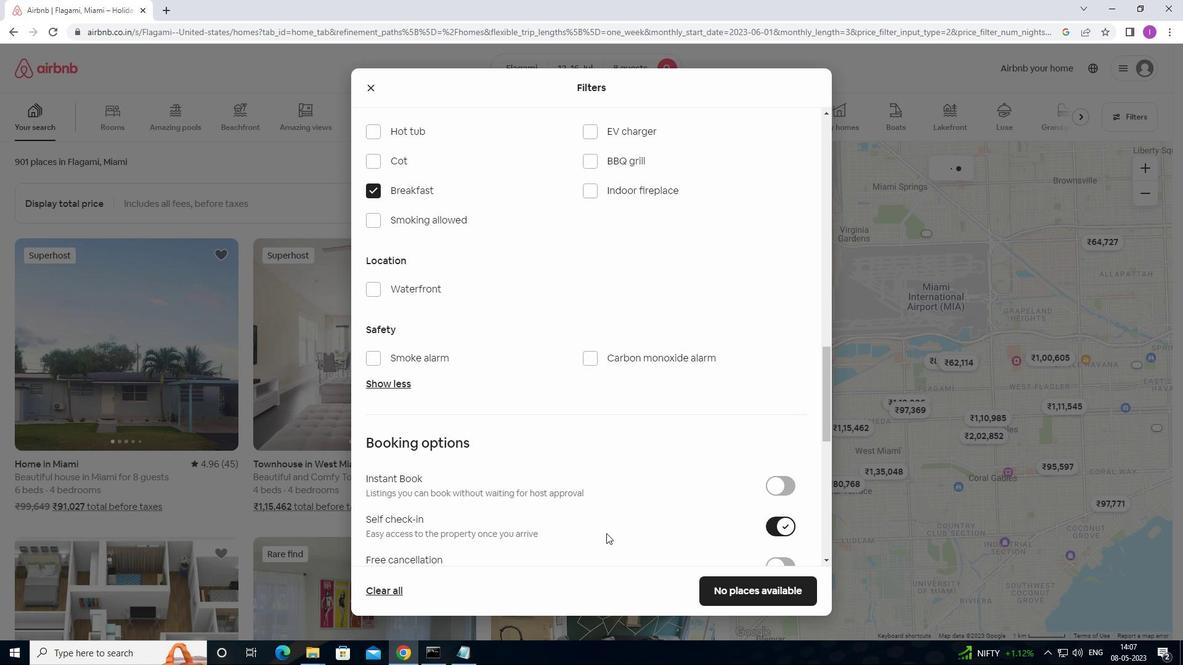
Action: Mouse scrolled (606, 533) with delta (0, 0)
Screenshot: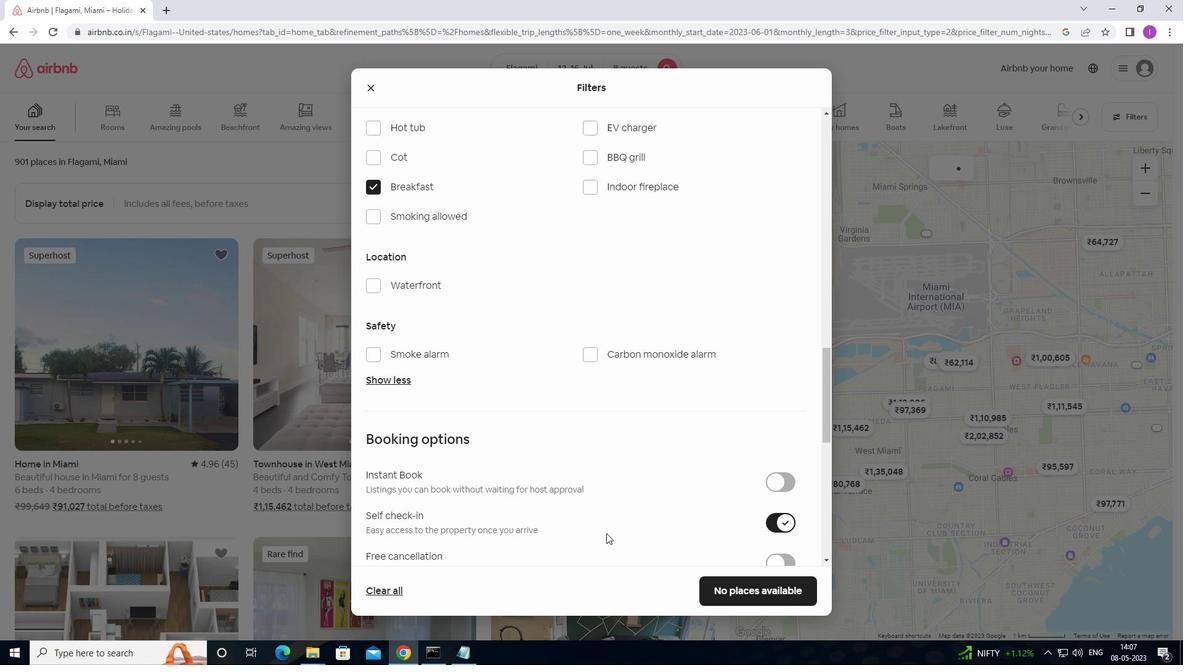 
Action: Mouse moved to (610, 499)
Screenshot: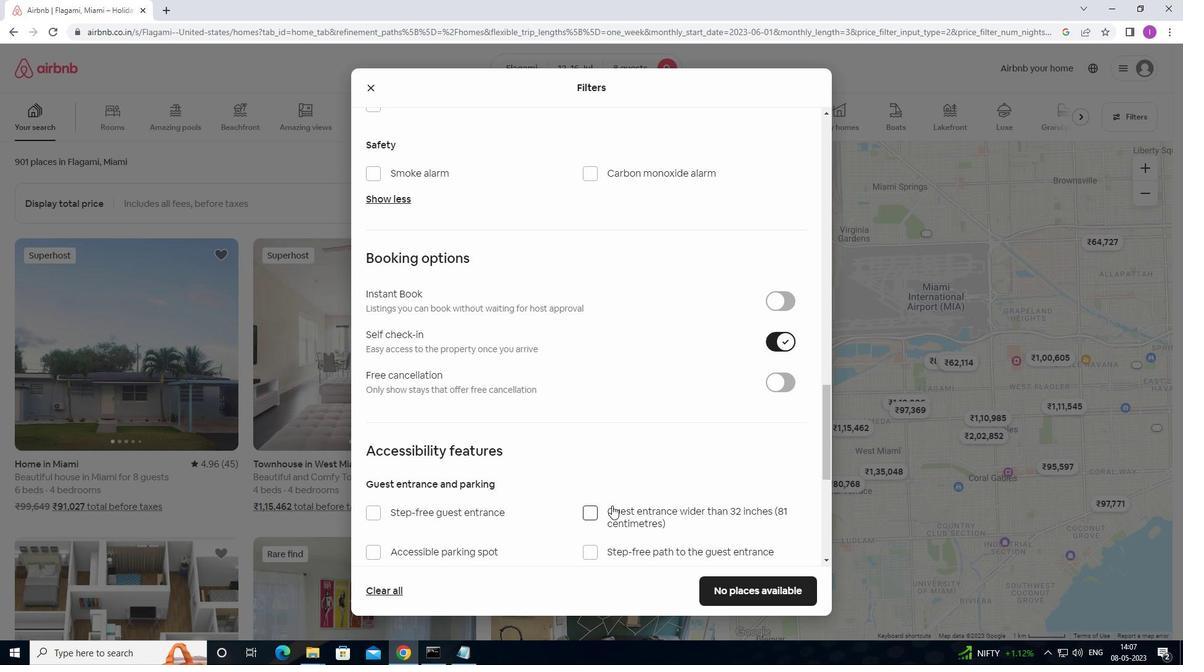 
Action: Mouse scrolled (610, 499) with delta (0, 0)
Screenshot: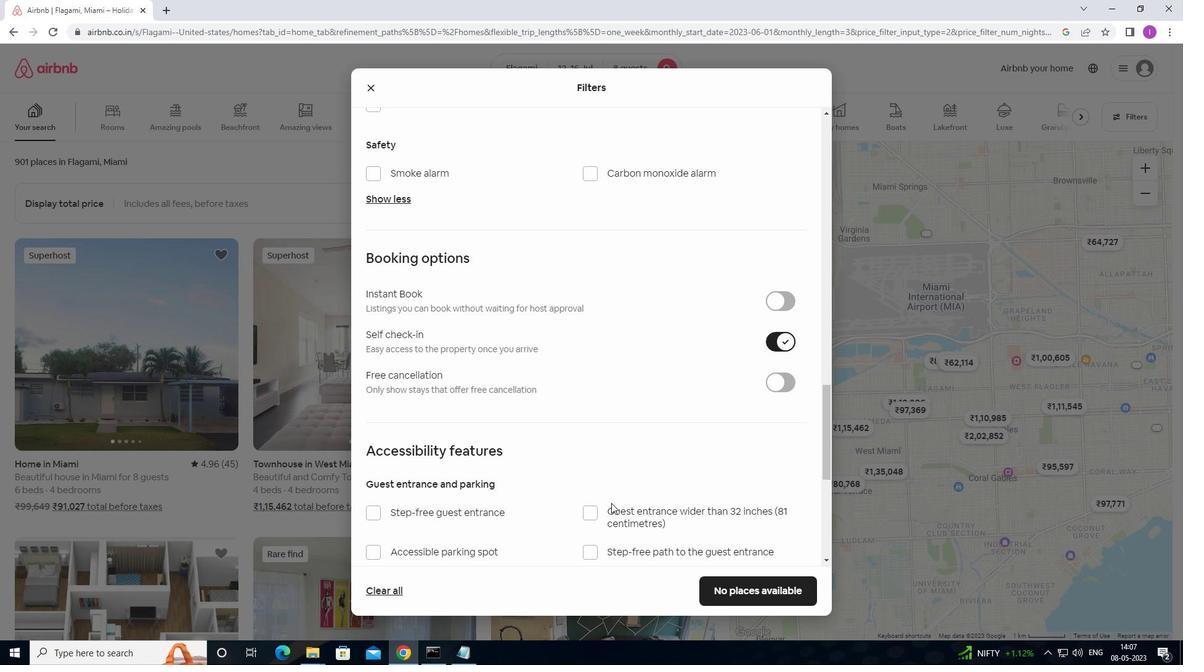 
Action: Mouse scrolled (610, 499) with delta (0, 0)
Screenshot: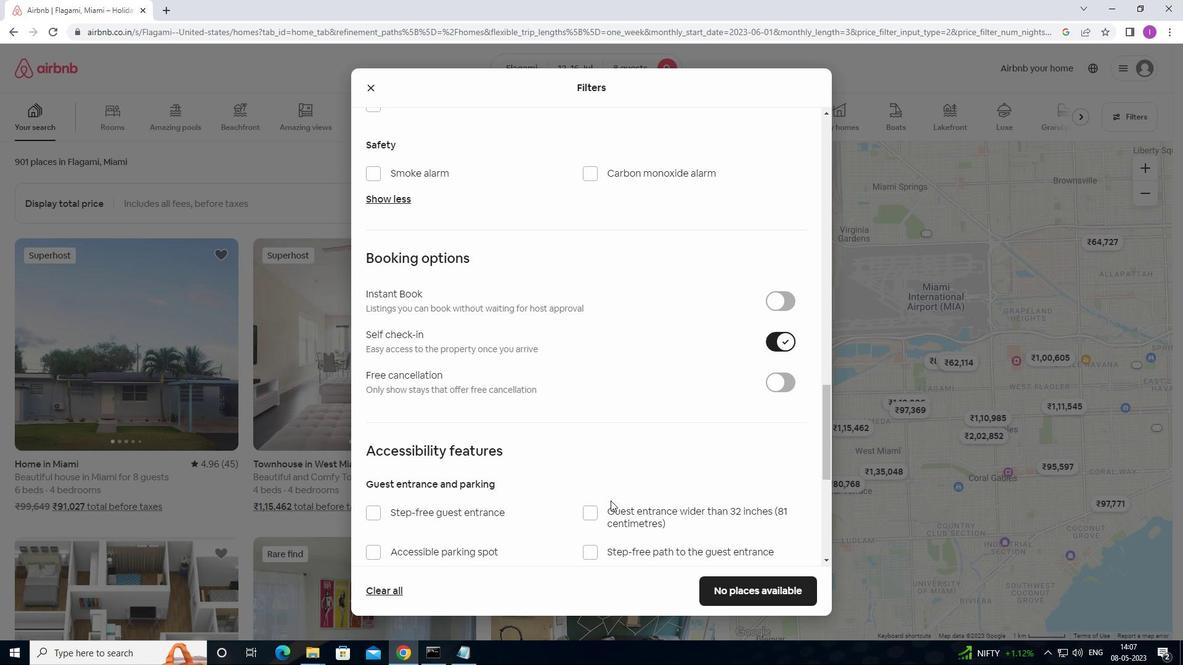 
Action: Mouse moved to (465, 546)
Screenshot: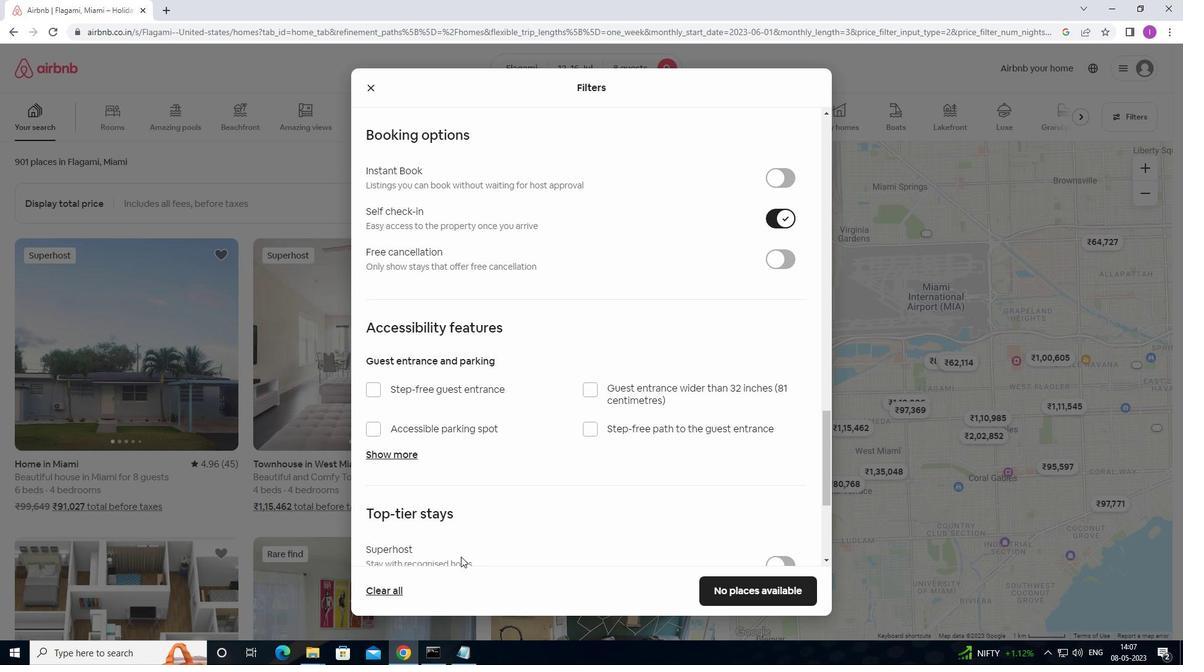 
Action: Mouse scrolled (465, 546) with delta (0, 0)
Screenshot: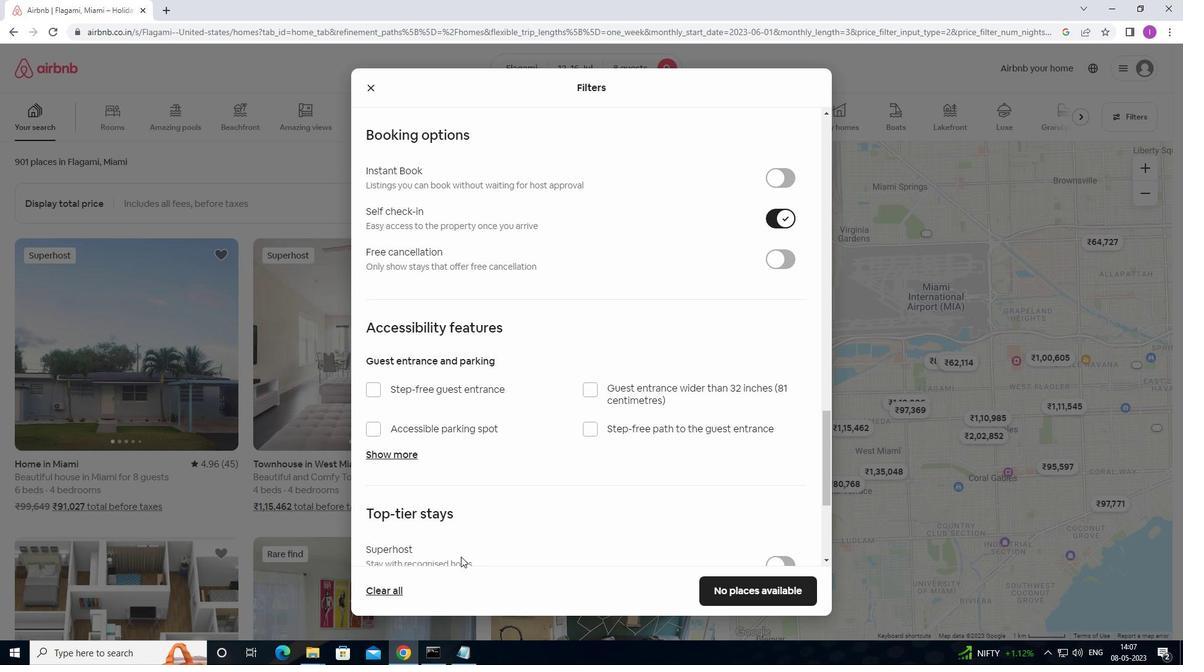 
Action: Mouse moved to (466, 546)
Screenshot: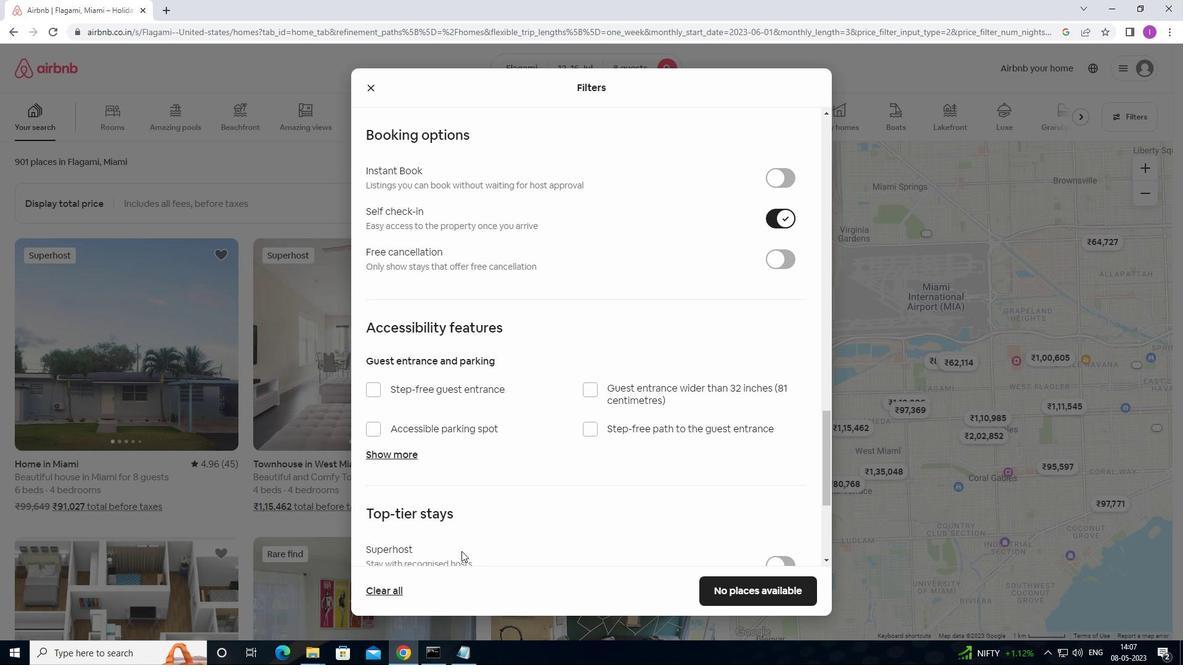 
Action: Mouse scrolled (466, 546) with delta (0, 0)
Screenshot: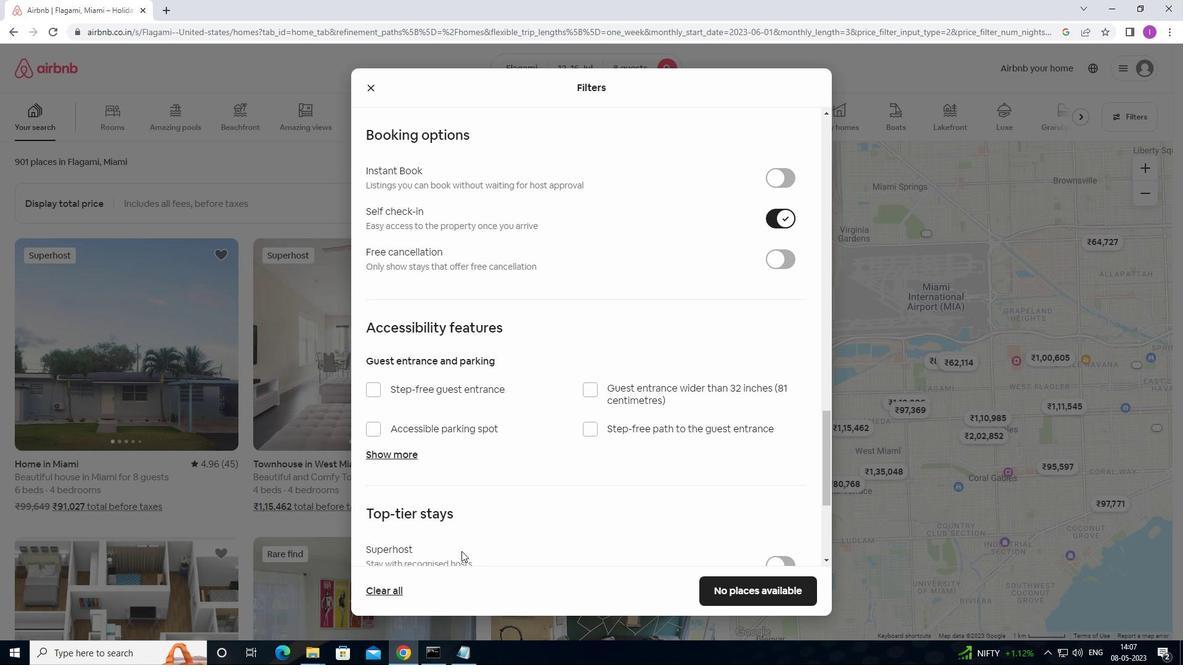 
Action: Mouse scrolled (466, 546) with delta (0, 0)
Screenshot: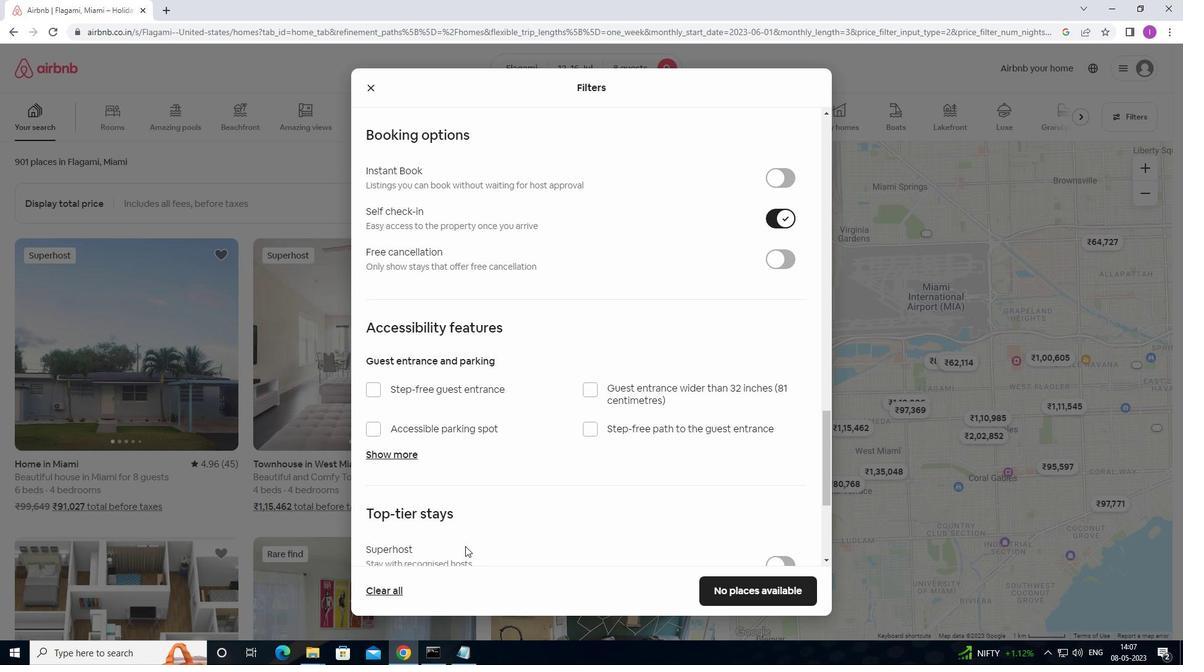 
Action: Mouse moved to (372, 538)
Screenshot: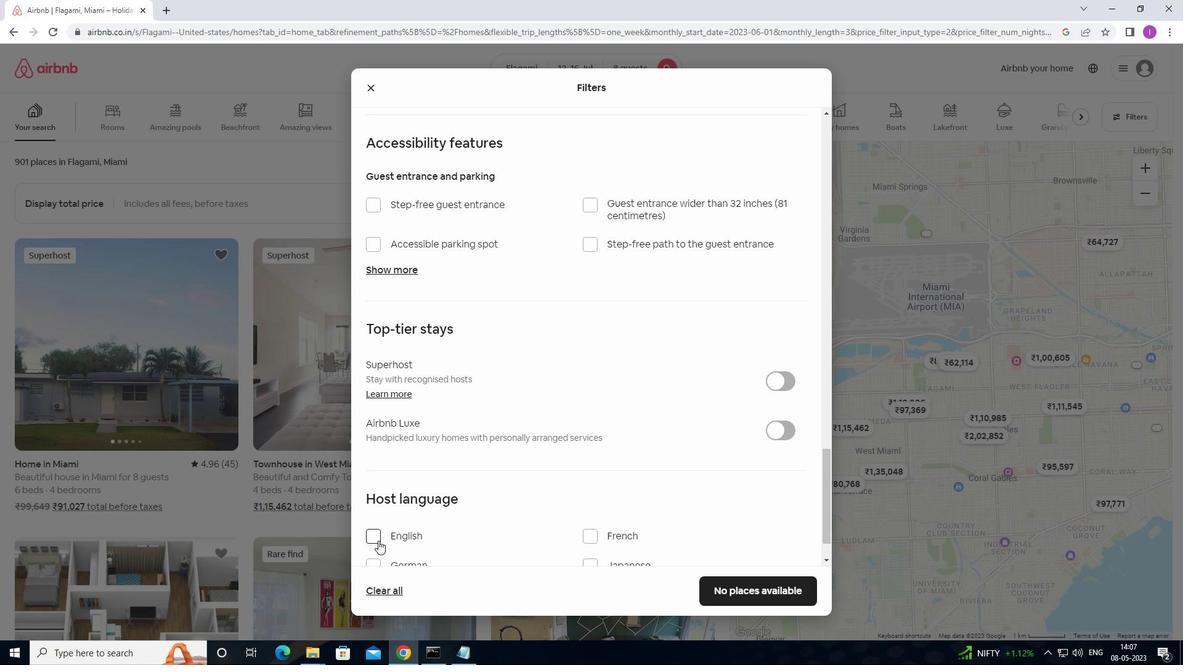 
Action: Mouse pressed left at (372, 538)
Screenshot: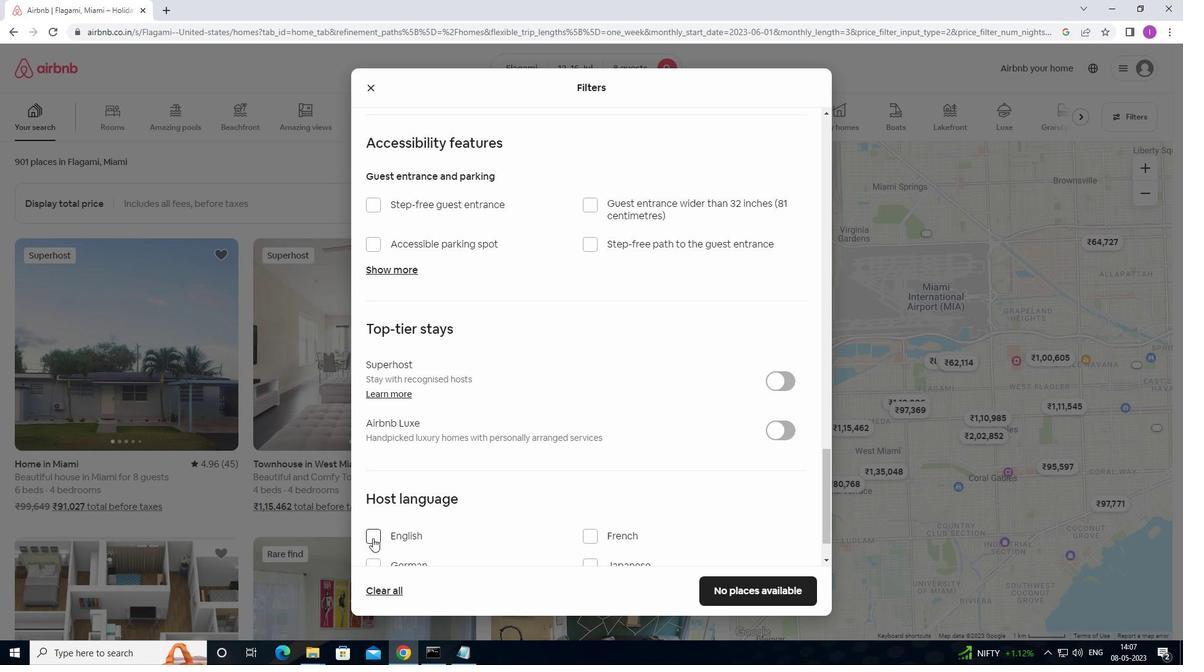 
Action: Mouse moved to (601, 544)
Screenshot: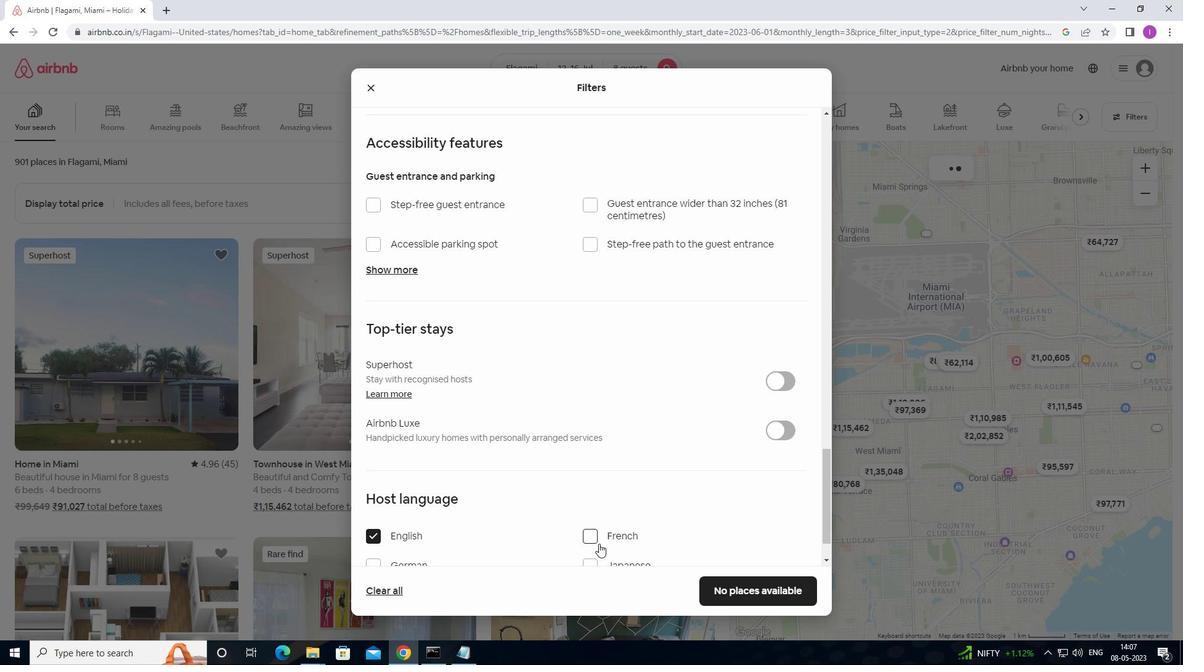 
Action: Mouse scrolled (601, 543) with delta (0, 0)
Screenshot: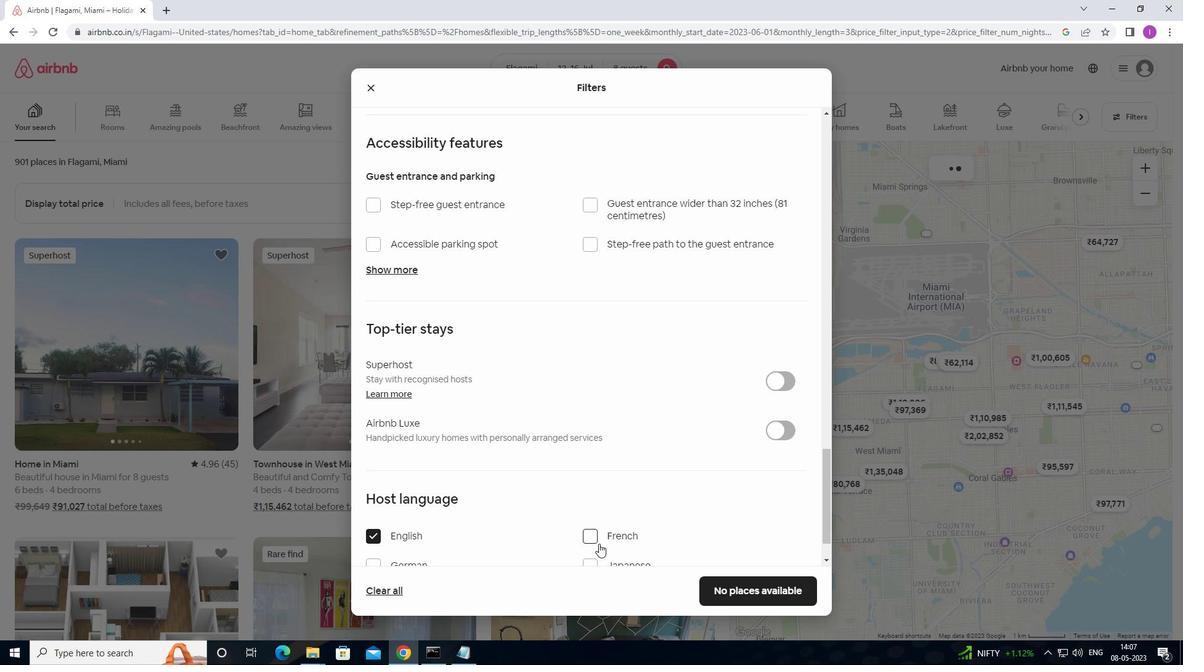 
Action: Mouse scrolled (601, 543) with delta (0, 0)
Screenshot: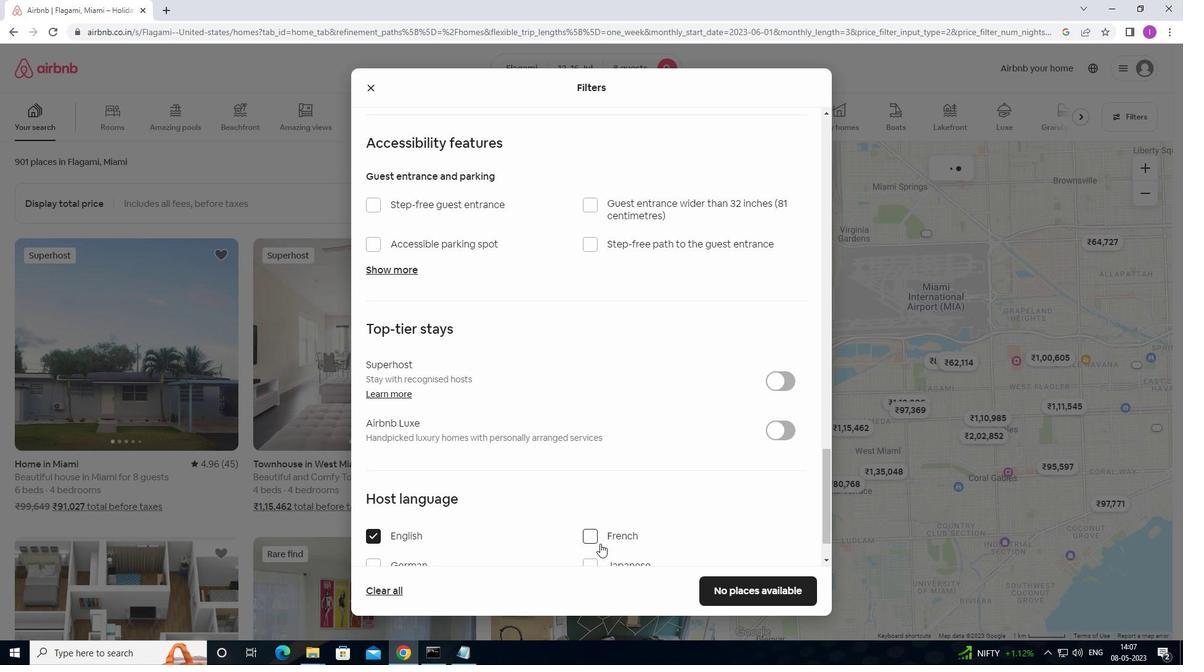 
Action: Mouse moved to (786, 585)
Screenshot: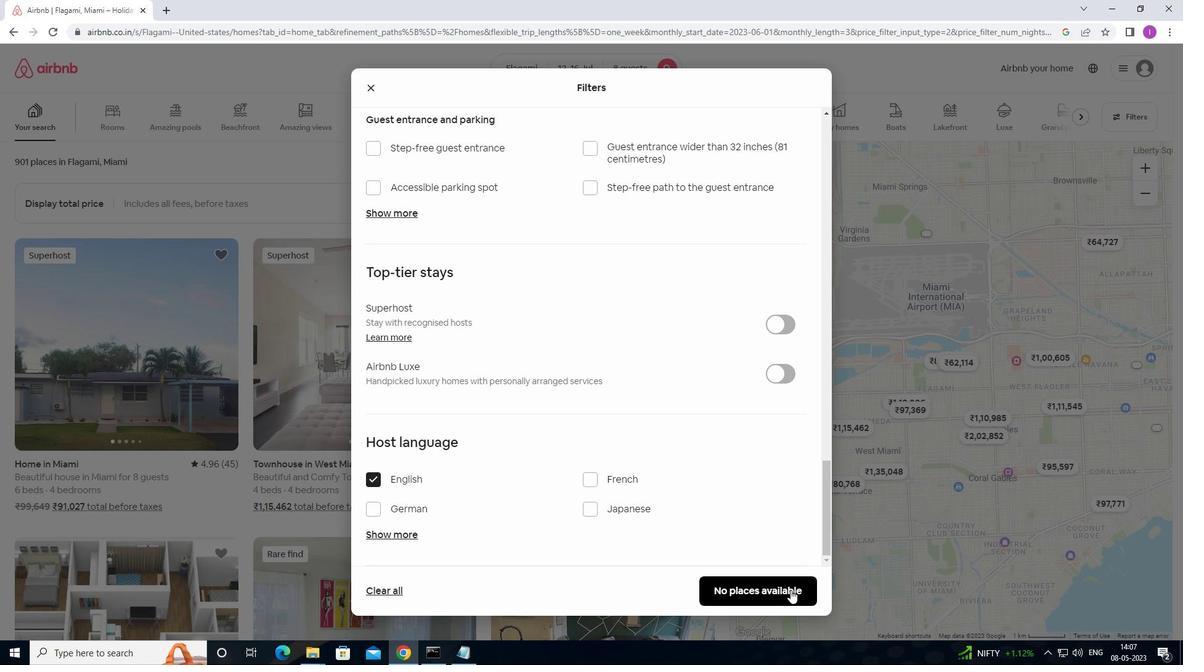 
Action: Mouse pressed left at (786, 585)
Screenshot: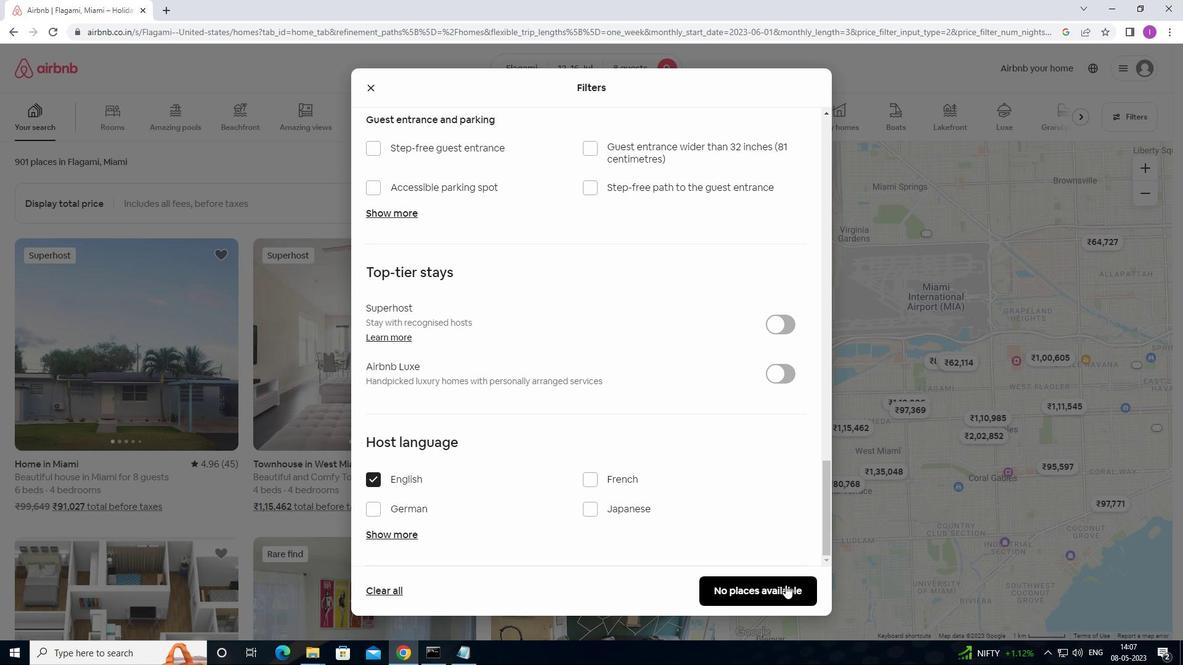 
Action: Mouse moved to (898, 581)
Screenshot: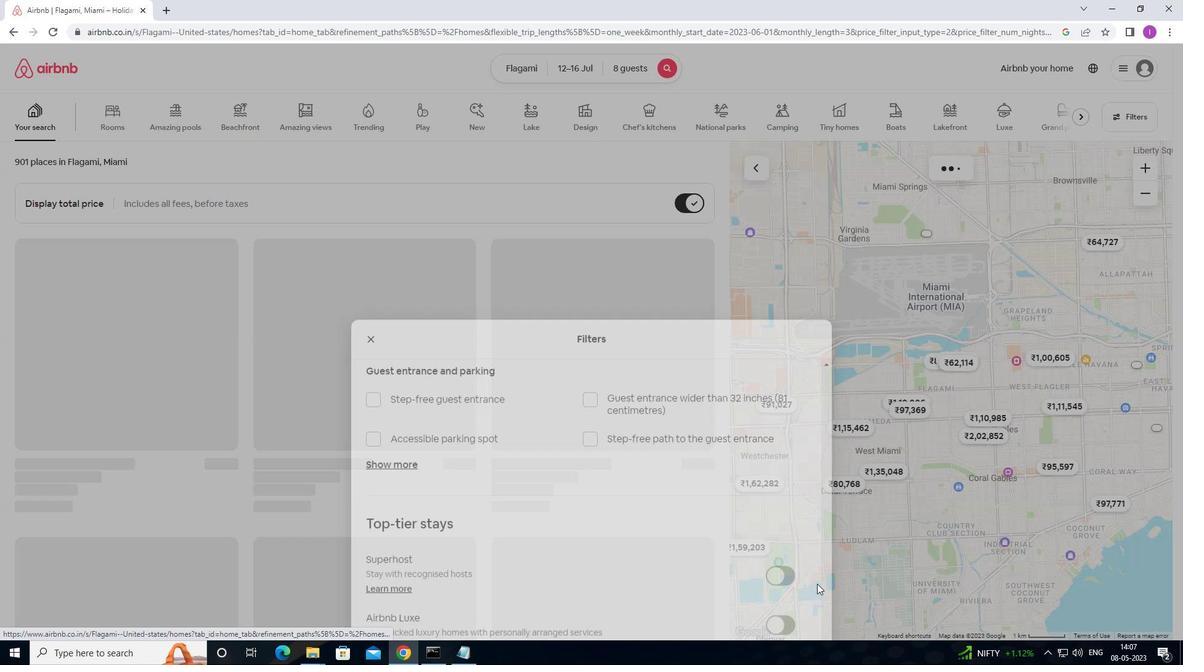 
